 Task: Find connections with filter location Béjar with filter topic #recruitmentwith filter profile language German with filter current company Bajaj Allianz General Insurance with filter school Sri Krishna College of Technology with filter industry Nuclear Electric Power Generation with filter service category Demand Generation with filter keywords title Director of Inside Sales
Action: Mouse moved to (203, 296)
Screenshot: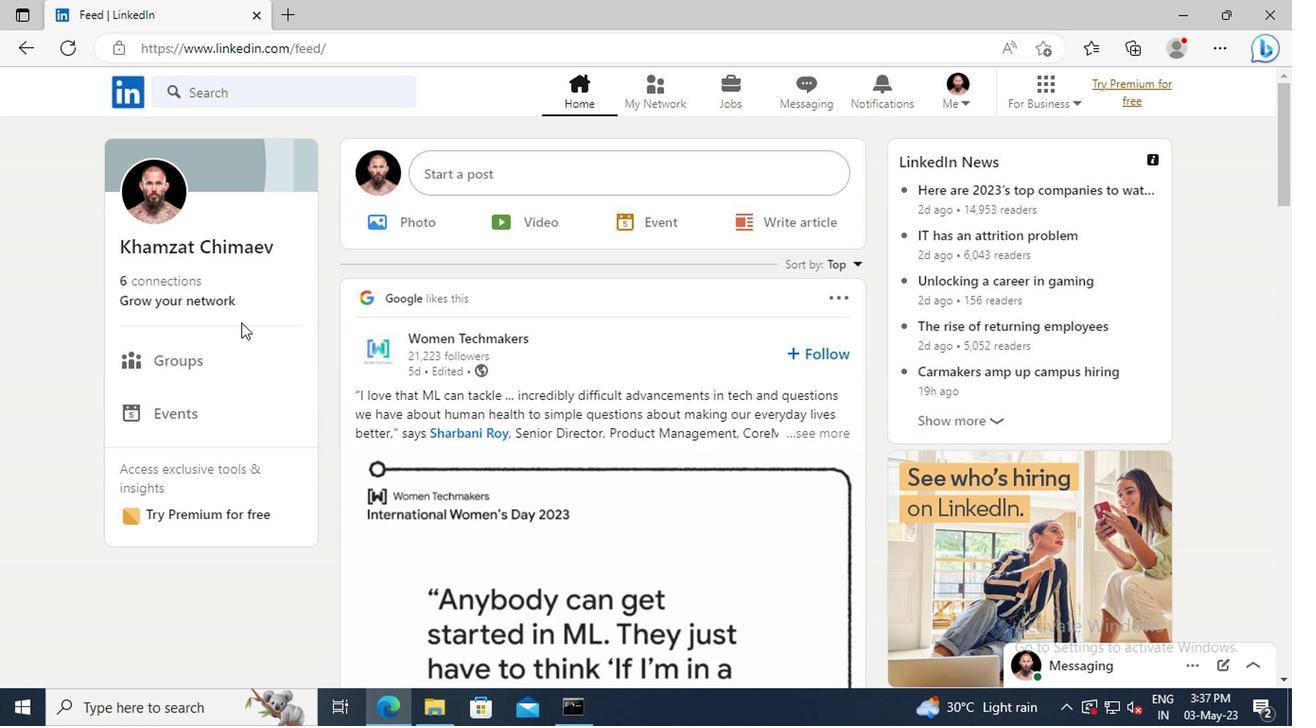 
Action: Mouse pressed left at (203, 296)
Screenshot: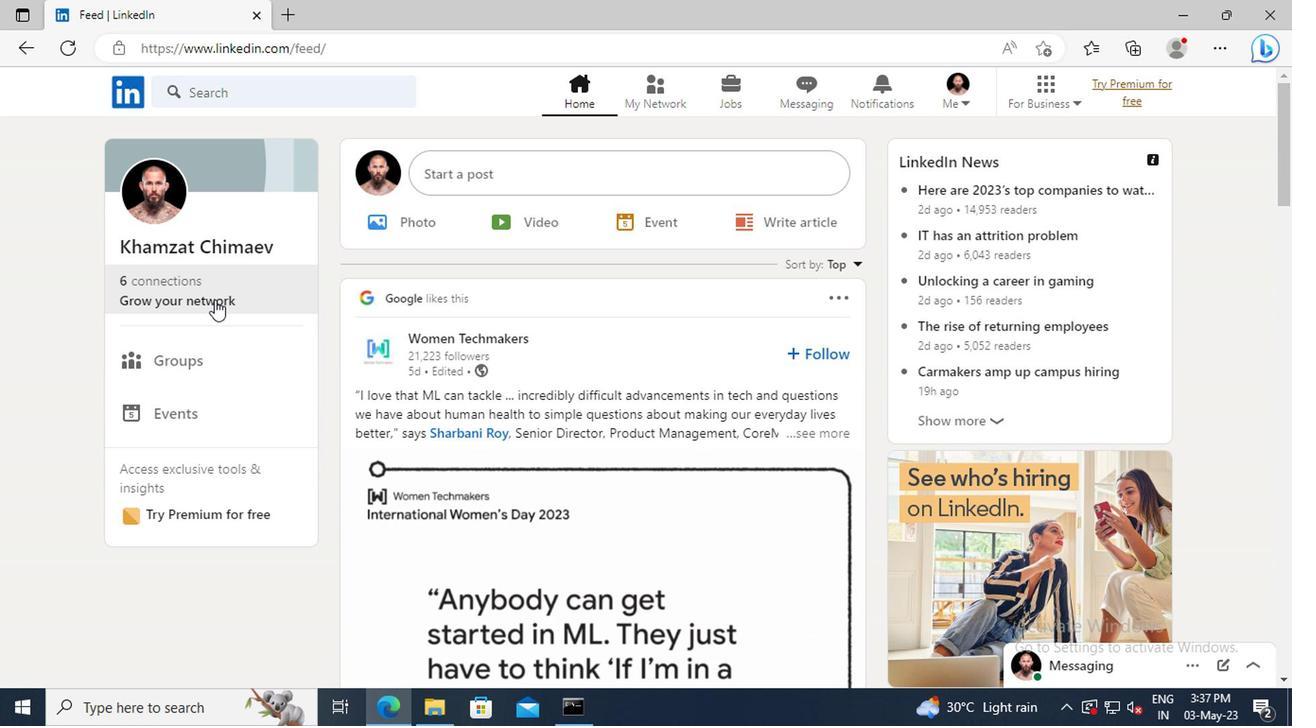 
Action: Mouse moved to (204, 203)
Screenshot: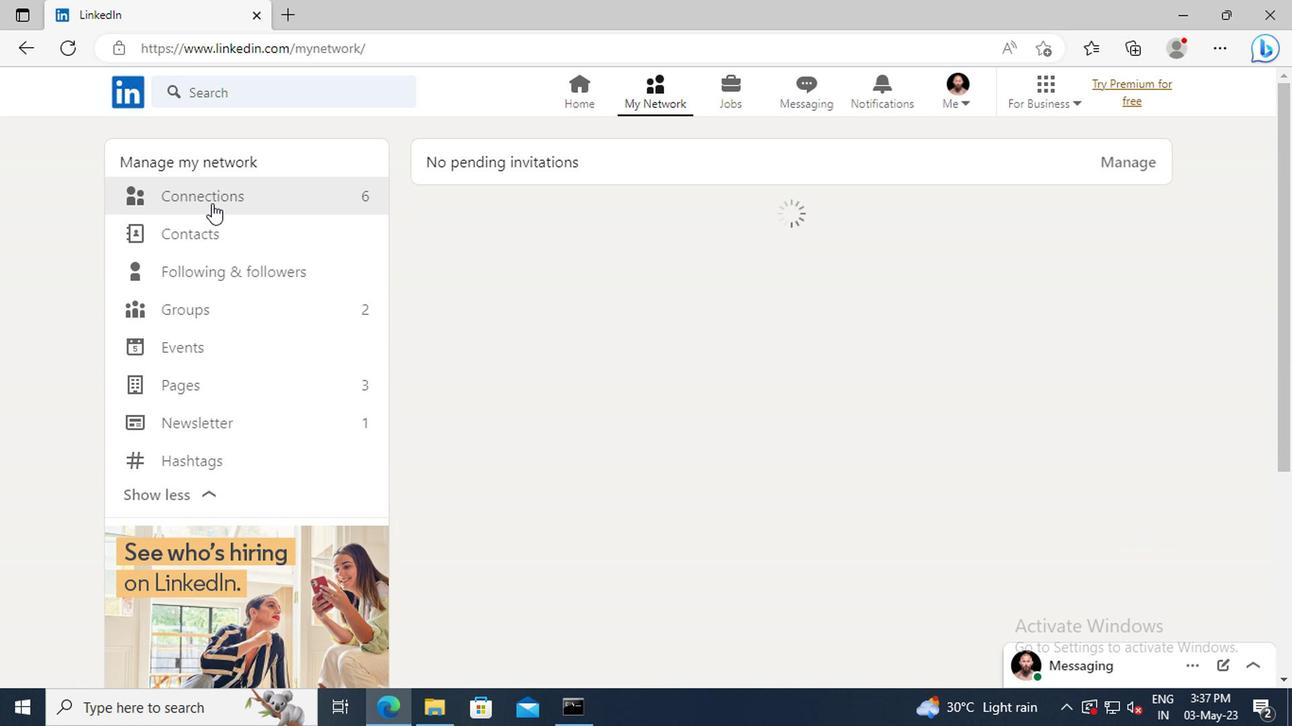 
Action: Mouse pressed left at (204, 203)
Screenshot: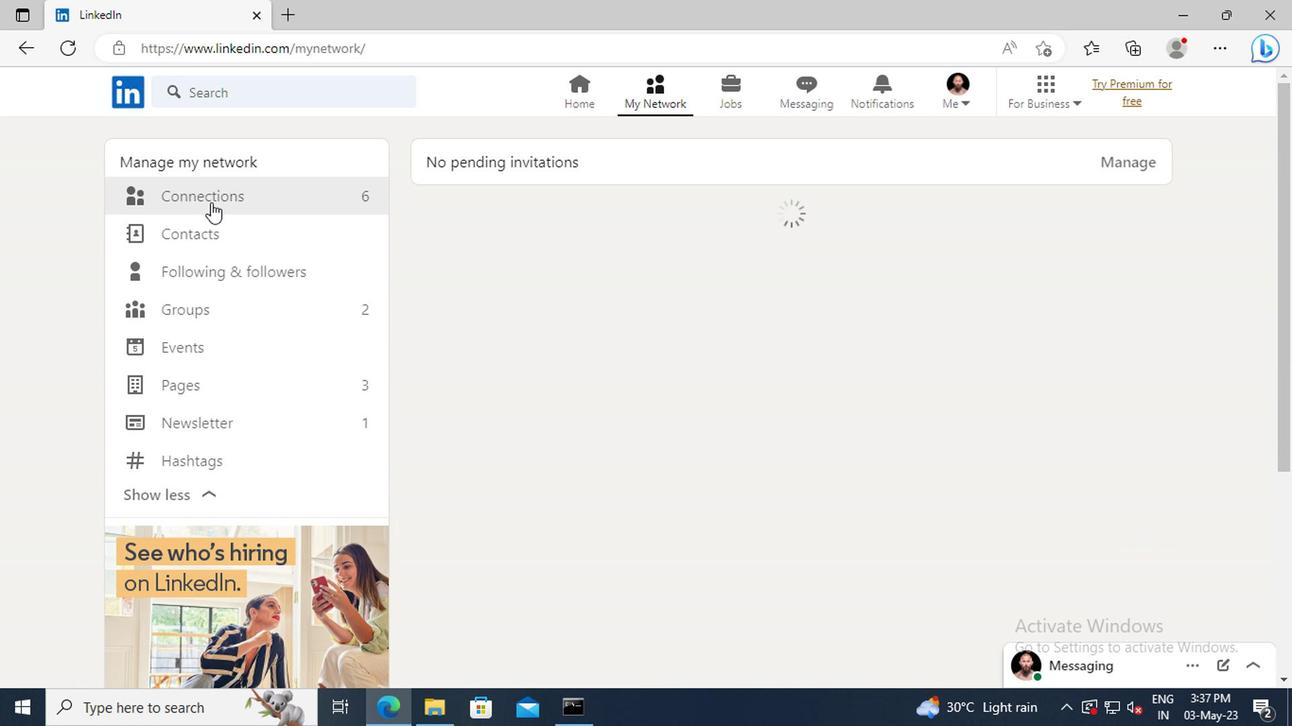 
Action: Mouse moved to (762, 202)
Screenshot: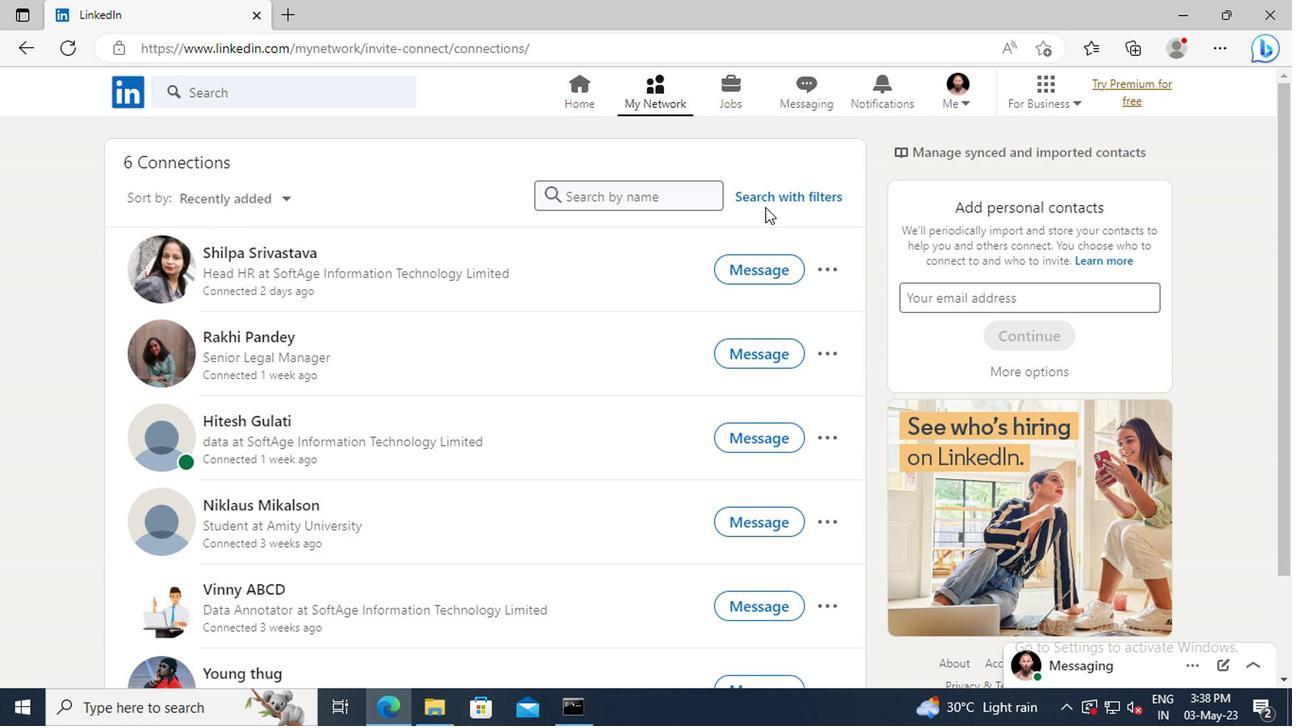 
Action: Mouse pressed left at (762, 202)
Screenshot: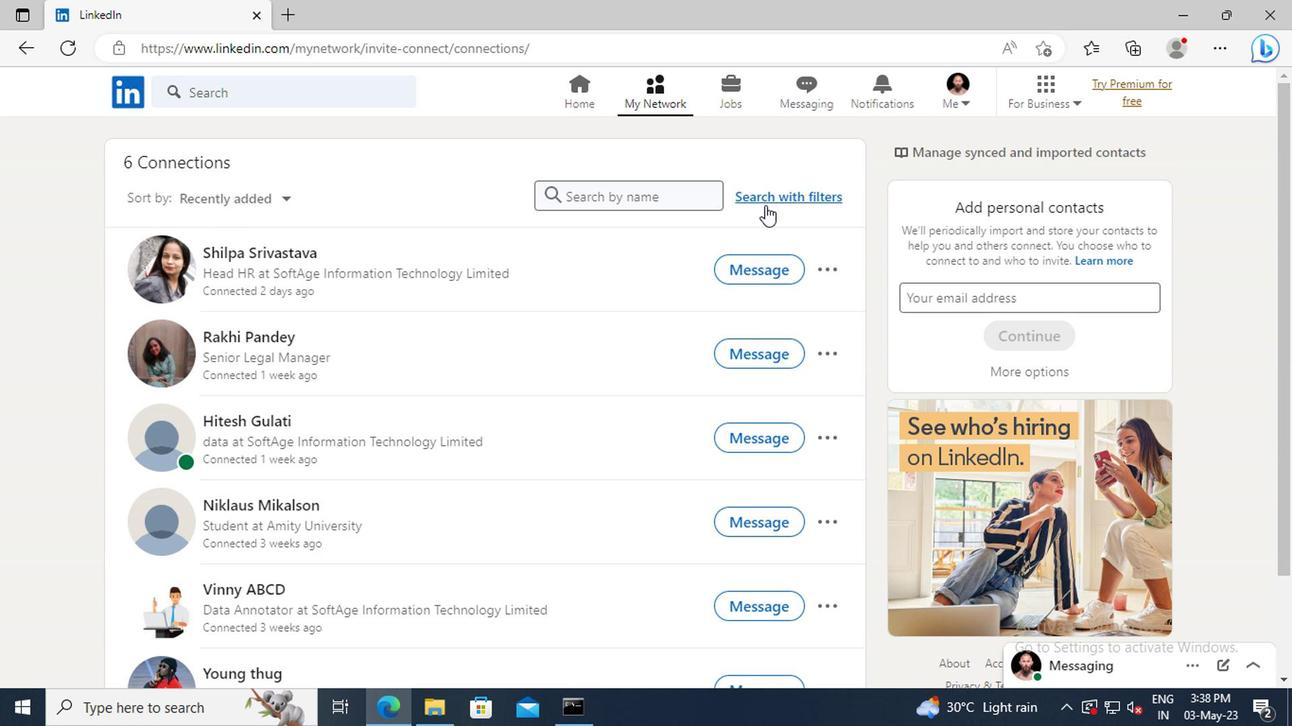 
Action: Mouse moved to (717, 149)
Screenshot: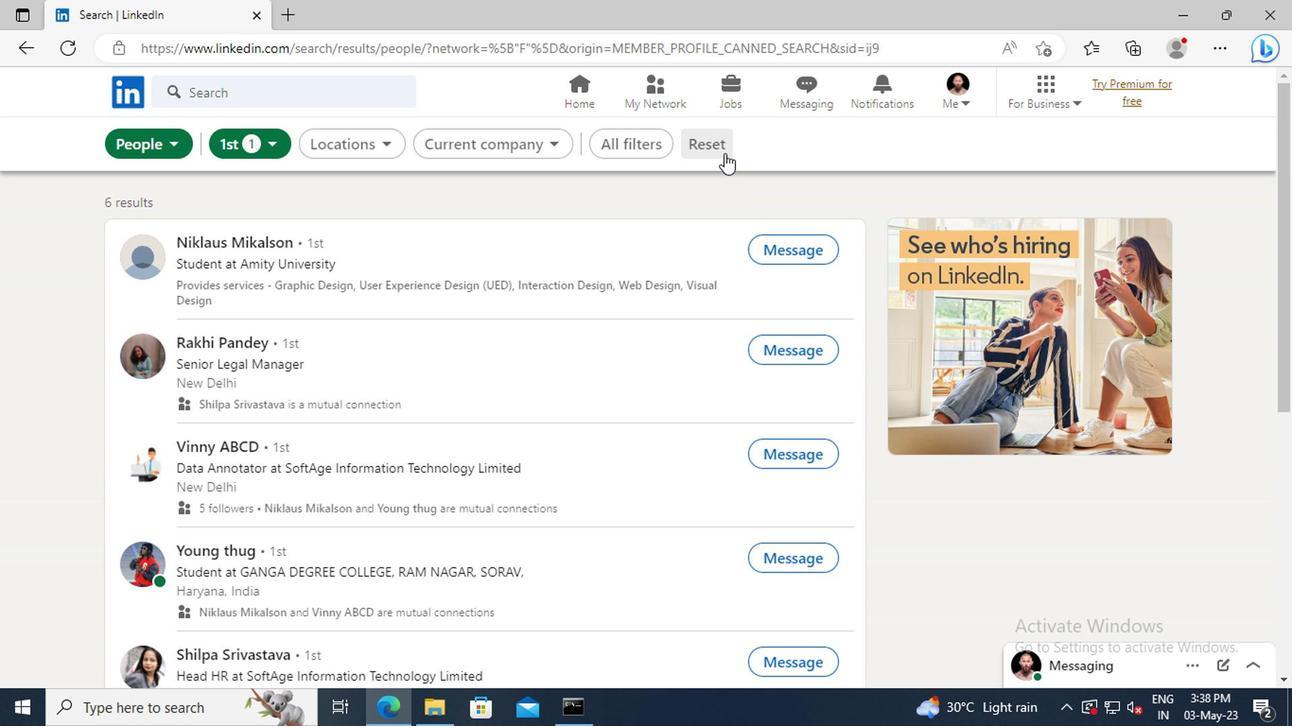 
Action: Mouse pressed left at (717, 149)
Screenshot: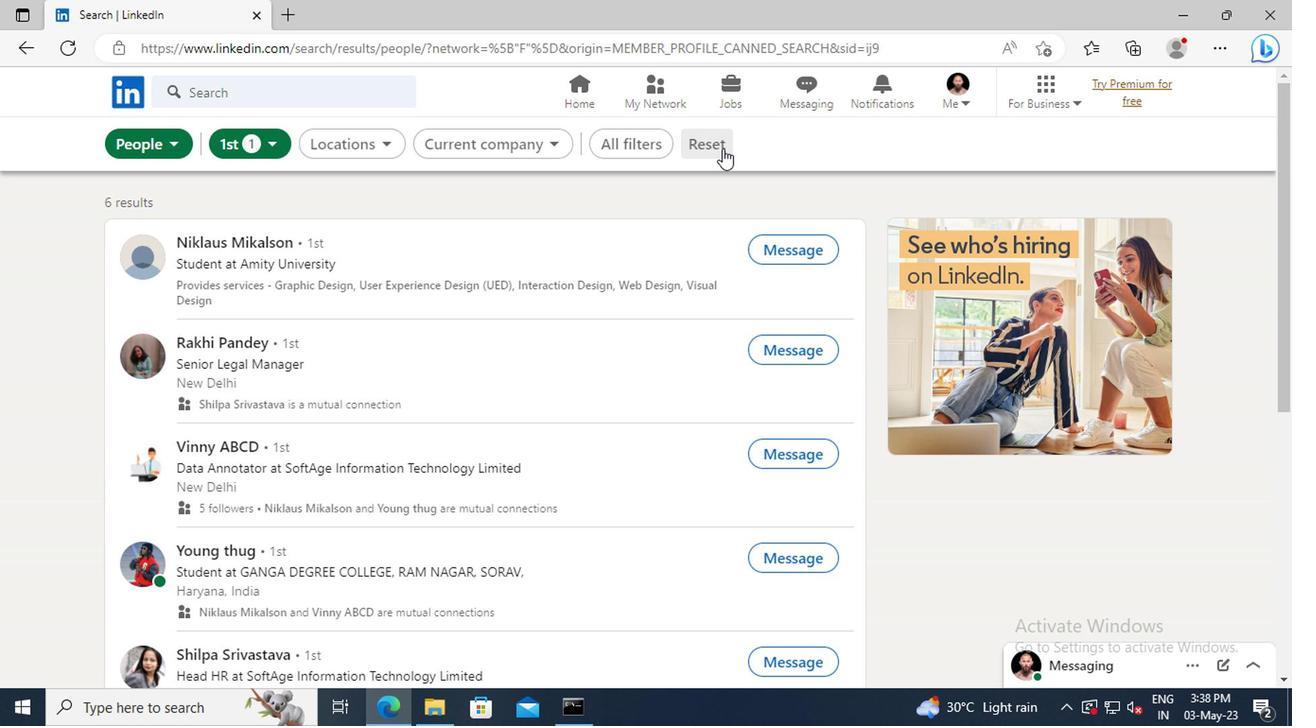 
Action: Mouse moved to (695, 144)
Screenshot: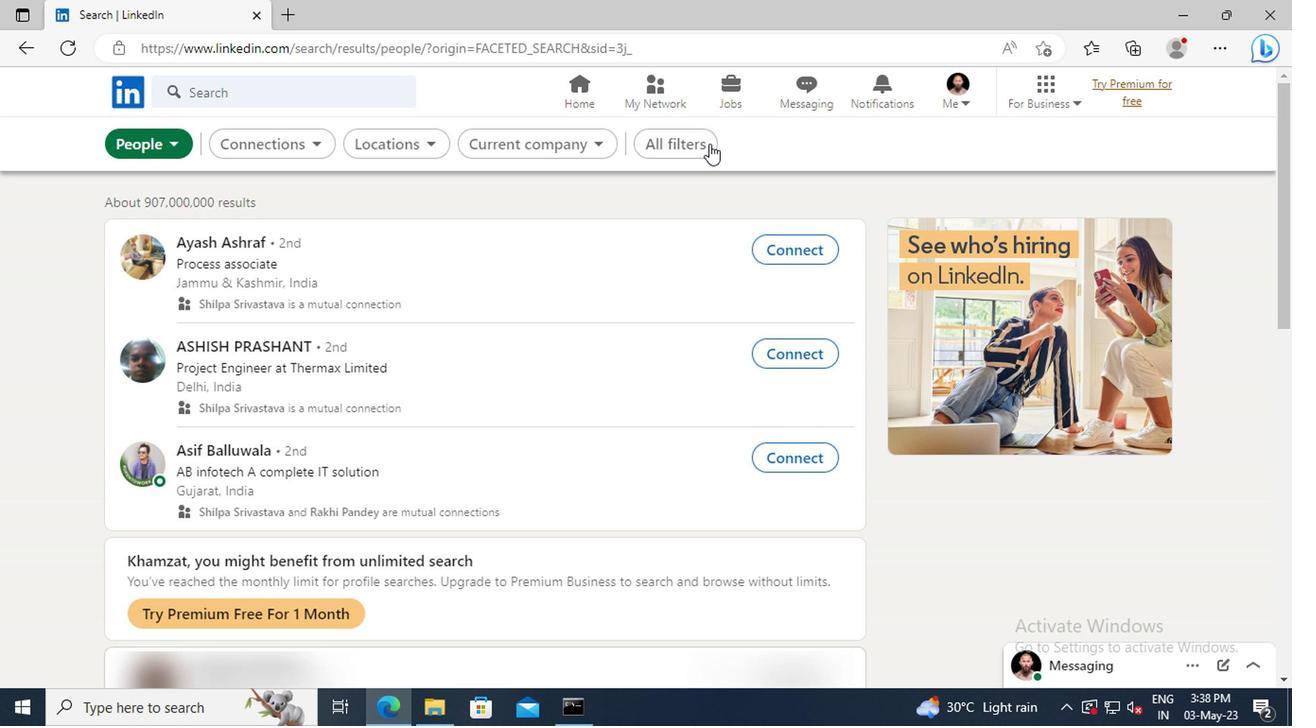 
Action: Mouse pressed left at (695, 144)
Screenshot: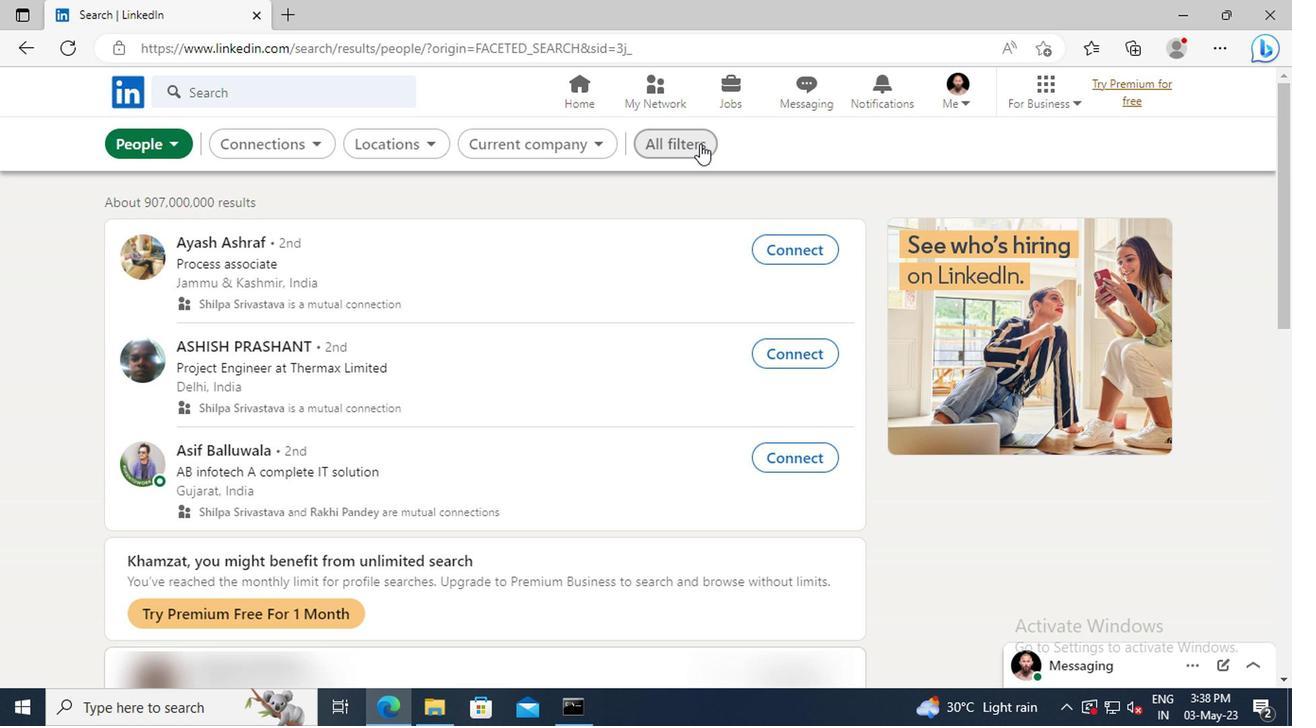 
Action: Mouse moved to (1102, 314)
Screenshot: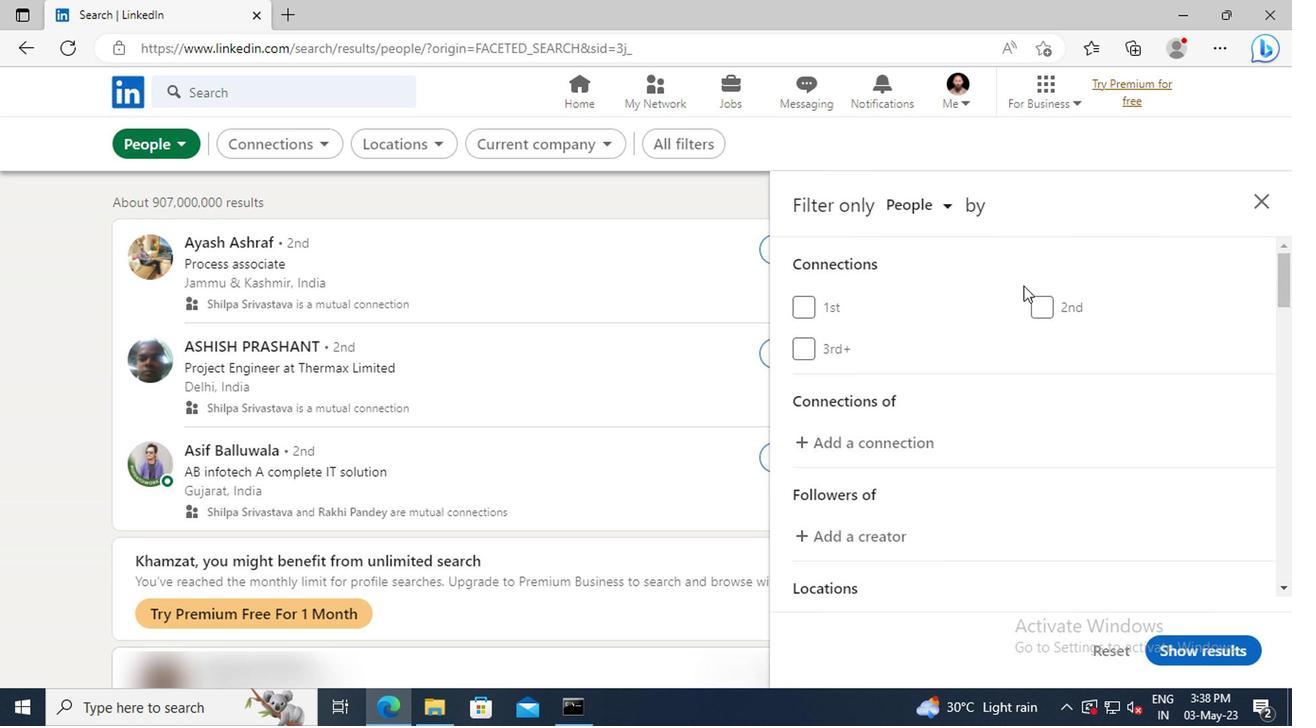 
Action: Mouse scrolled (1102, 313) with delta (0, 0)
Screenshot: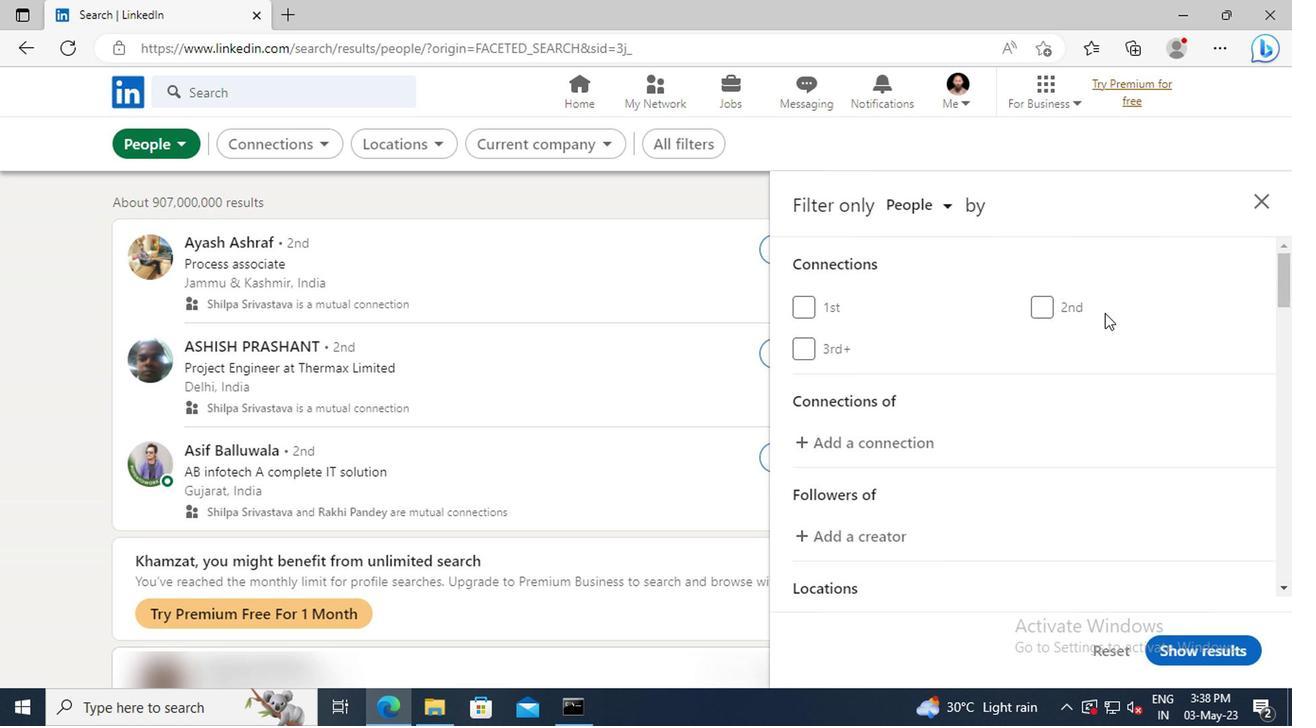 
Action: Mouse scrolled (1102, 313) with delta (0, 0)
Screenshot: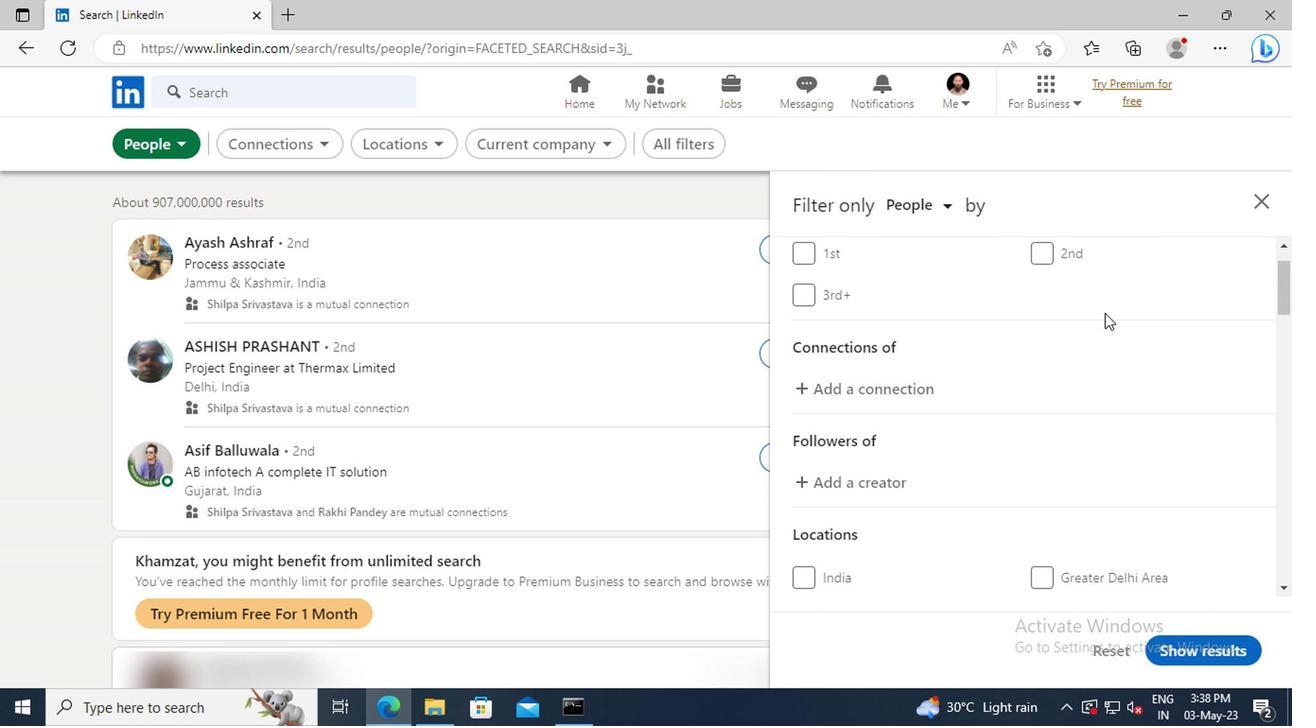 
Action: Mouse scrolled (1102, 313) with delta (0, 0)
Screenshot: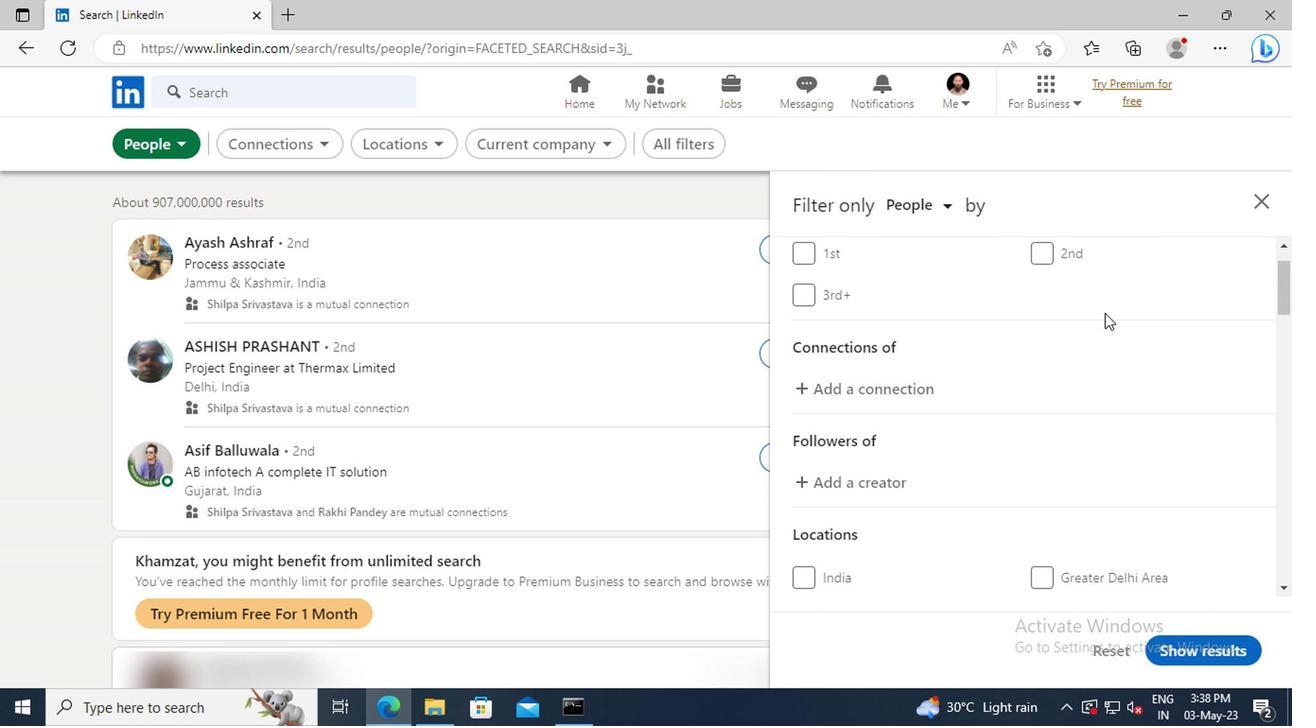 
Action: Mouse scrolled (1102, 313) with delta (0, 0)
Screenshot: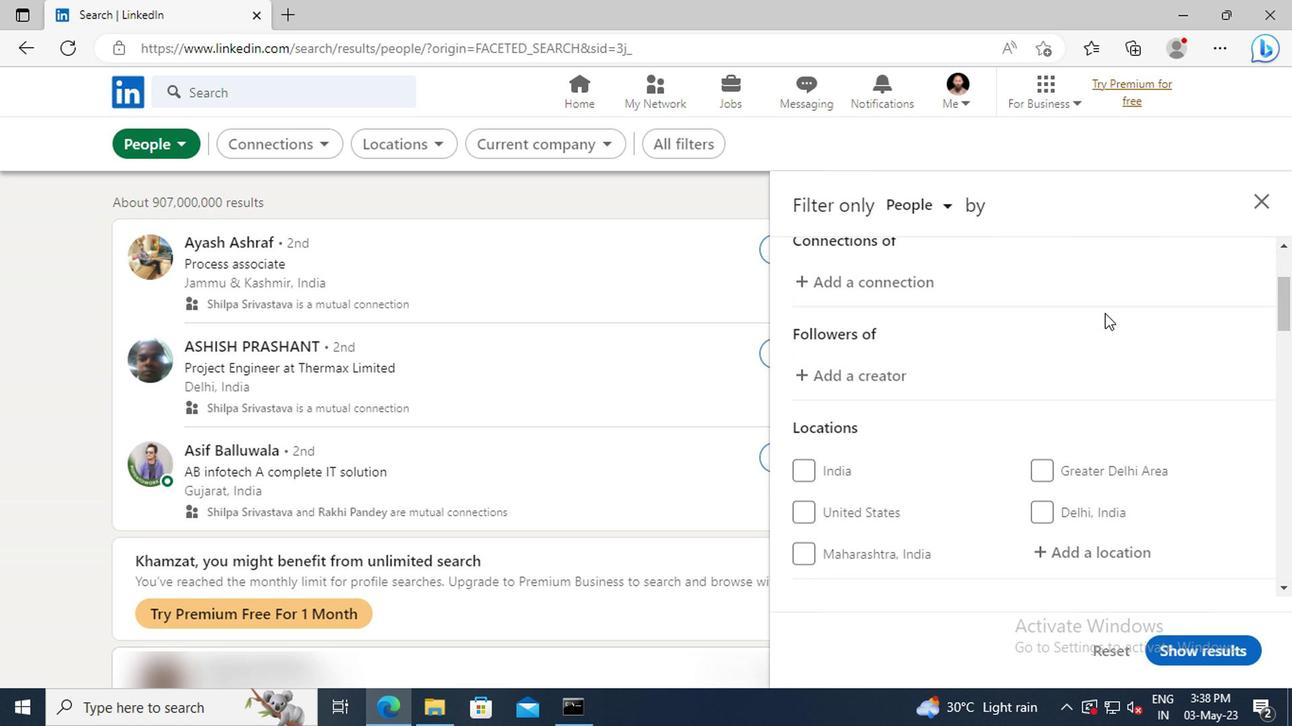 
Action: Mouse scrolled (1102, 313) with delta (0, 0)
Screenshot: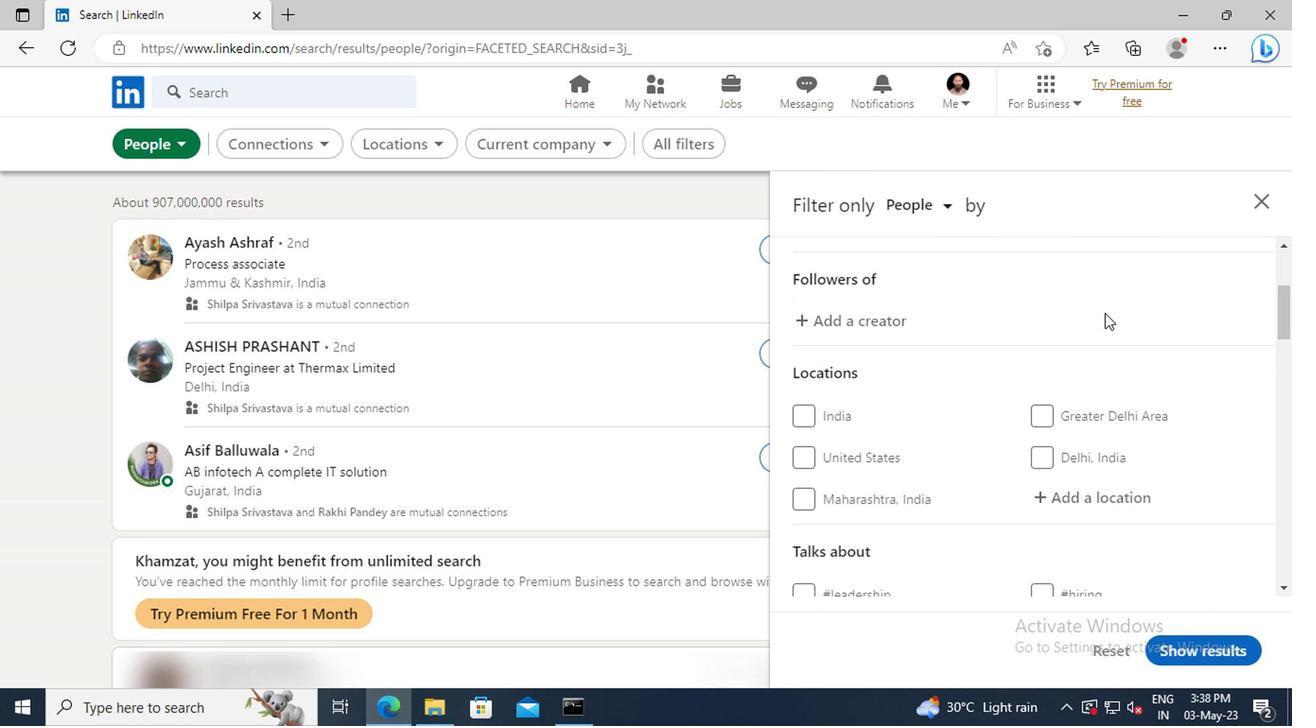 
Action: Mouse moved to (1097, 442)
Screenshot: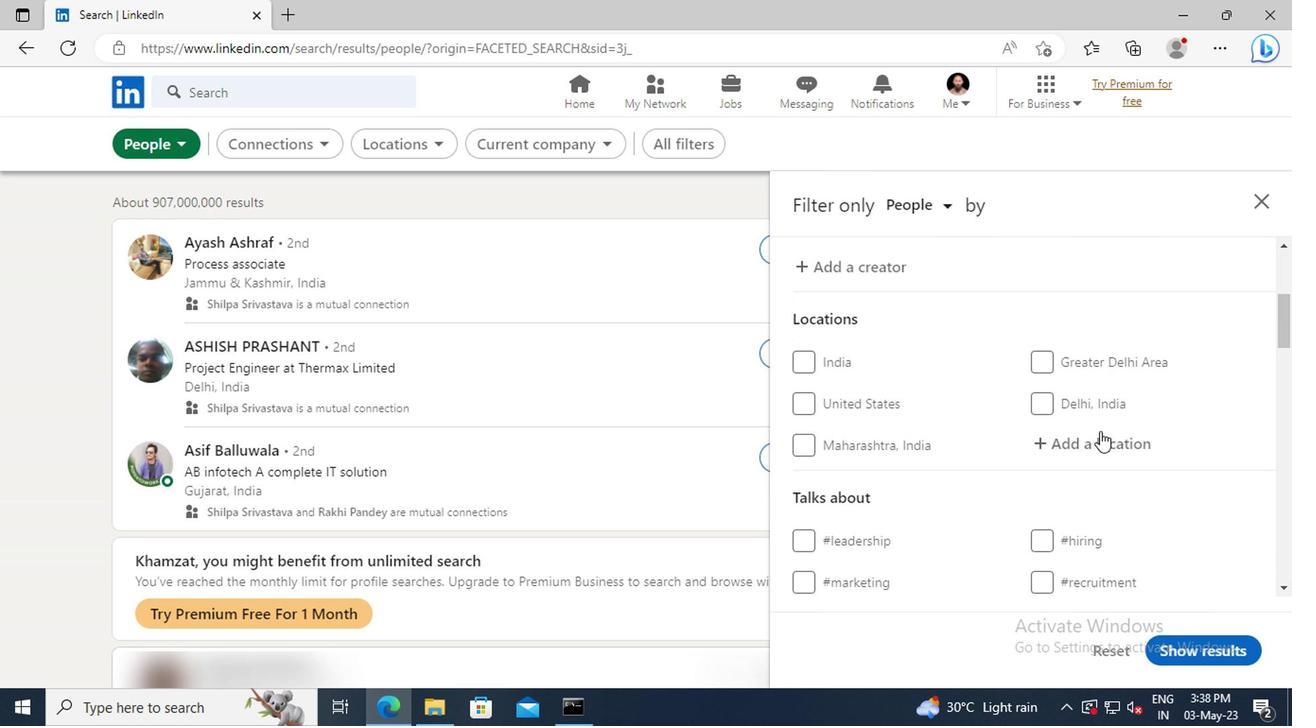 
Action: Mouse pressed left at (1097, 442)
Screenshot: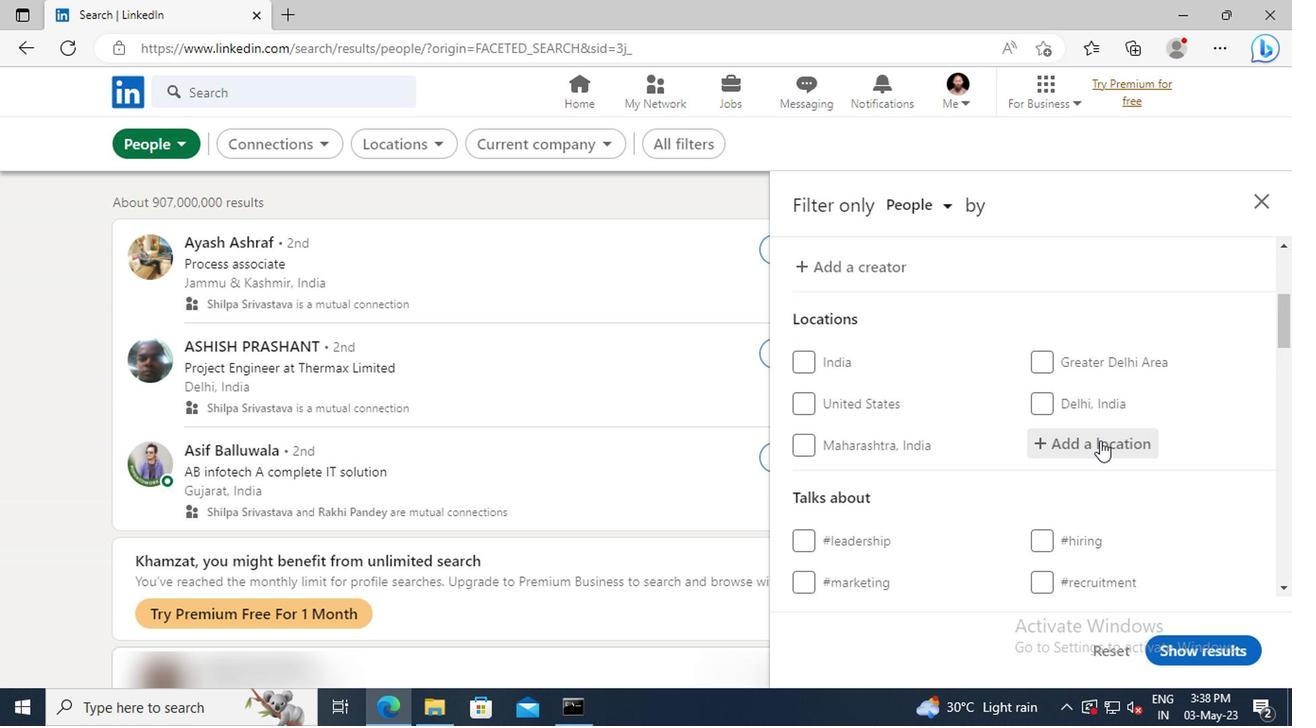 
Action: Key pressed <Key.shift>BEJAR
Screenshot: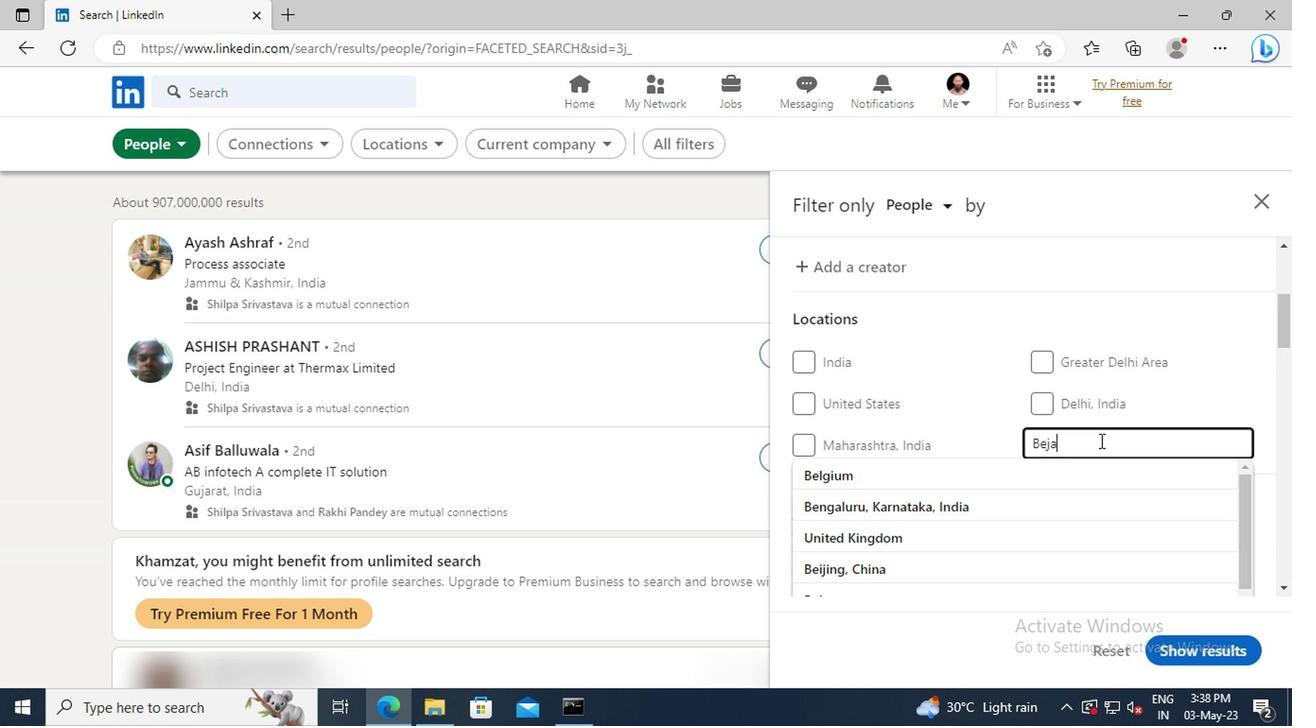 
Action: Mouse moved to (1097, 467)
Screenshot: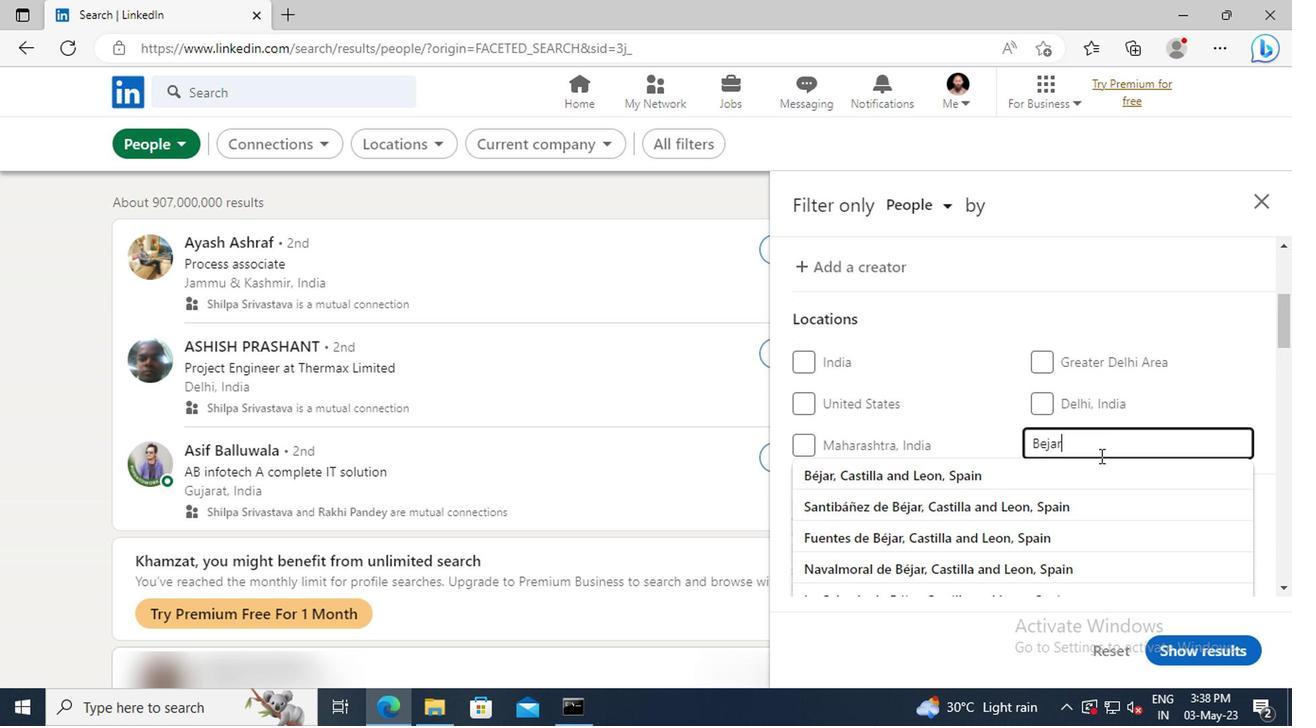 
Action: Mouse pressed left at (1097, 467)
Screenshot: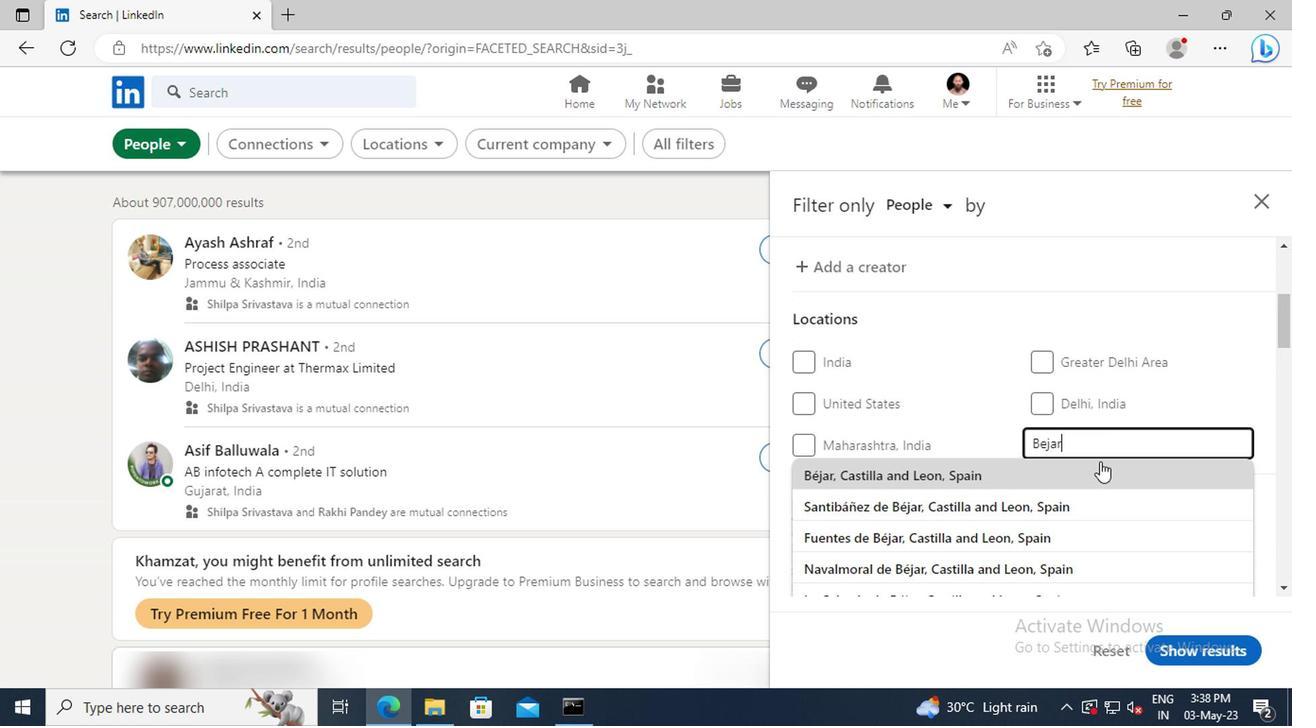 
Action: Mouse scrolled (1097, 467) with delta (0, 0)
Screenshot: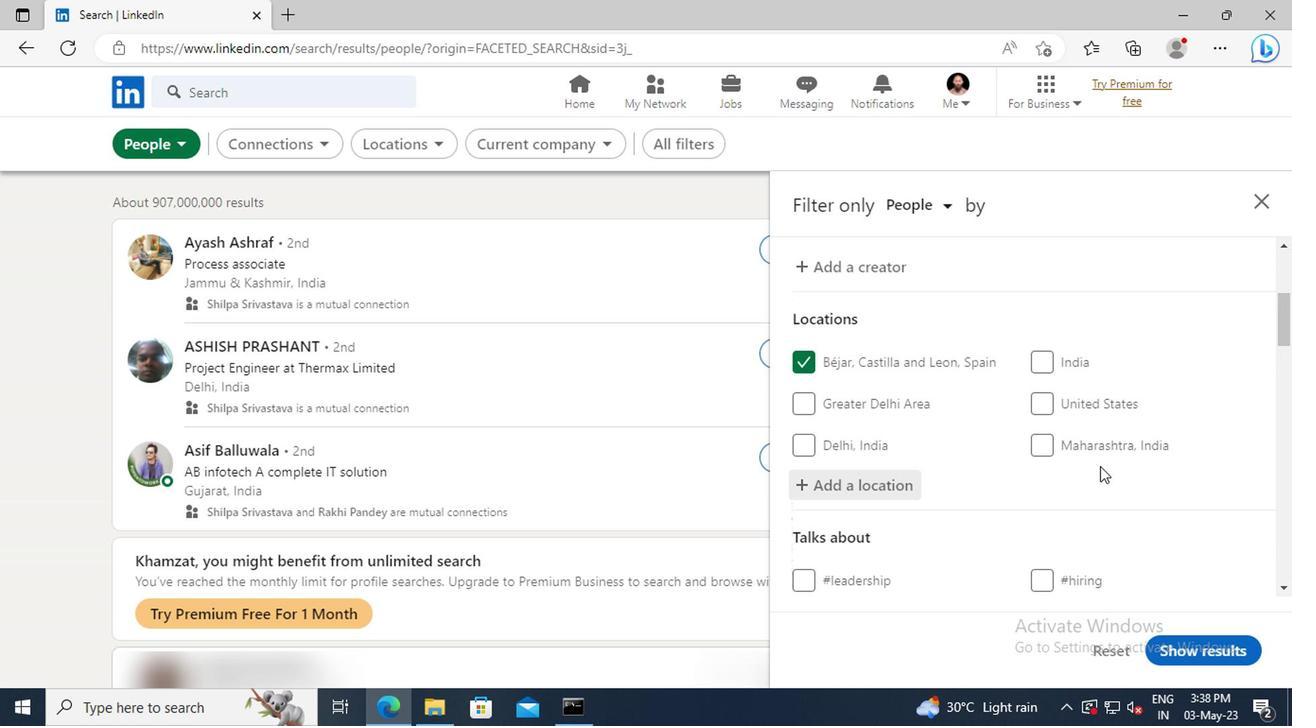 
Action: Mouse scrolled (1097, 467) with delta (0, 0)
Screenshot: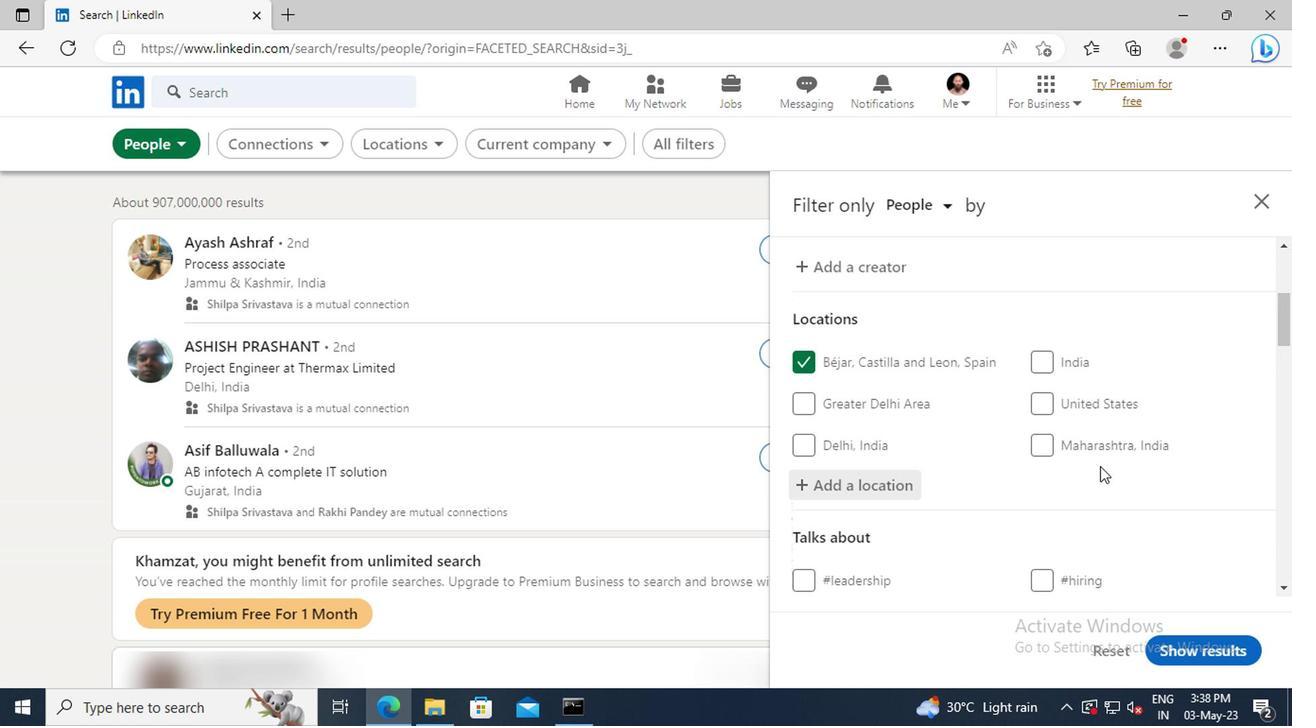 
Action: Mouse moved to (1096, 465)
Screenshot: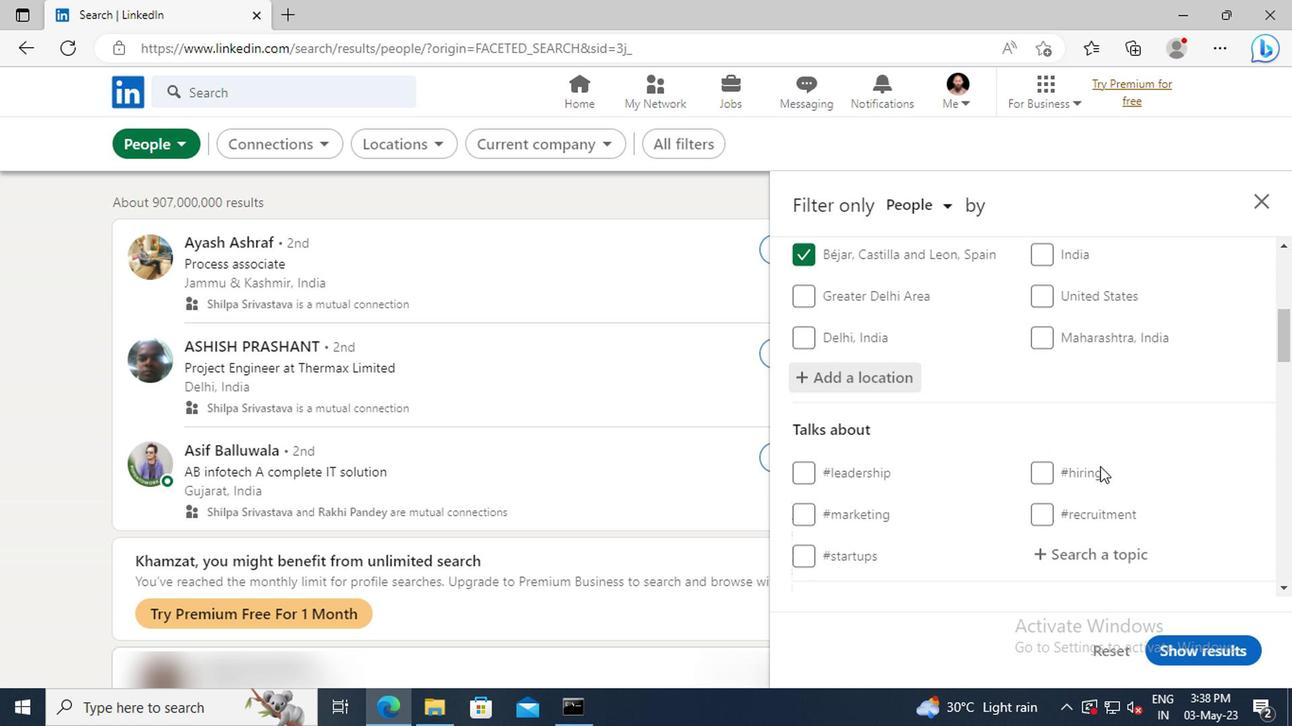 
Action: Mouse scrolled (1096, 463) with delta (0, -1)
Screenshot: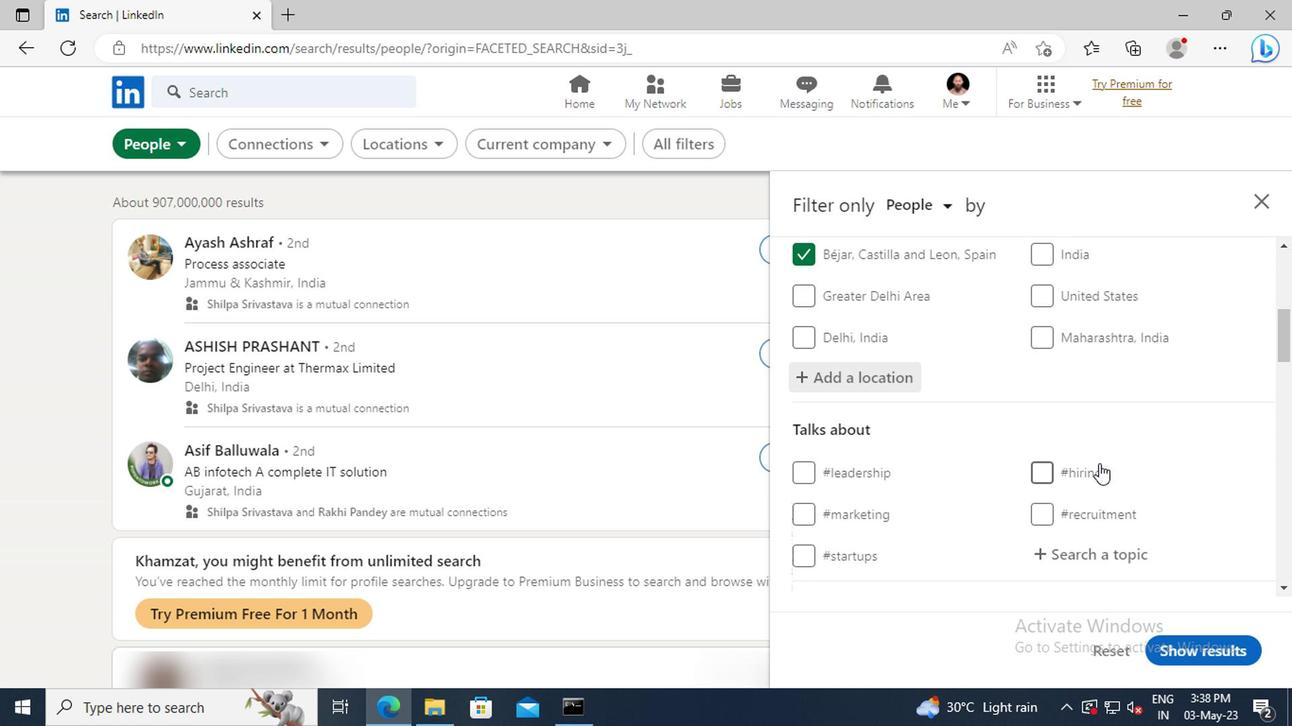 
Action: Mouse scrolled (1096, 463) with delta (0, -1)
Screenshot: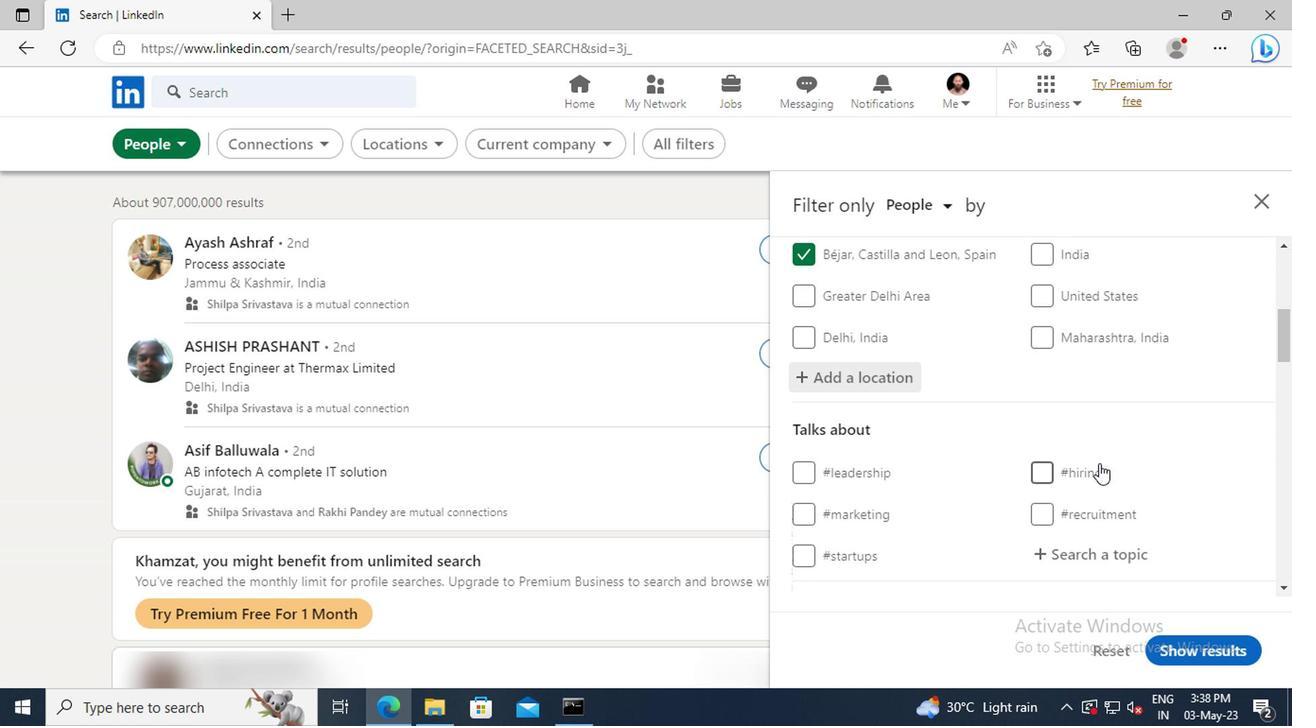 
Action: Mouse moved to (1044, 415)
Screenshot: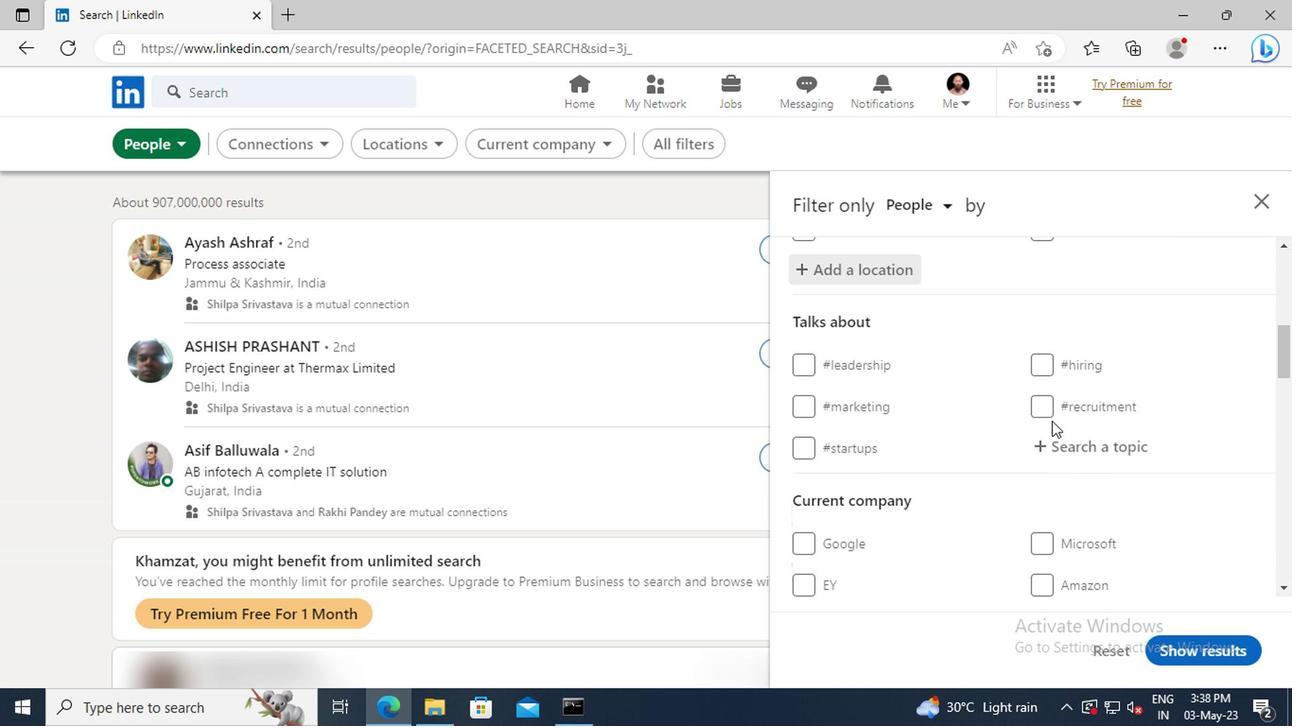 
Action: Mouse pressed left at (1044, 415)
Screenshot: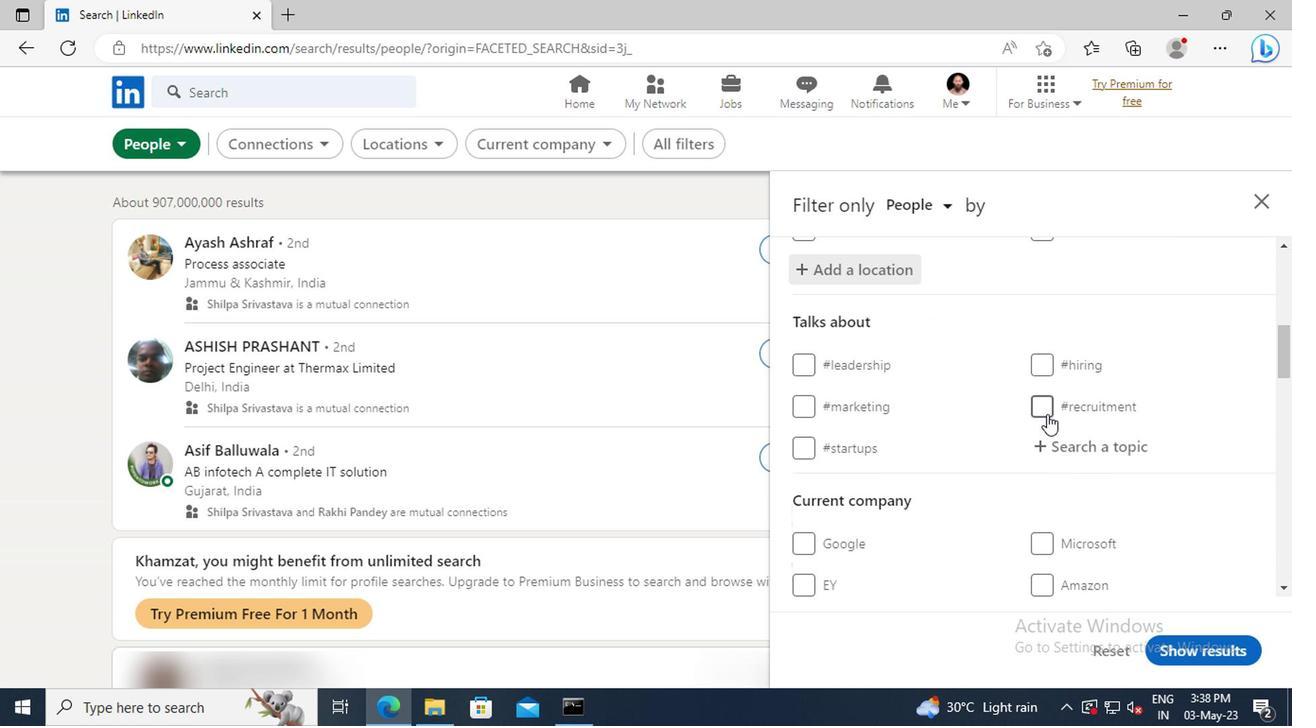 
Action: Mouse scrolled (1044, 414) with delta (0, -1)
Screenshot: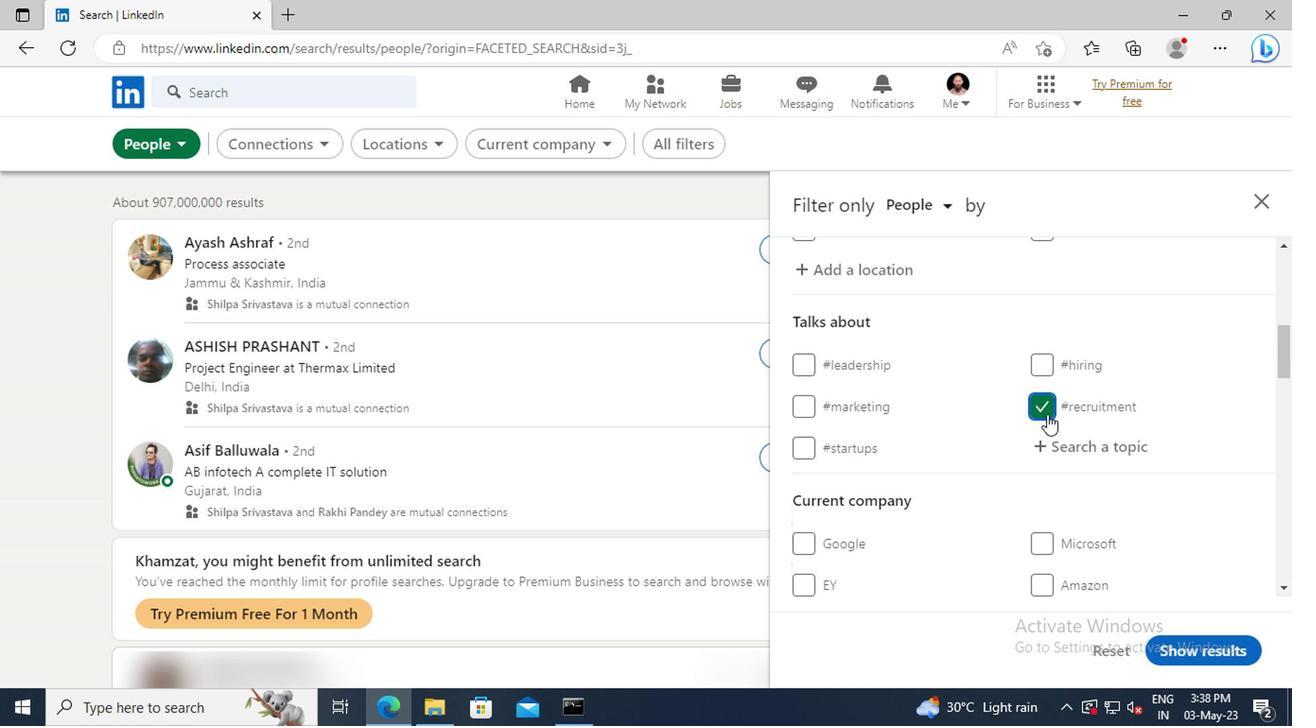 
Action: Mouse scrolled (1044, 414) with delta (0, -1)
Screenshot: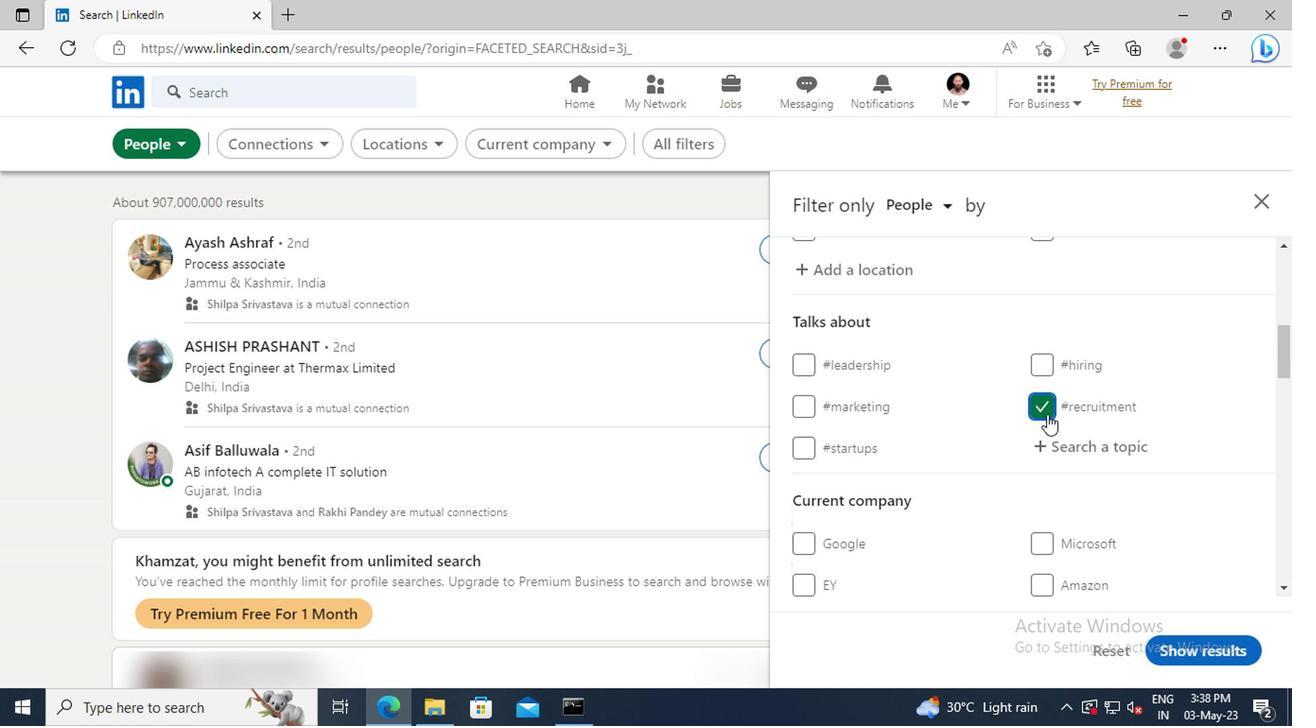 
Action: Mouse scrolled (1044, 414) with delta (0, -1)
Screenshot: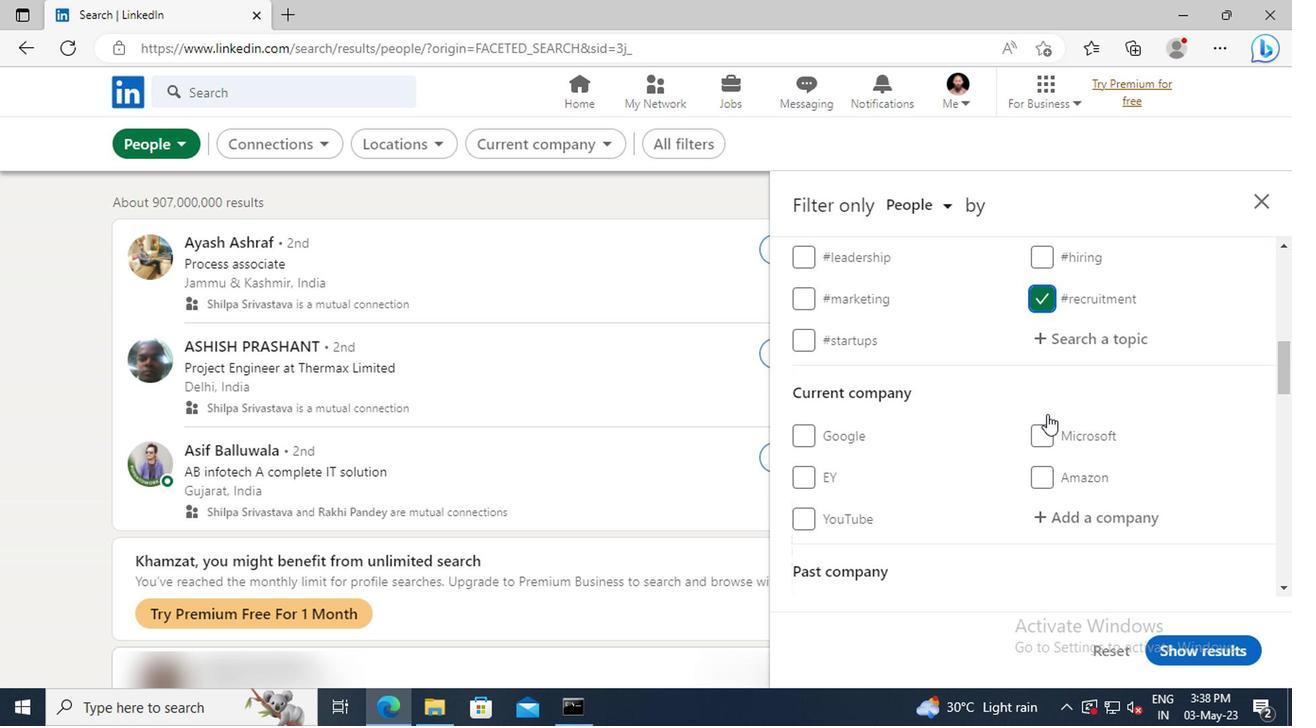 
Action: Mouse scrolled (1044, 414) with delta (0, -1)
Screenshot: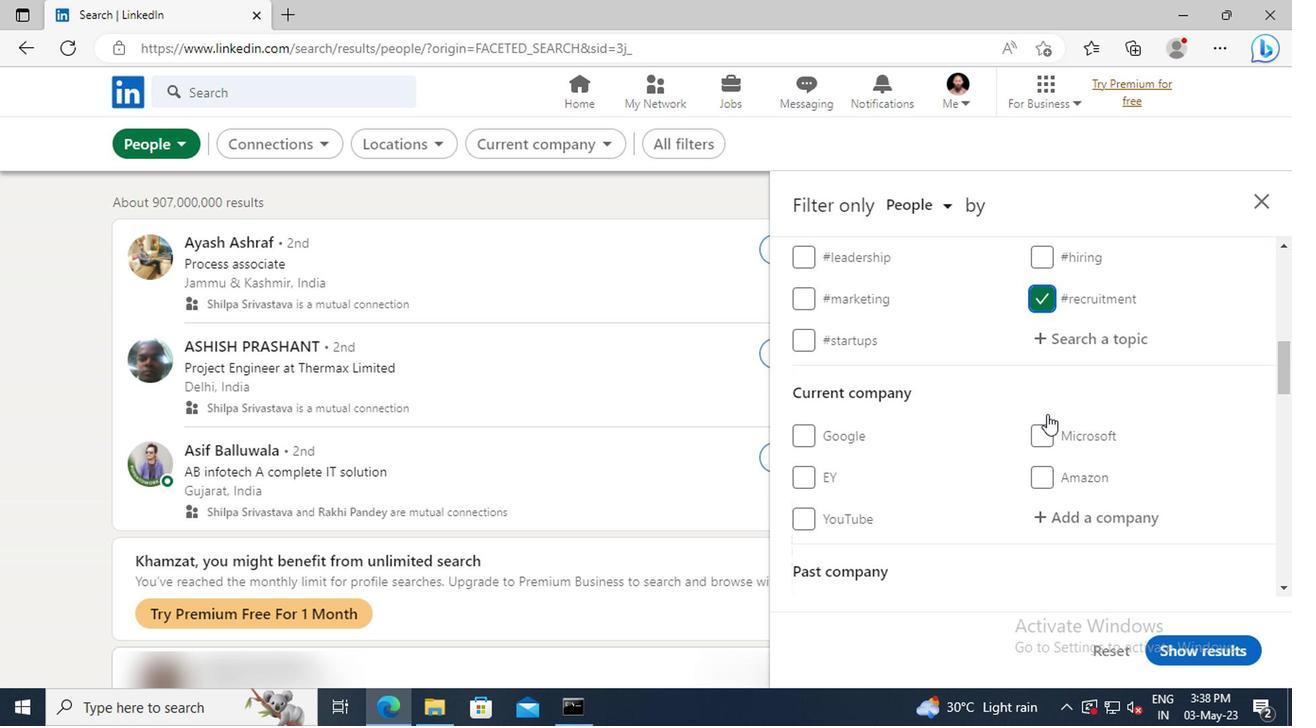
Action: Mouse scrolled (1044, 414) with delta (0, -1)
Screenshot: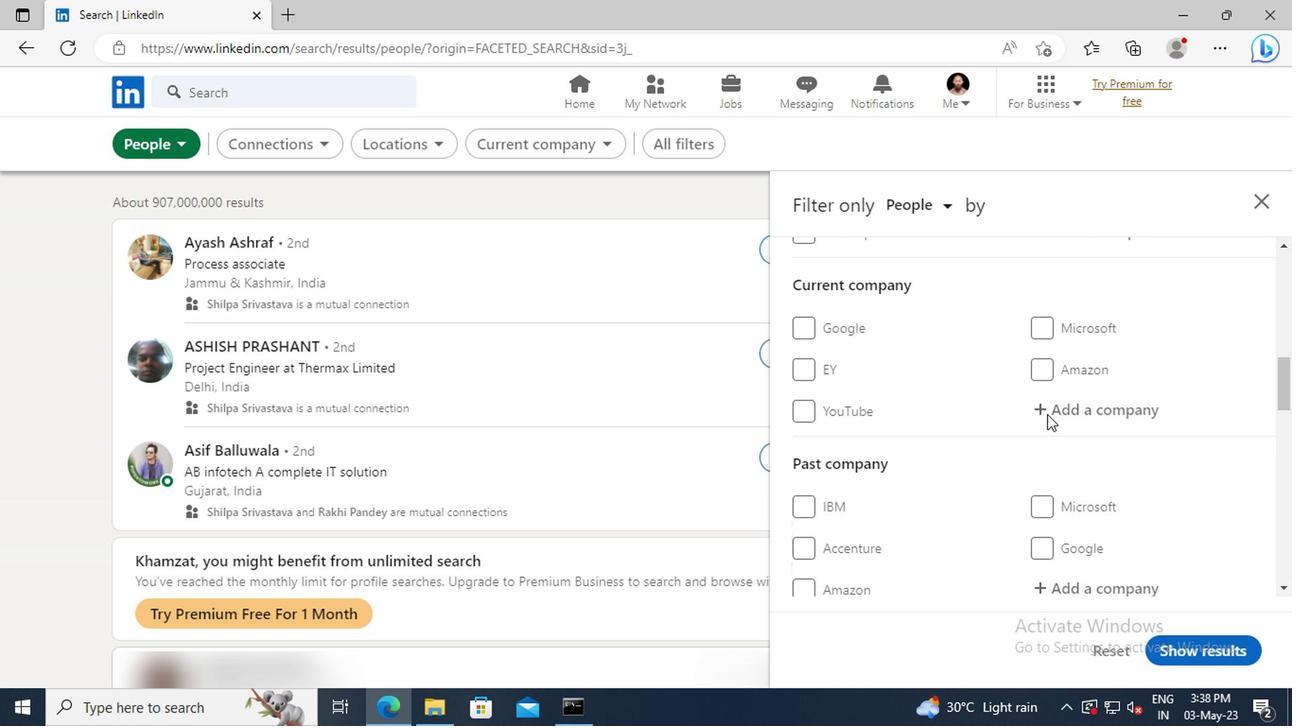 
Action: Mouse scrolled (1044, 414) with delta (0, -1)
Screenshot: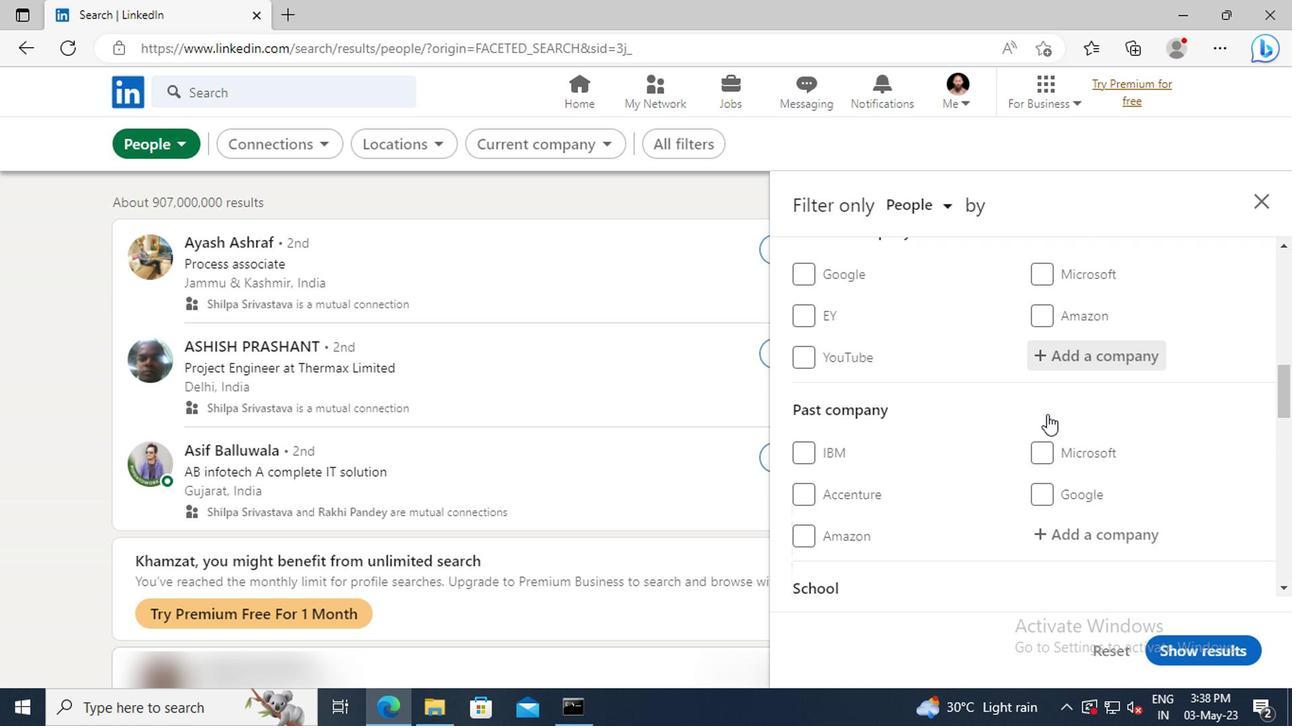 
Action: Mouse scrolled (1044, 414) with delta (0, -1)
Screenshot: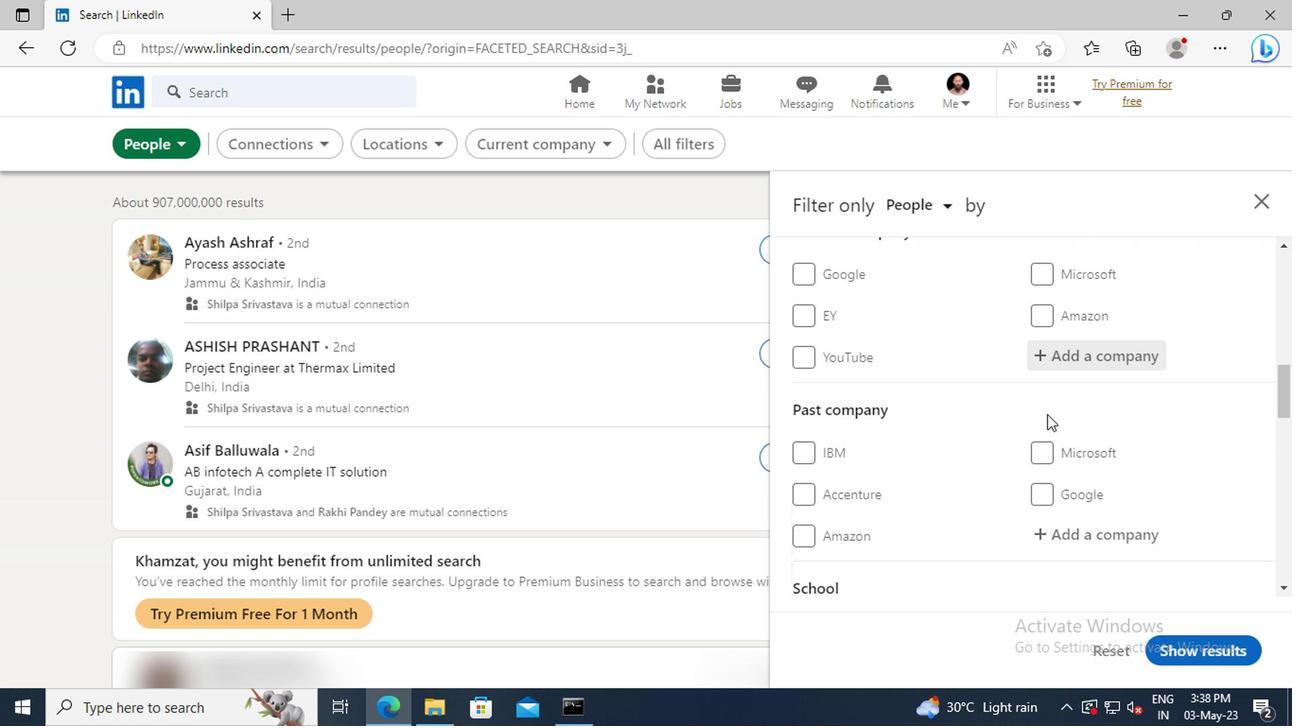 
Action: Mouse scrolled (1044, 414) with delta (0, -1)
Screenshot: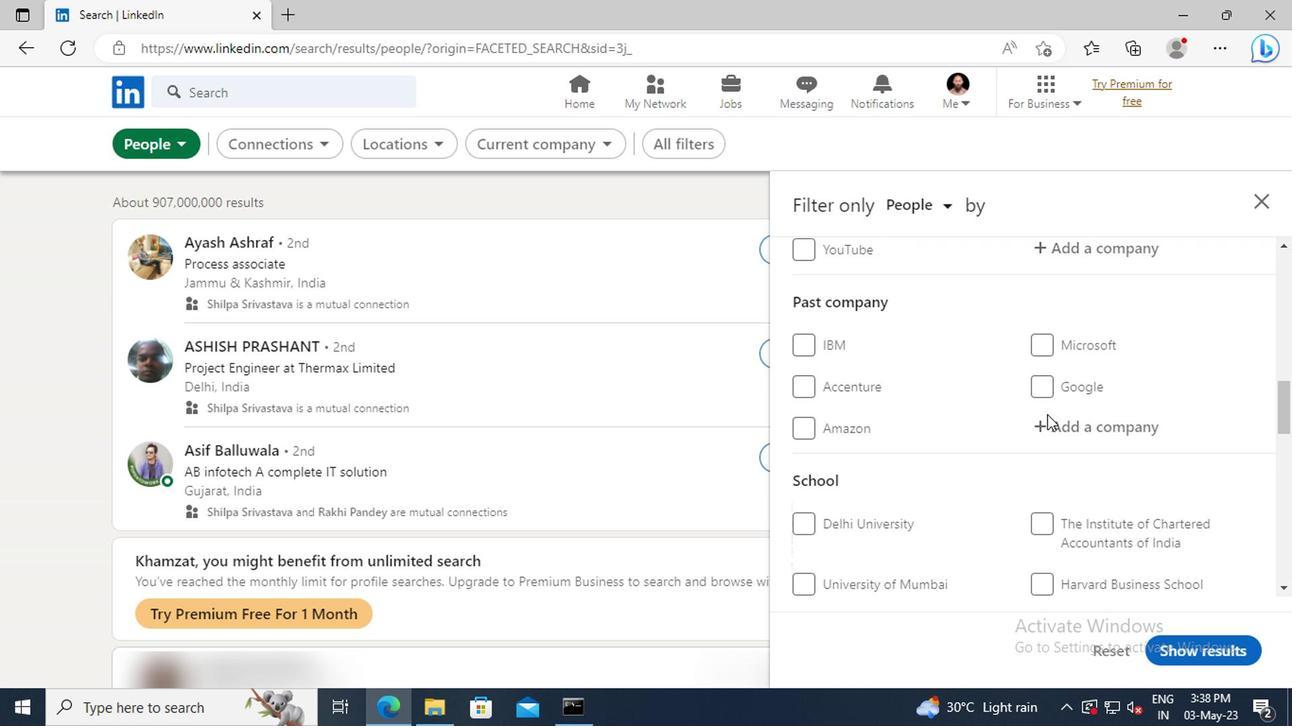 
Action: Mouse scrolled (1044, 414) with delta (0, -1)
Screenshot: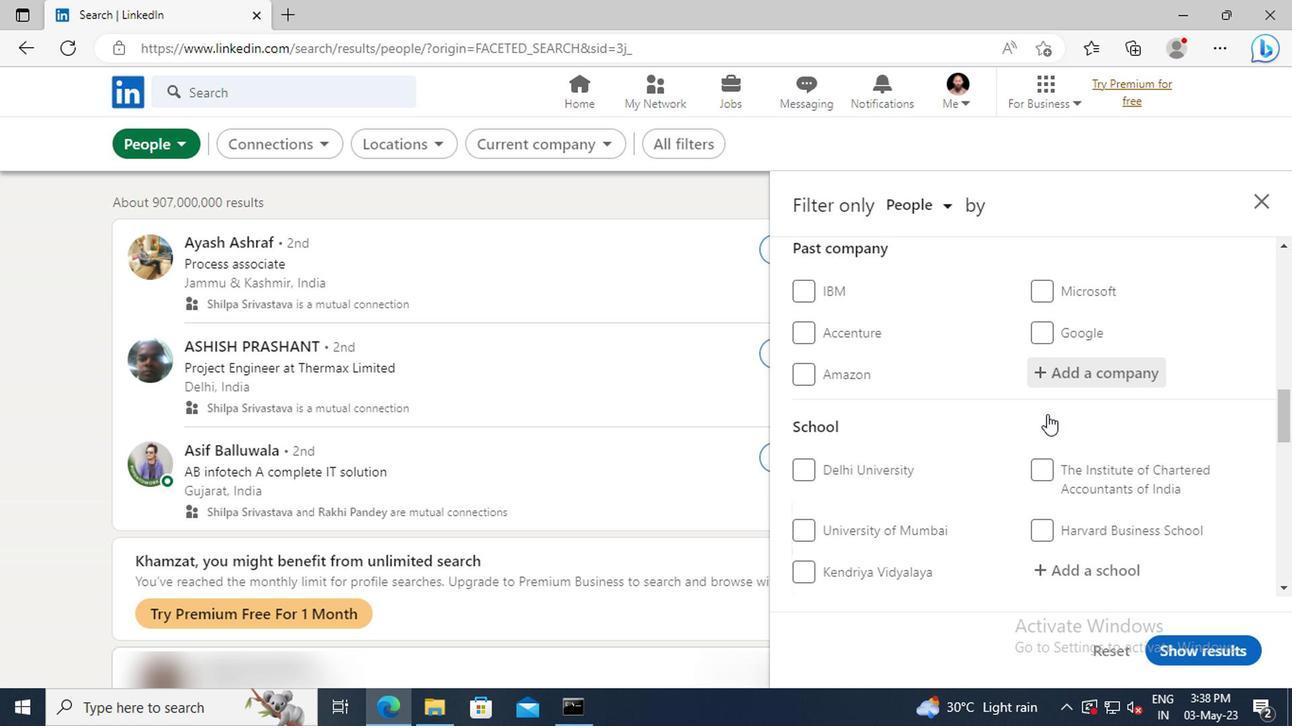 
Action: Mouse scrolled (1044, 414) with delta (0, -1)
Screenshot: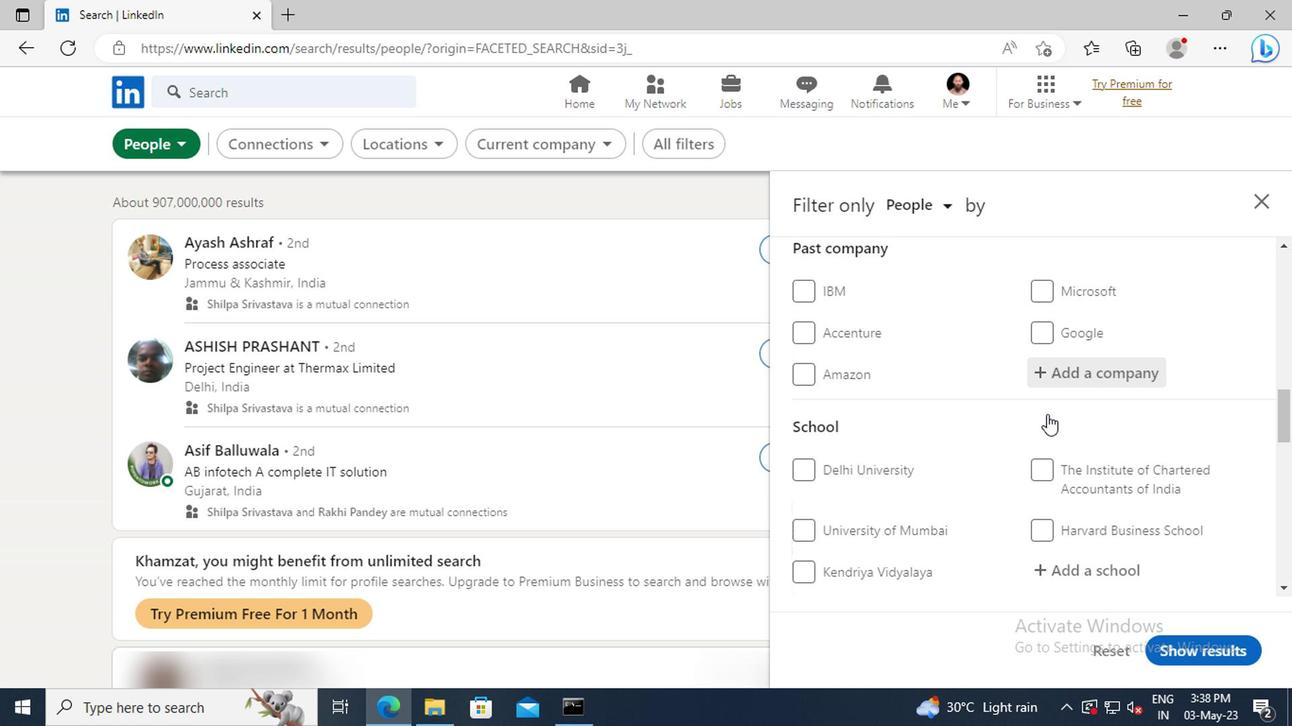 
Action: Mouse scrolled (1044, 414) with delta (0, -1)
Screenshot: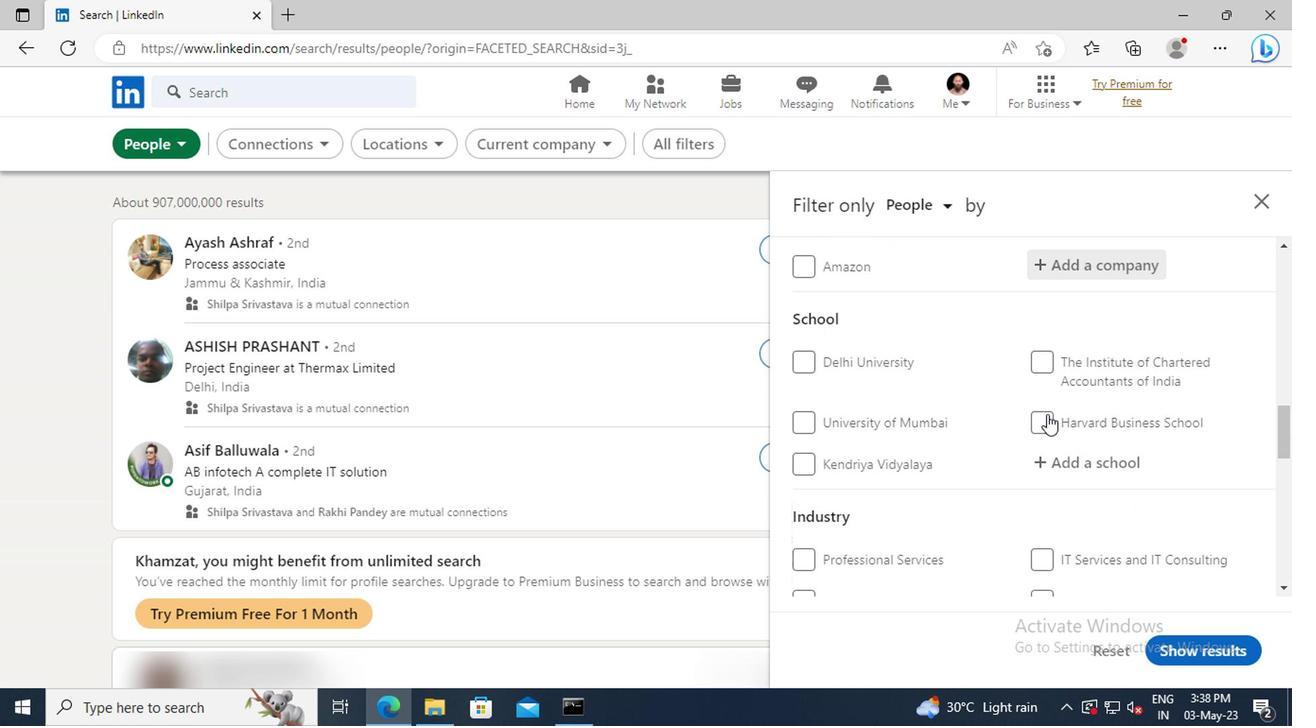 
Action: Mouse scrolled (1044, 414) with delta (0, -1)
Screenshot: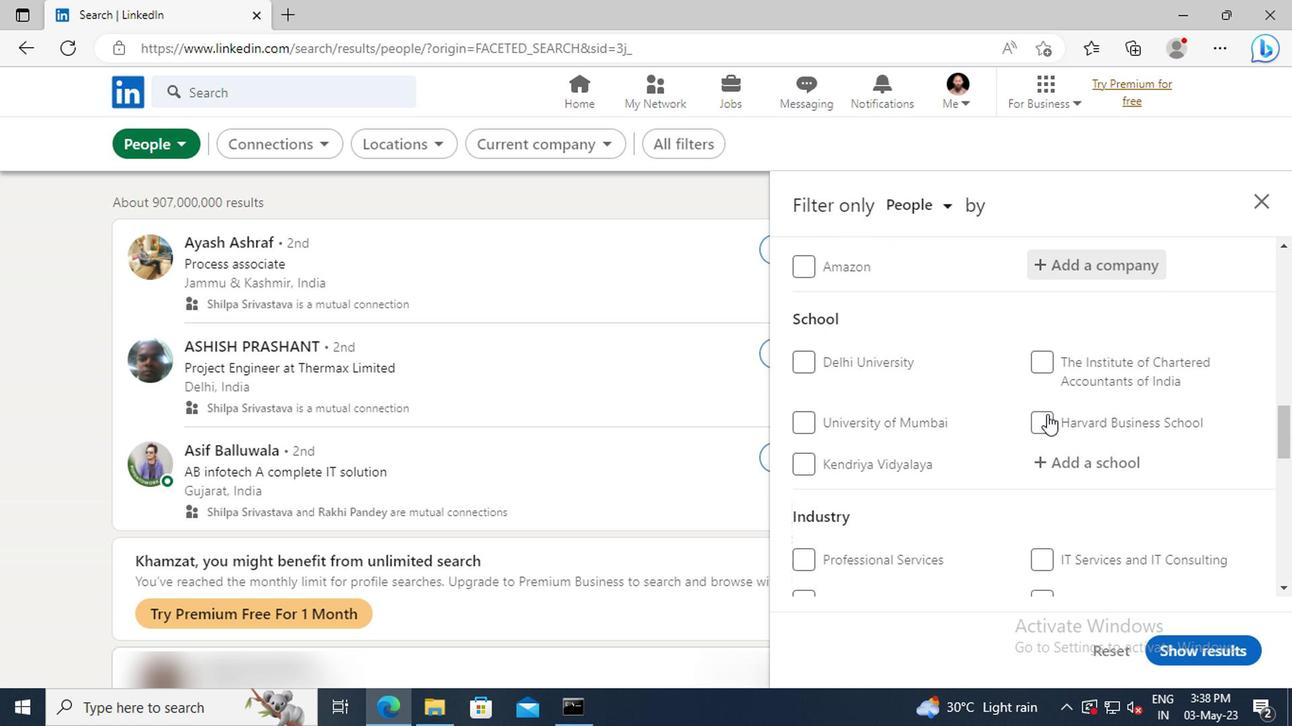 
Action: Mouse scrolled (1044, 414) with delta (0, -1)
Screenshot: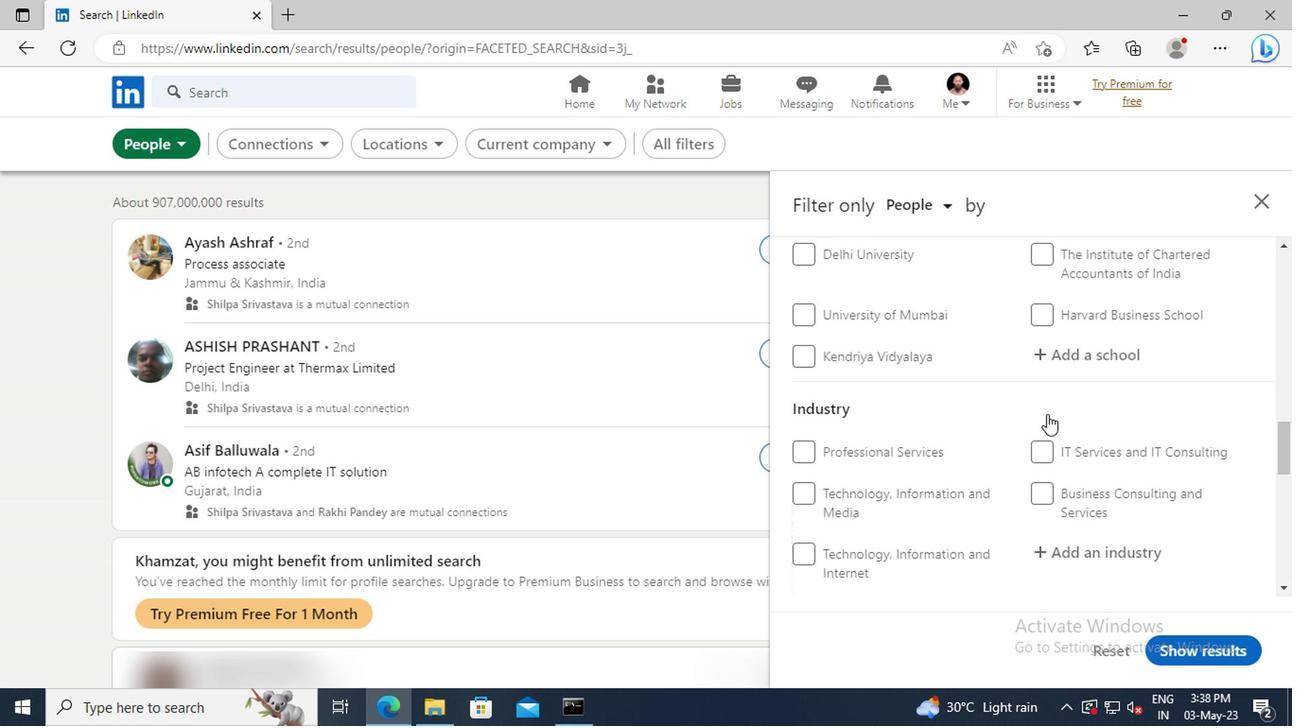 
Action: Mouse scrolled (1044, 414) with delta (0, -1)
Screenshot: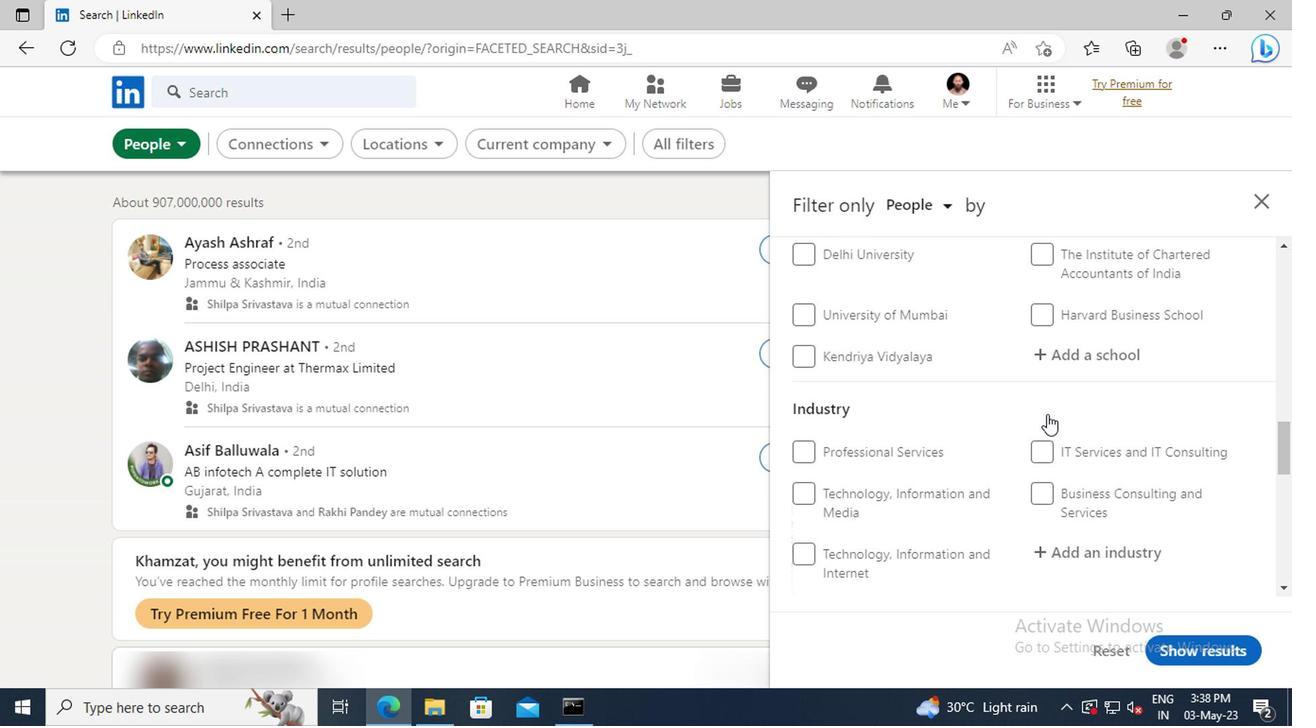
Action: Mouse scrolled (1044, 414) with delta (0, -1)
Screenshot: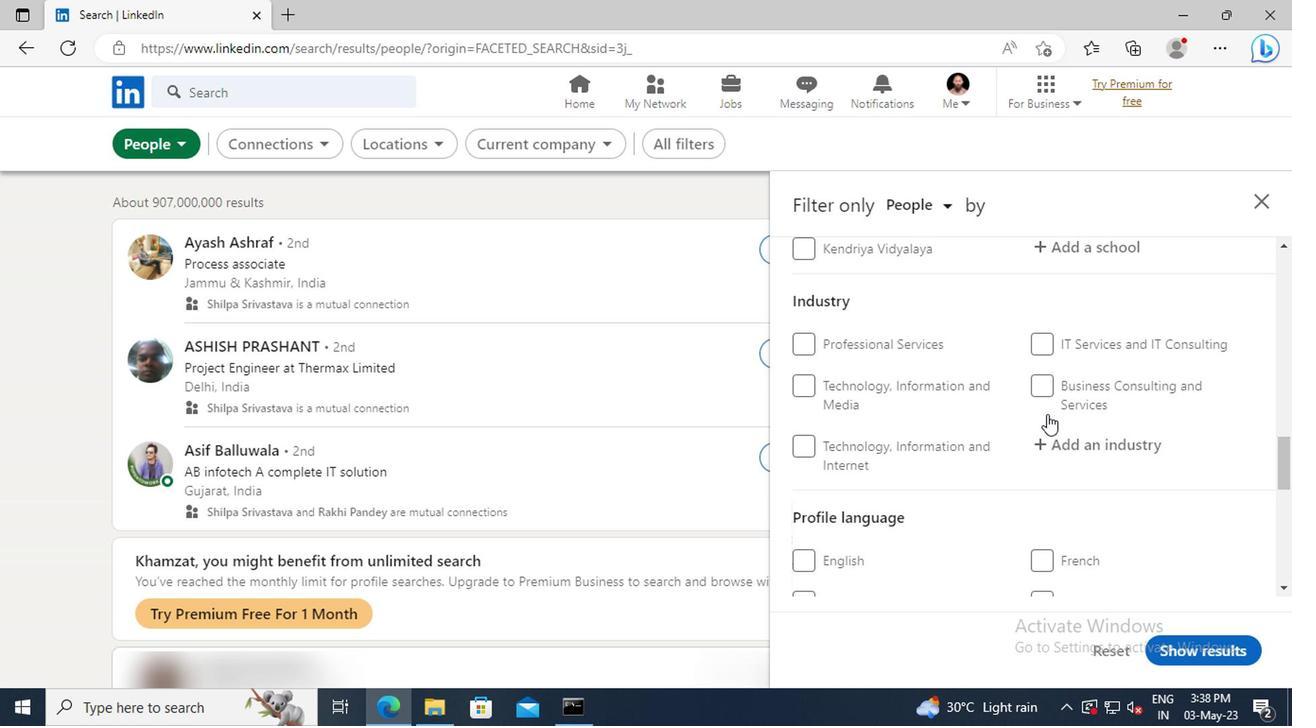 
Action: Mouse scrolled (1044, 414) with delta (0, -1)
Screenshot: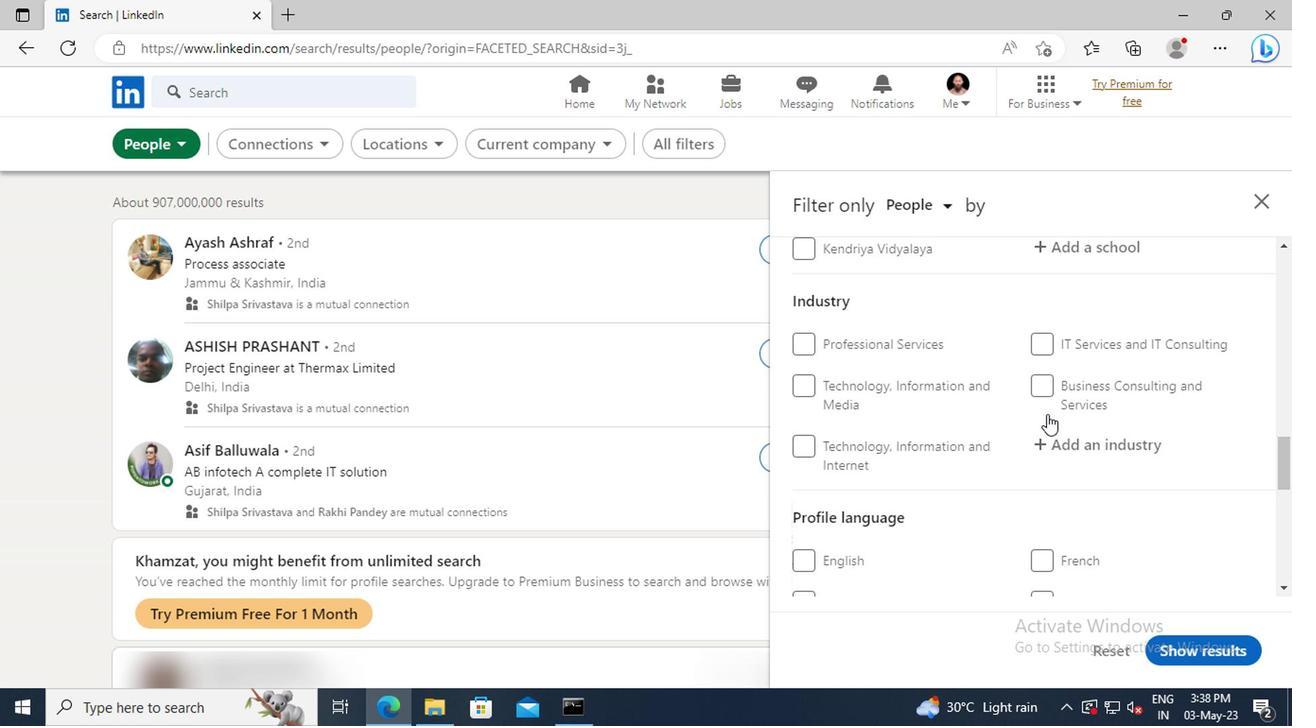 
Action: Mouse moved to (807, 534)
Screenshot: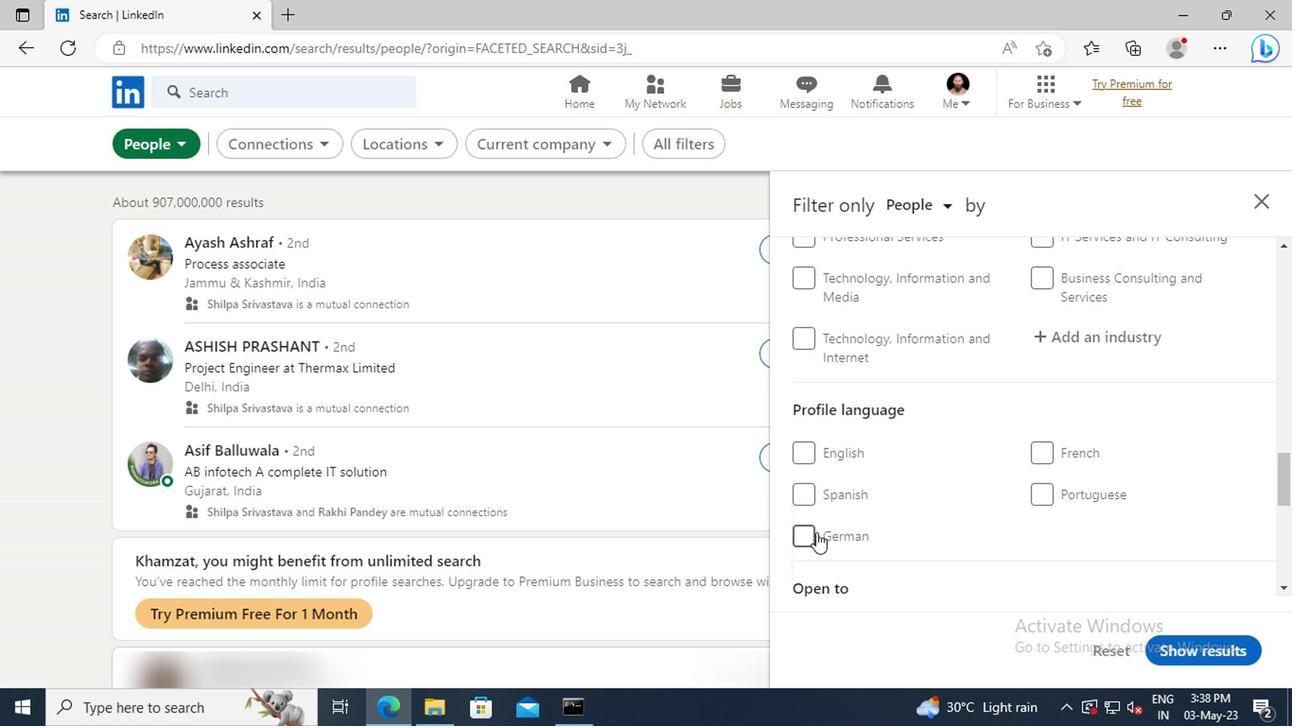 
Action: Mouse pressed left at (807, 534)
Screenshot: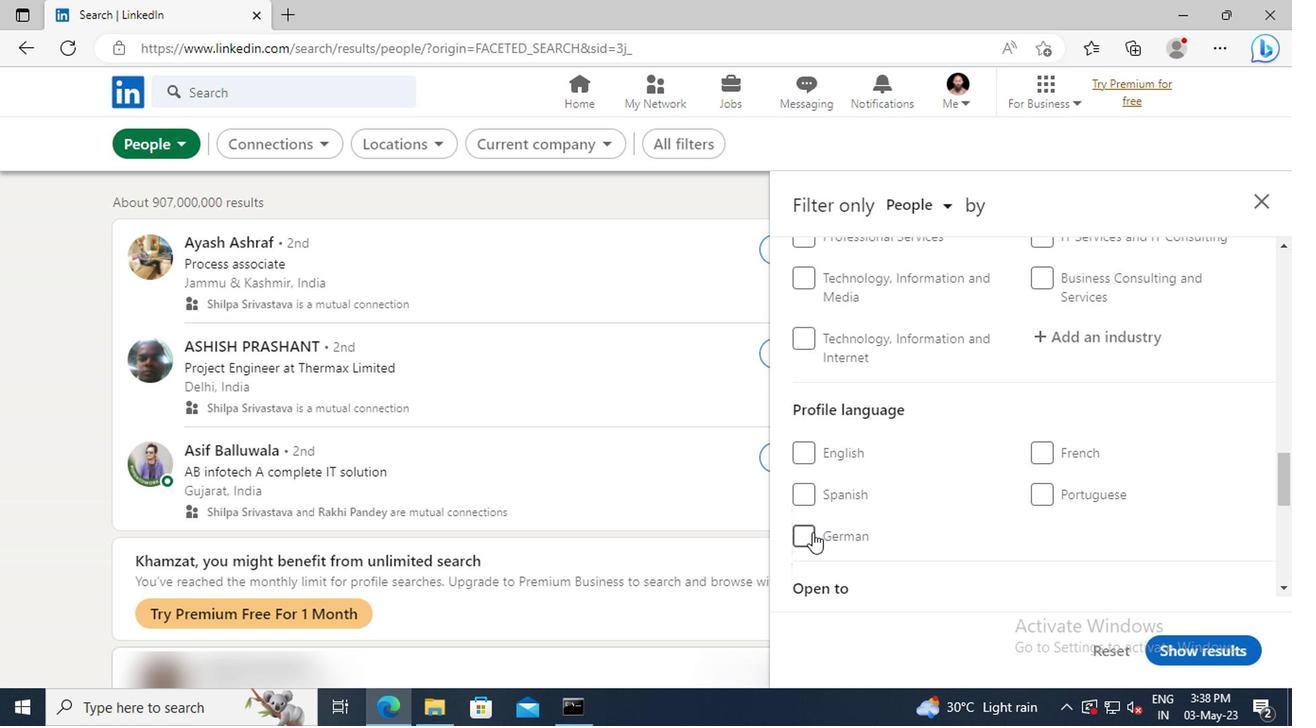 
Action: Mouse moved to (1037, 485)
Screenshot: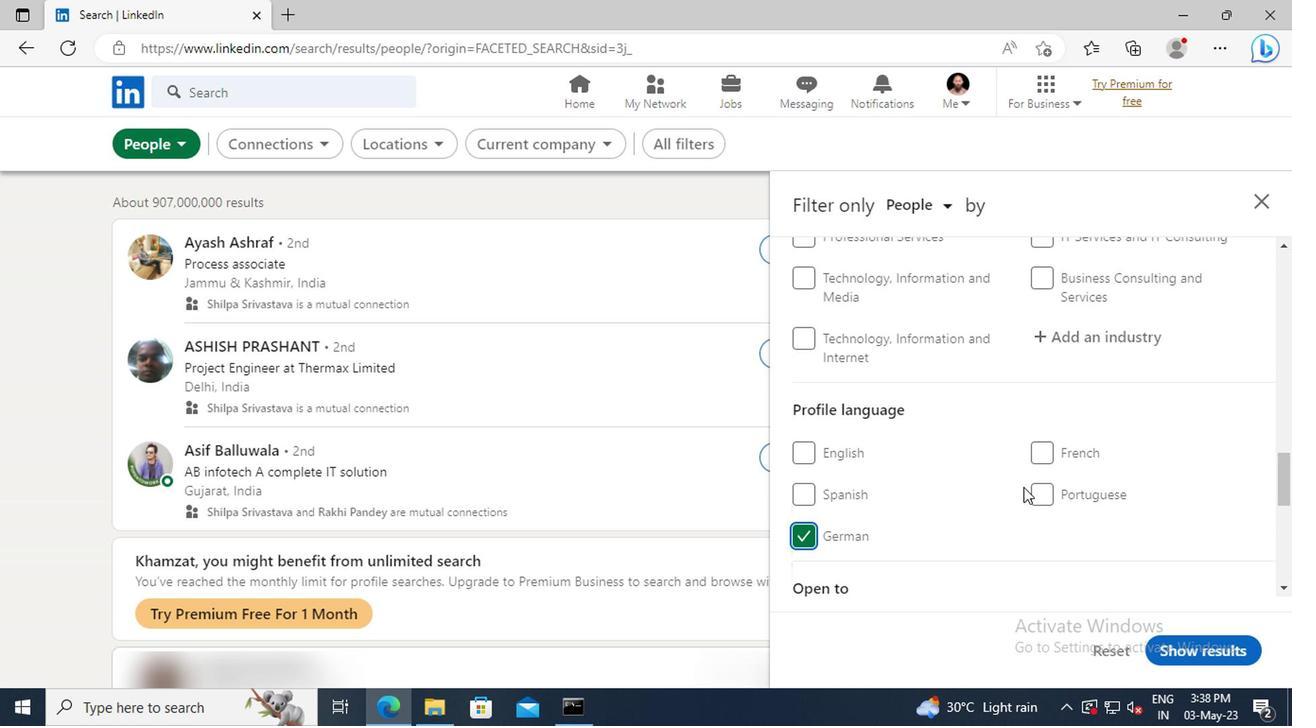 
Action: Mouse scrolled (1037, 486) with delta (0, 0)
Screenshot: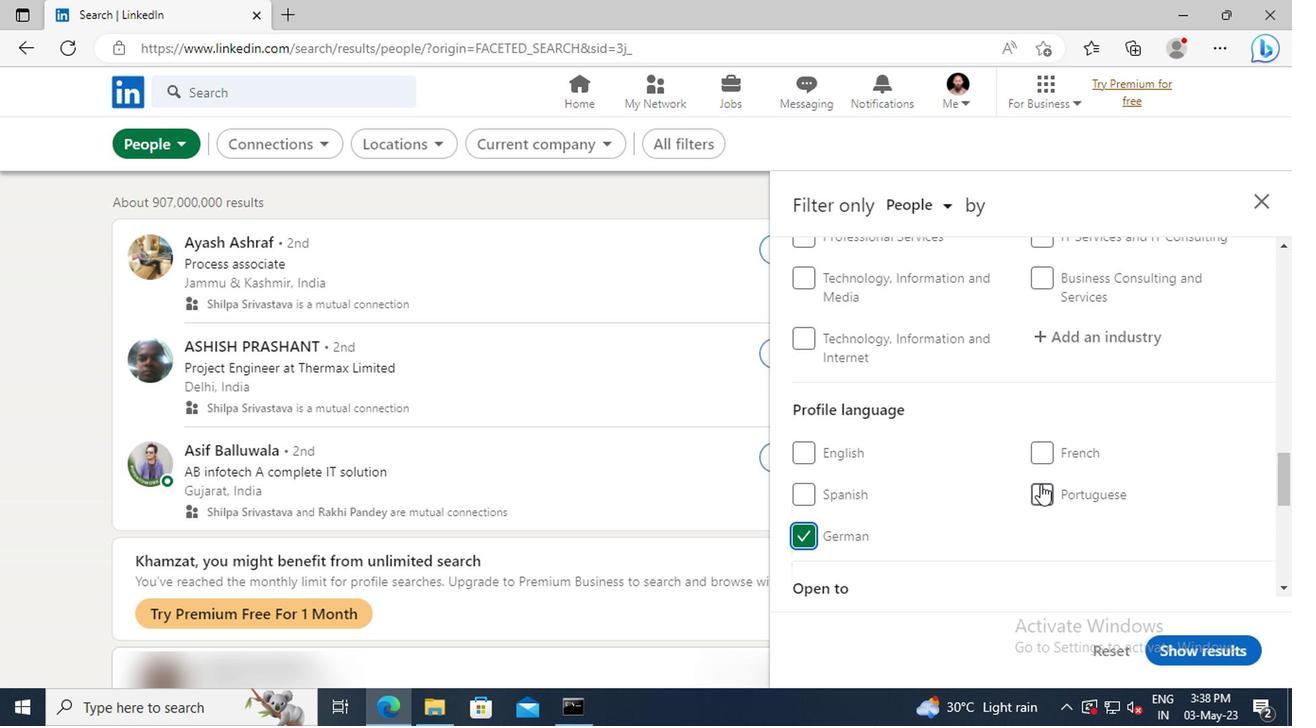 
Action: Mouse scrolled (1037, 486) with delta (0, 0)
Screenshot: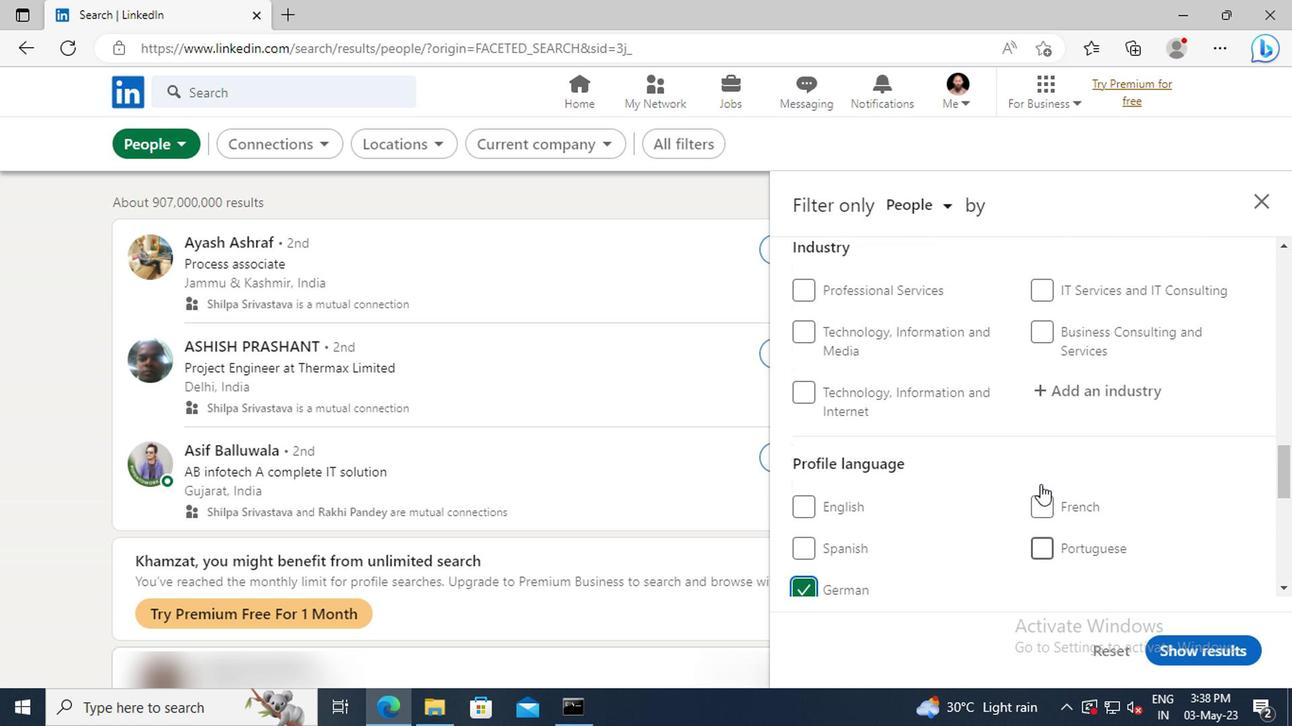 
Action: Mouse scrolled (1037, 486) with delta (0, 0)
Screenshot: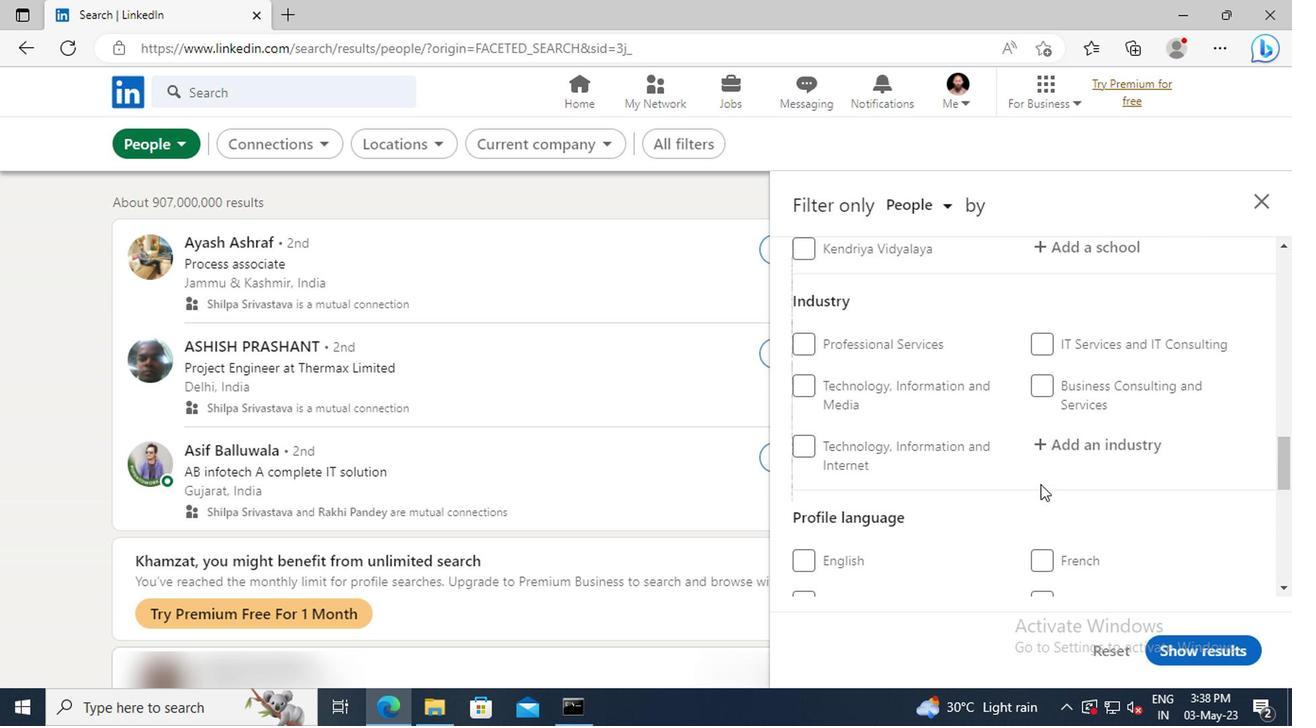 
Action: Mouse scrolled (1037, 486) with delta (0, 0)
Screenshot: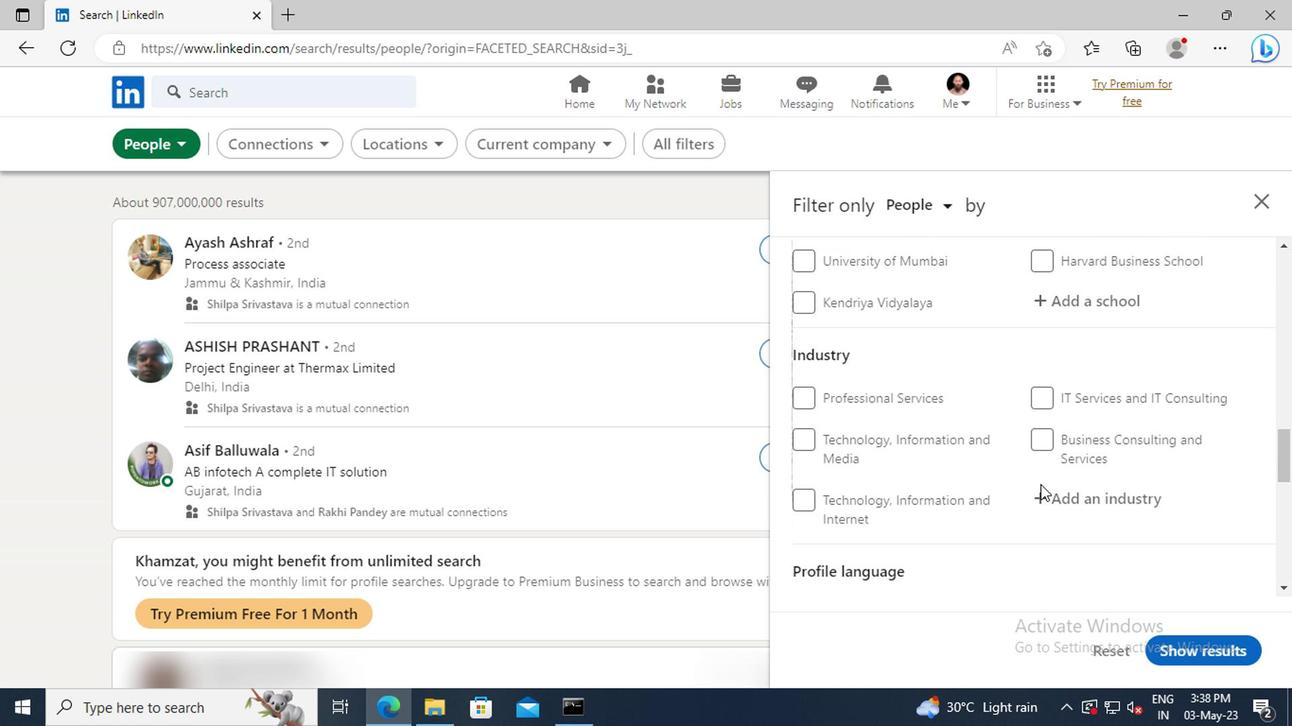 
Action: Mouse scrolled (1037, 486) with delta (0, 0)
Screenshot: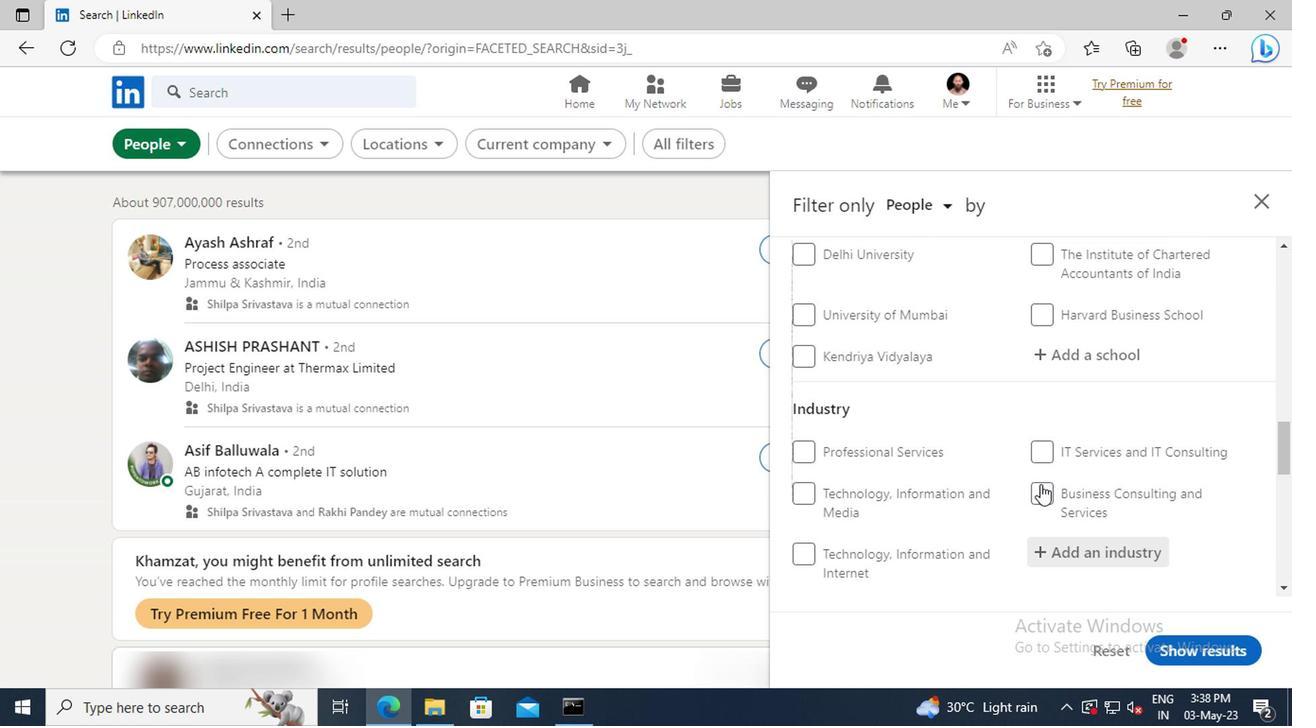 
Action: Mouse scrolled (1037, 486) with delta (0, 0)
Screenshot: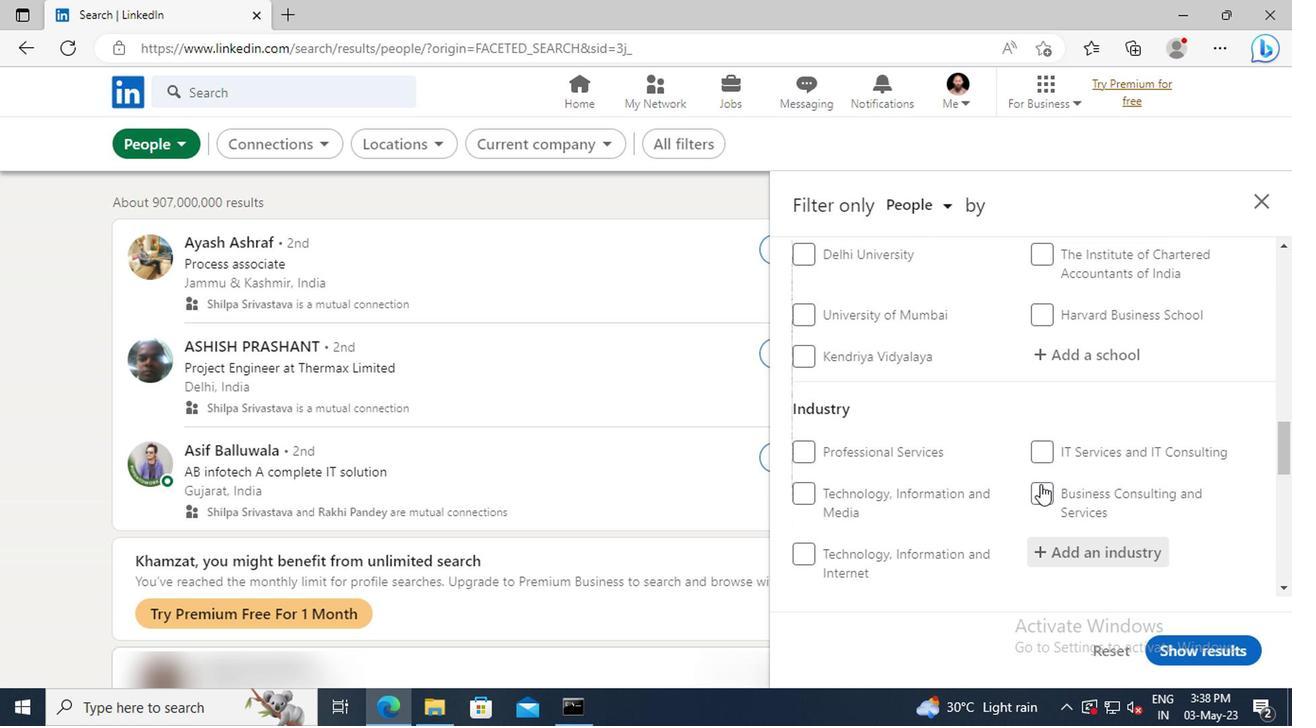 
Action: Mouse scrolled (1037, 486) with delta (0, 0)
Screenshot: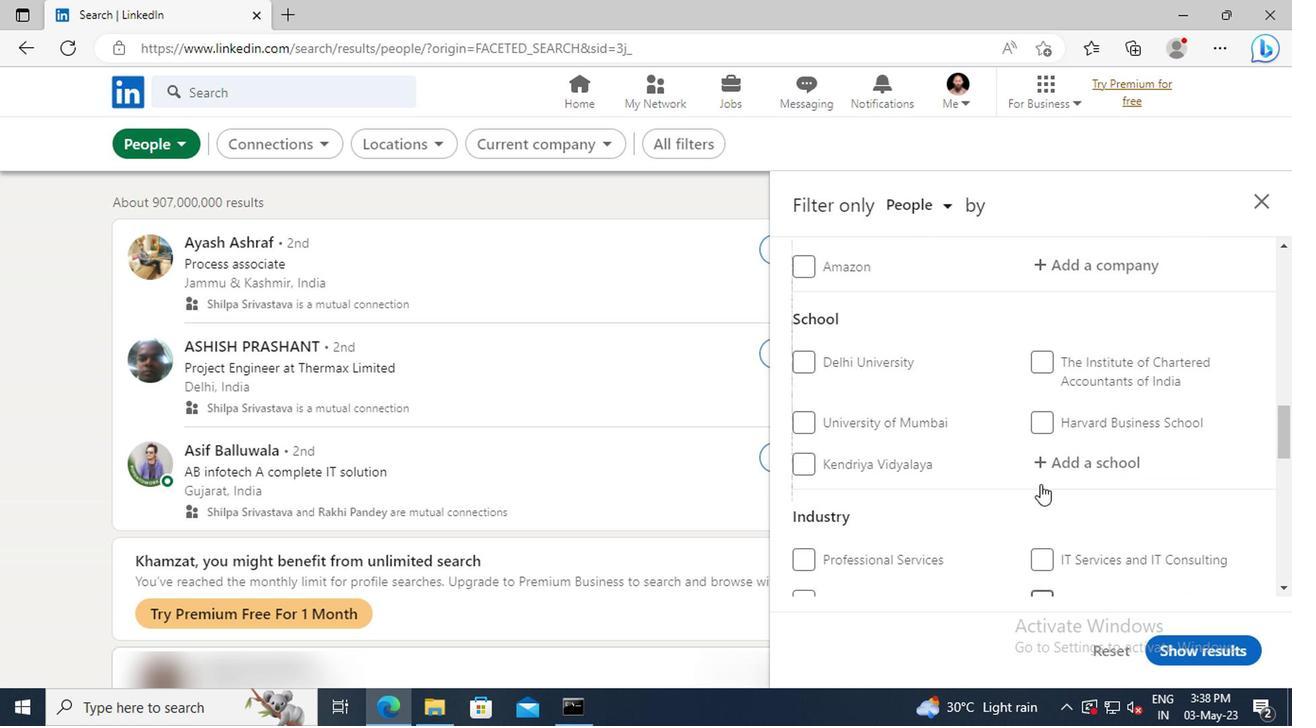 
Action: Mouse scrolled (1037, 486) with delta (0, 0)
Screenshot: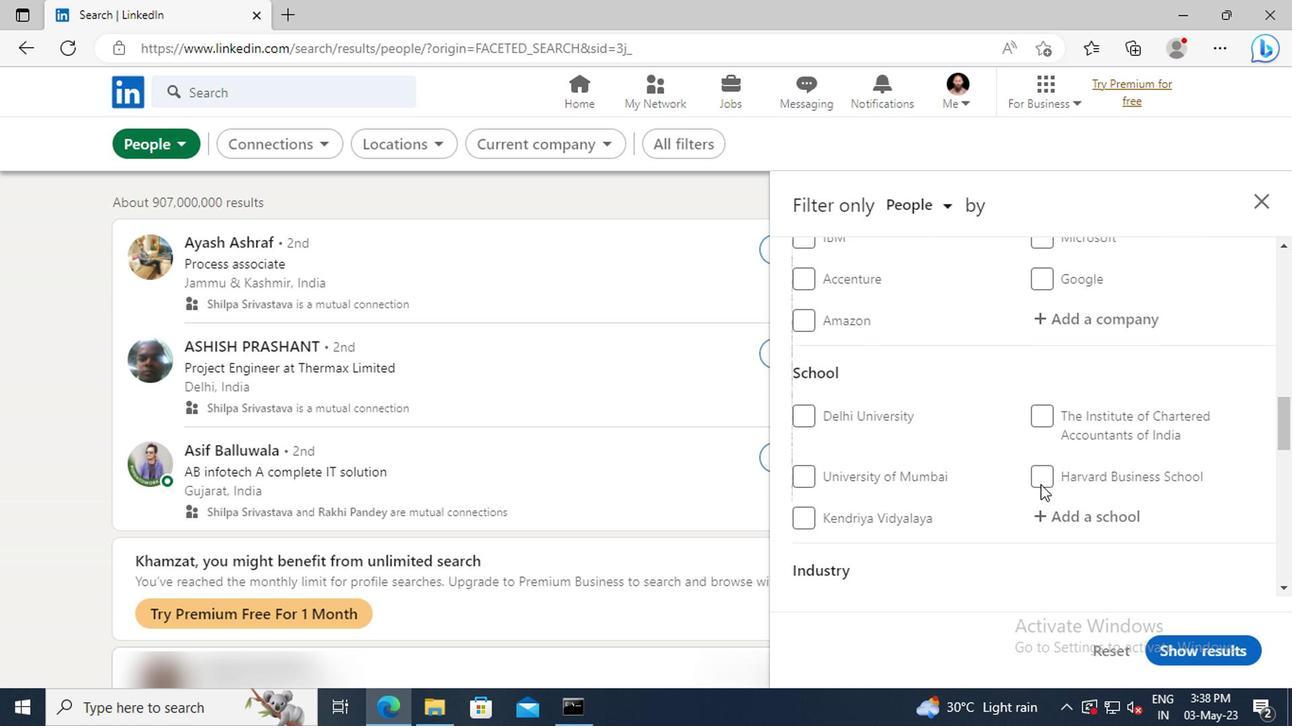 
Action: Mouse scrolled (1037, 486) with delta (0, 0)
Screenshot: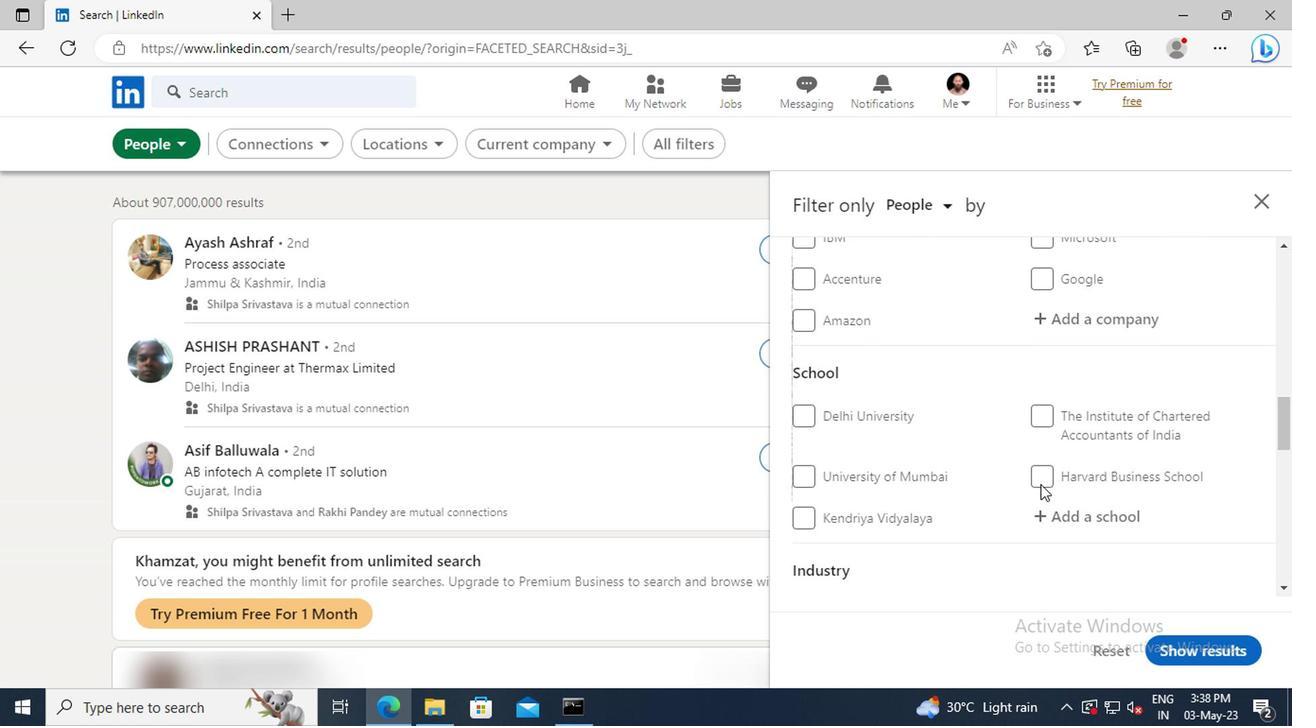 
Action: Mouse scrolled (1037, 486) with delta (0, 0)
Screenshot: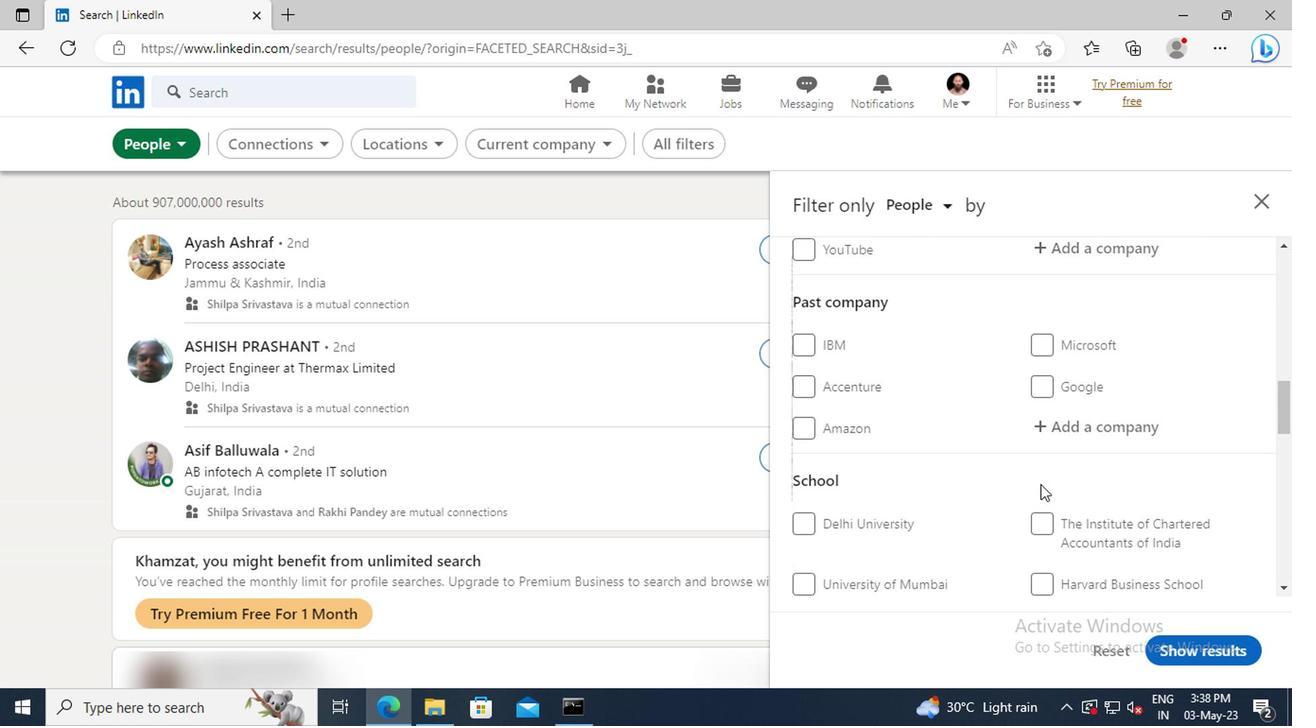 
Action: Mouse scrolled (1037, 486) with delta (0, 0)
Screenshot: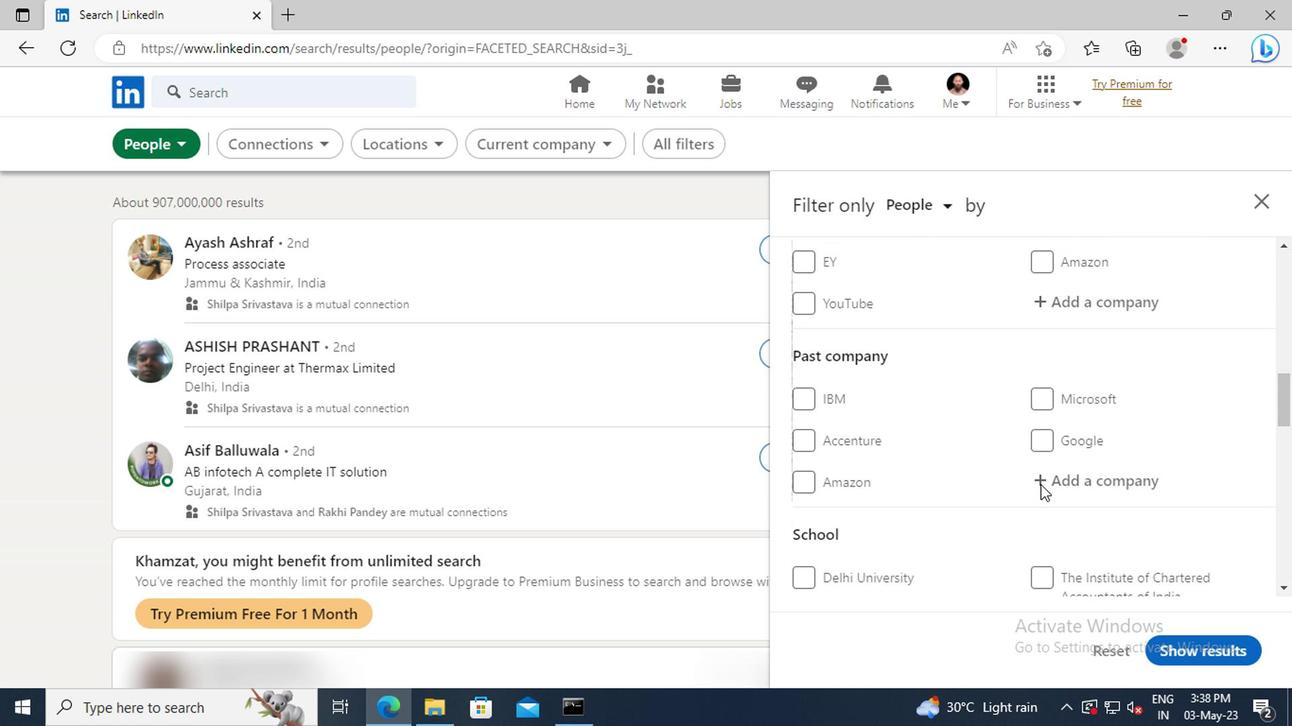 
Action: Mouse scrolled (1037, 486) with delta (0, 0)
Screenshot: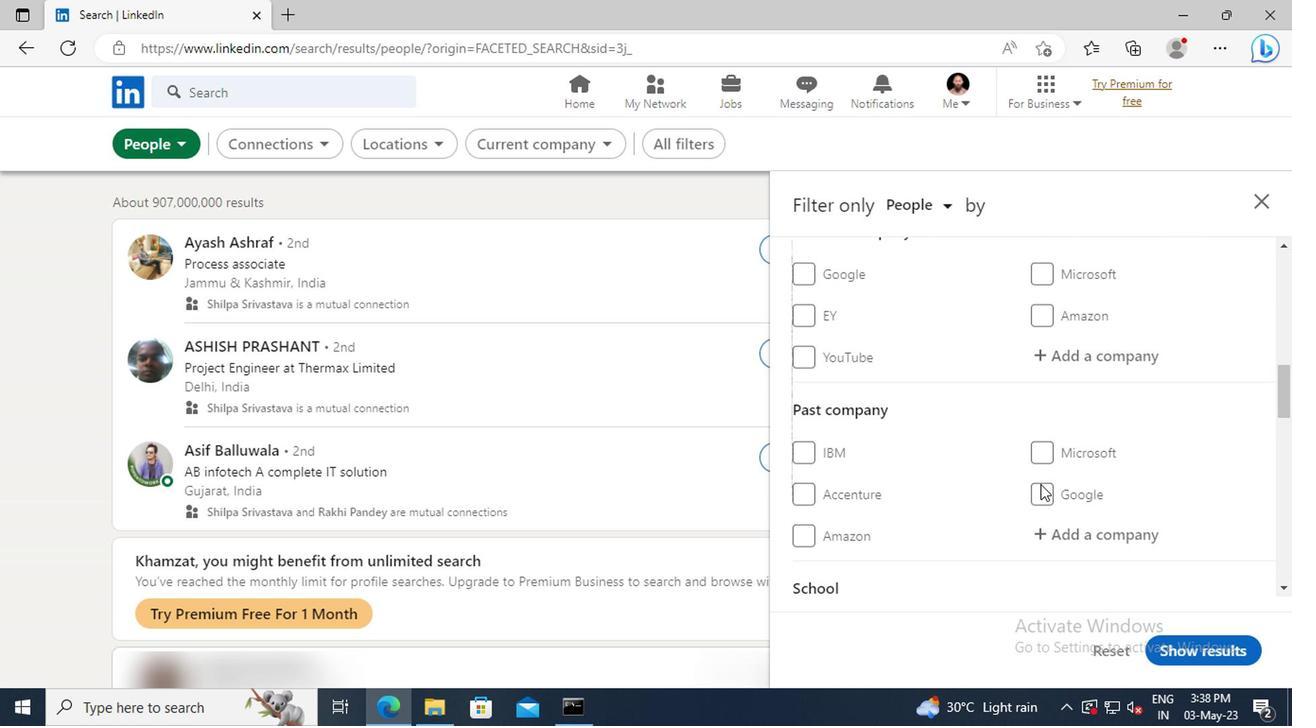 
Action: Mouse moved to (1047, 417)
Screenshot: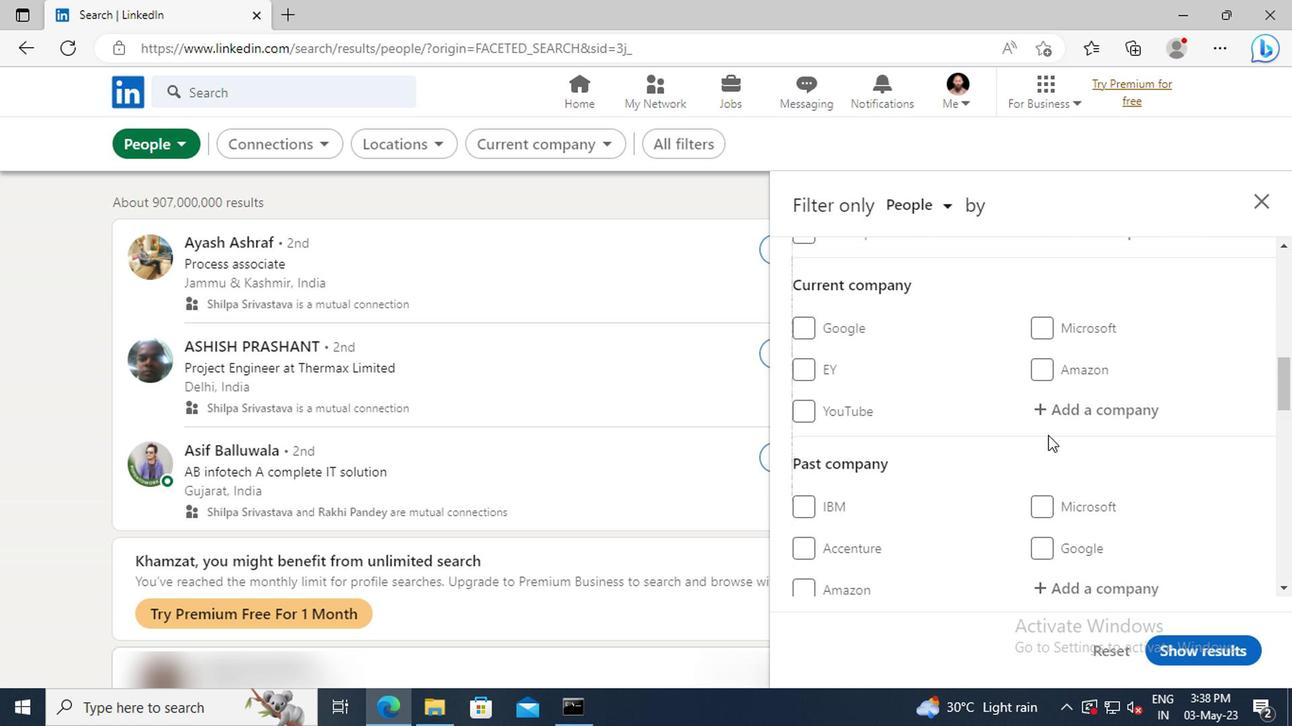 
Action: Mouse pressed left at (1047, 417)
Screenshot: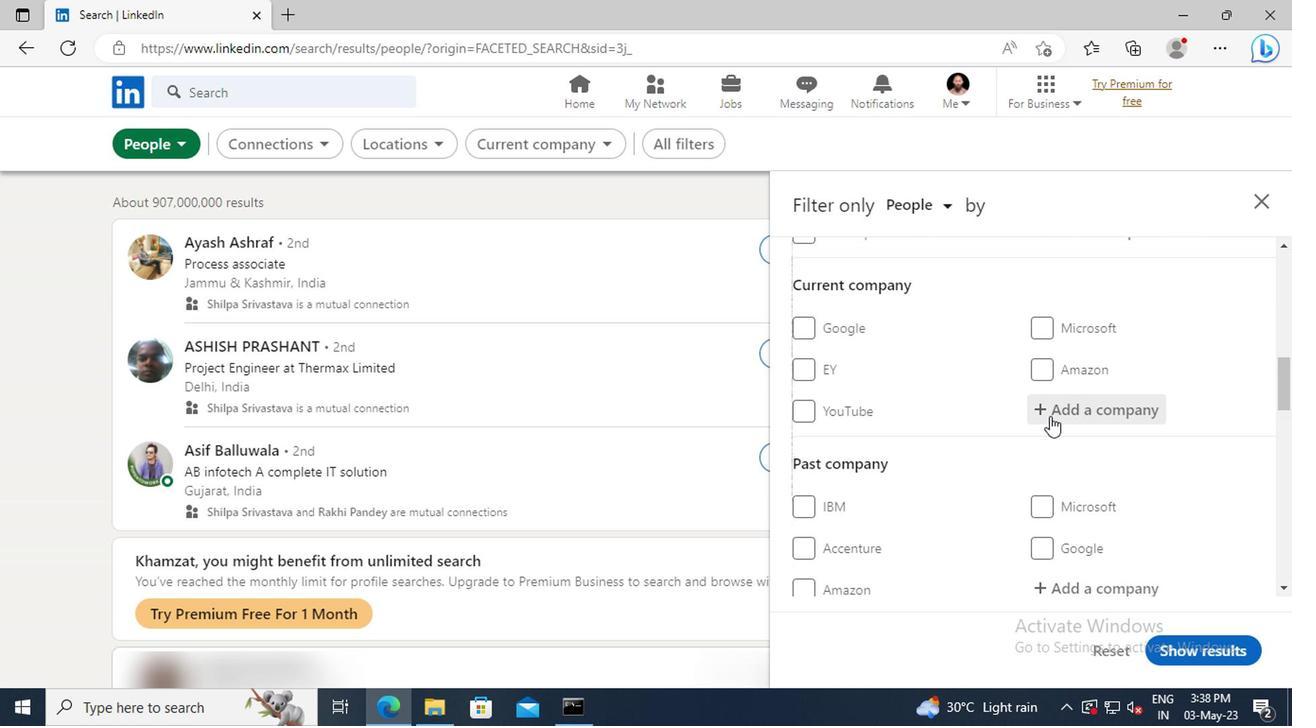 
Action: Key pressed <Key.shift>BAJAJ<Key.space><Key.shift>ALLIANZ<Key.space><Key.shift>GE
Screenshot: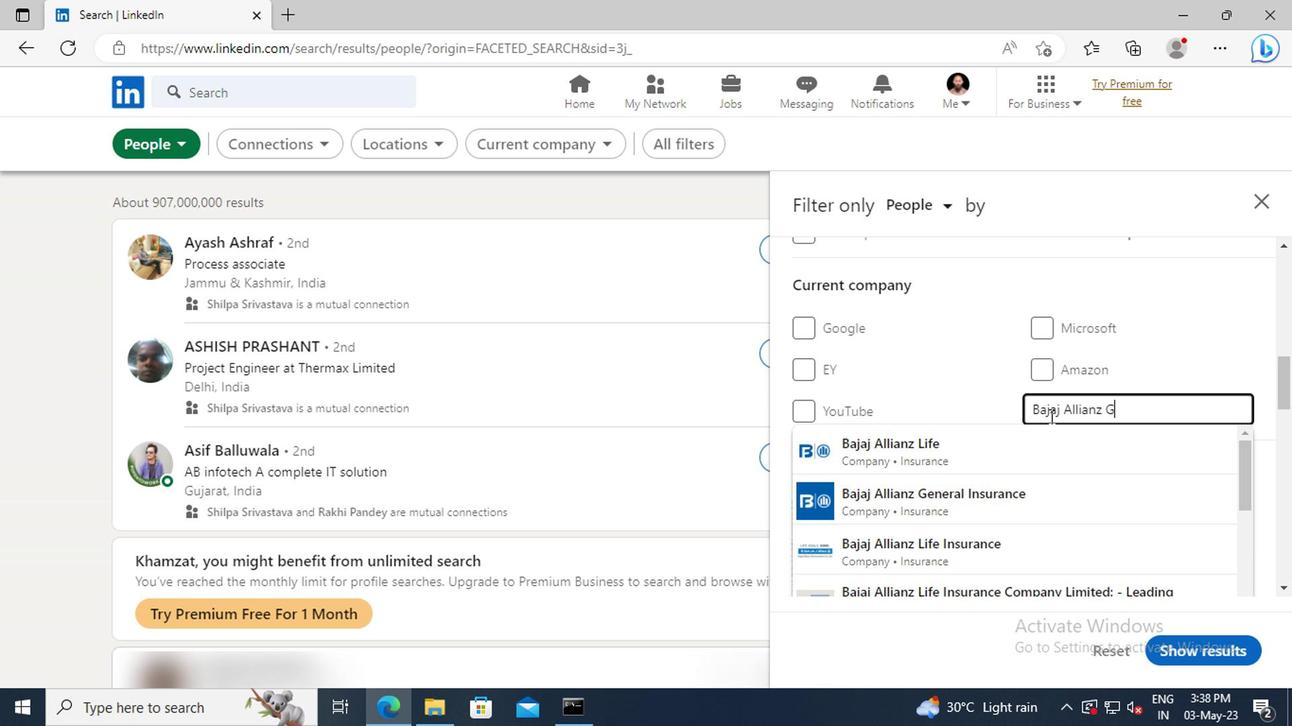 
Action: Mouse moved to (1045, 442)
Screenshot: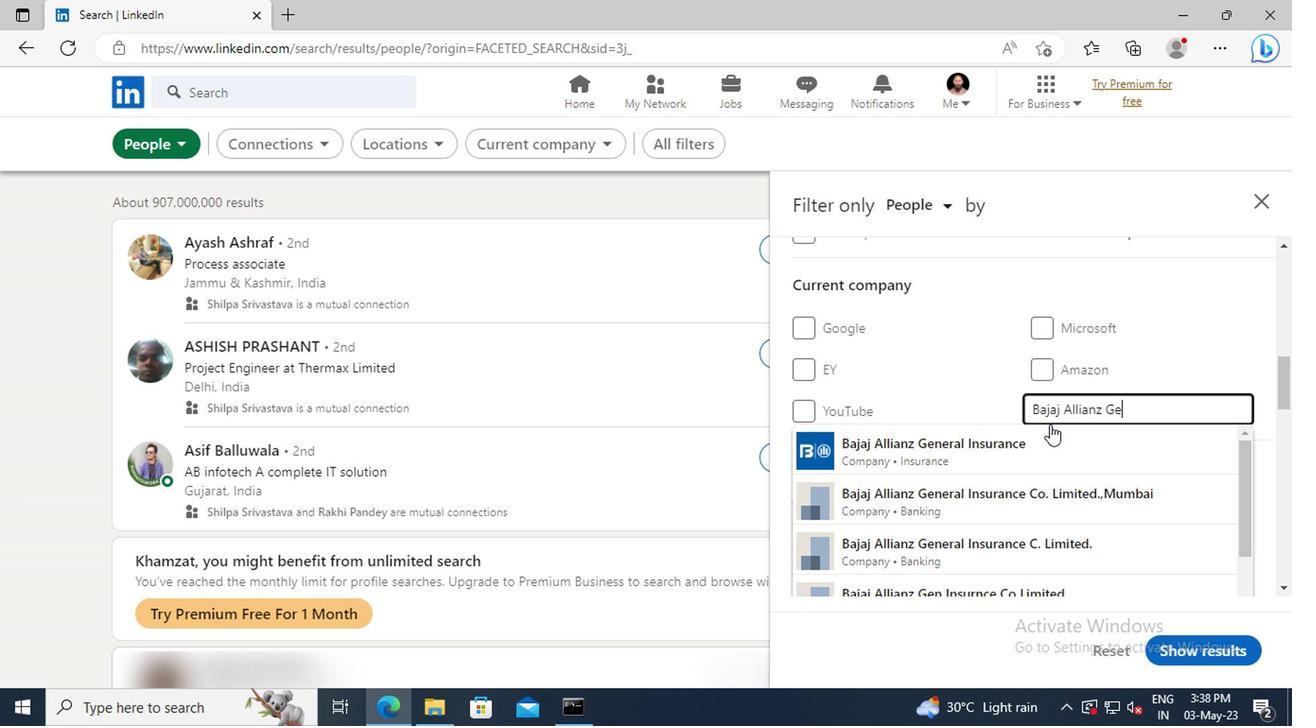 
Action: Mouse pressed left at (1045, 442)
Screenshot: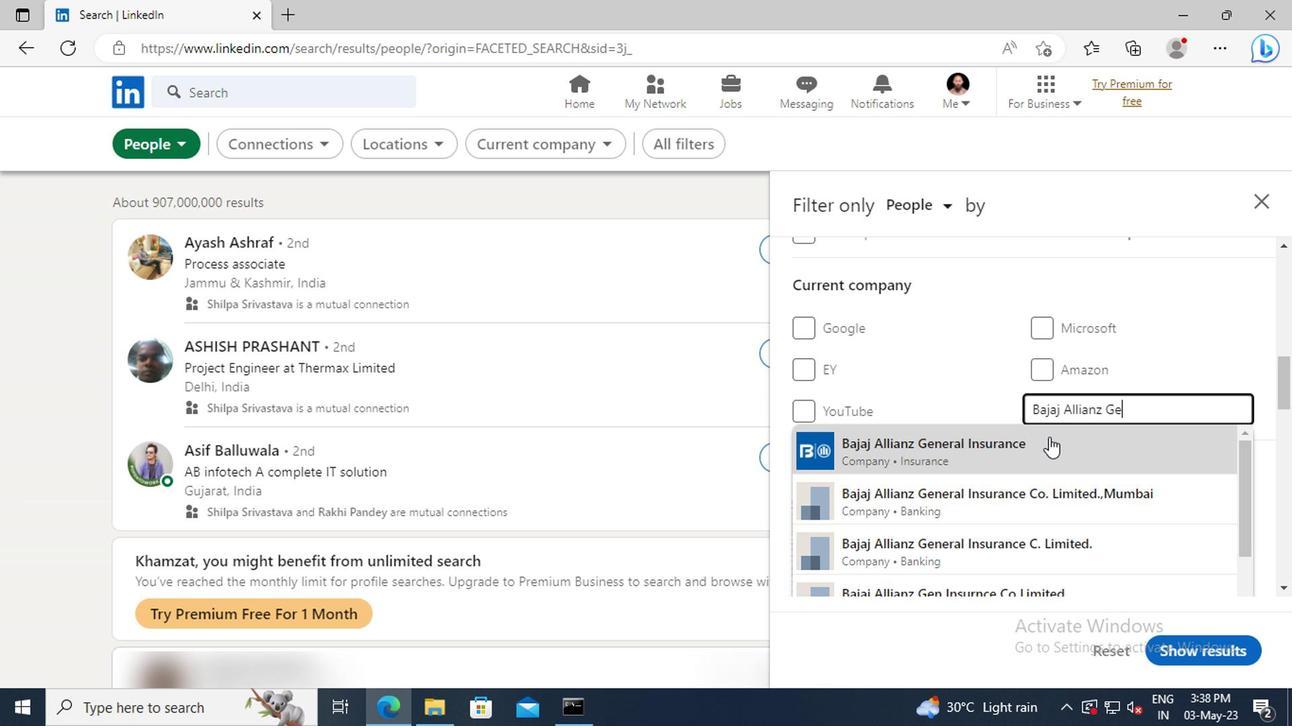 
Action: Mouse scrolled (1045, 442) with delta (0, 0)
Screenshot: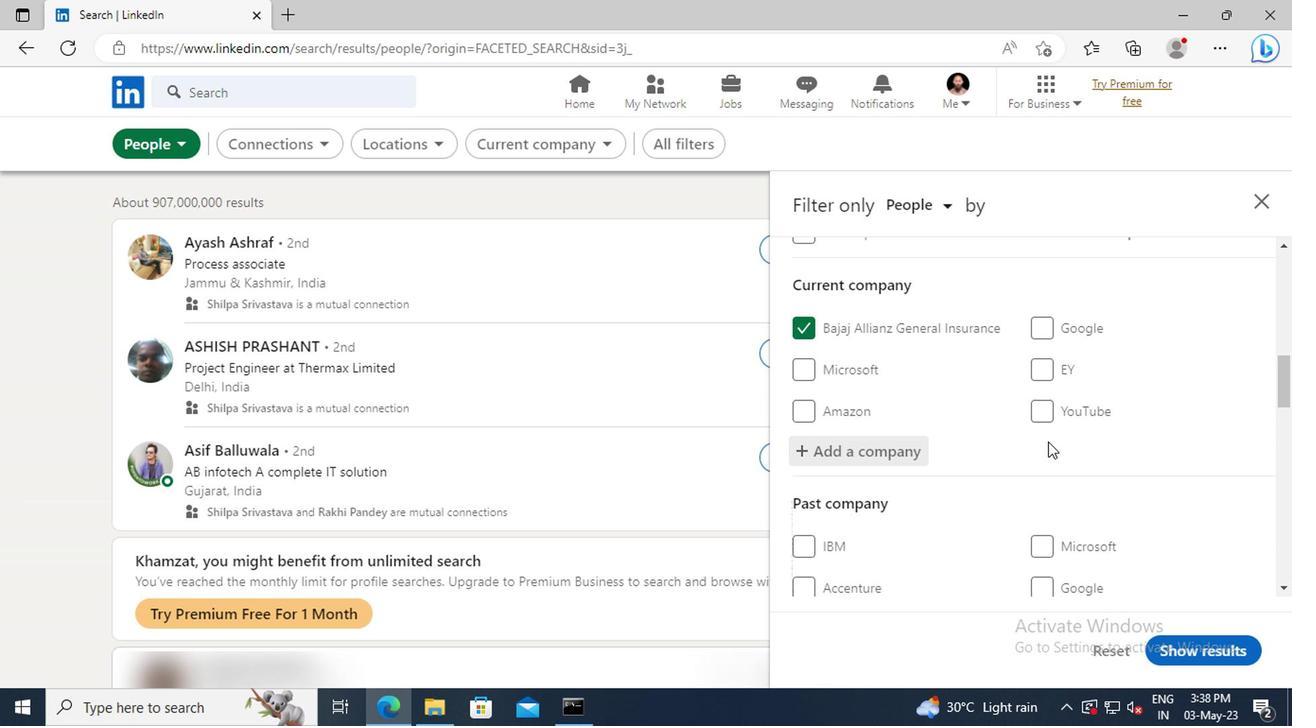 
Action: Mouse scrolled (1045, 442) with delta (0, 0)
Screenshot: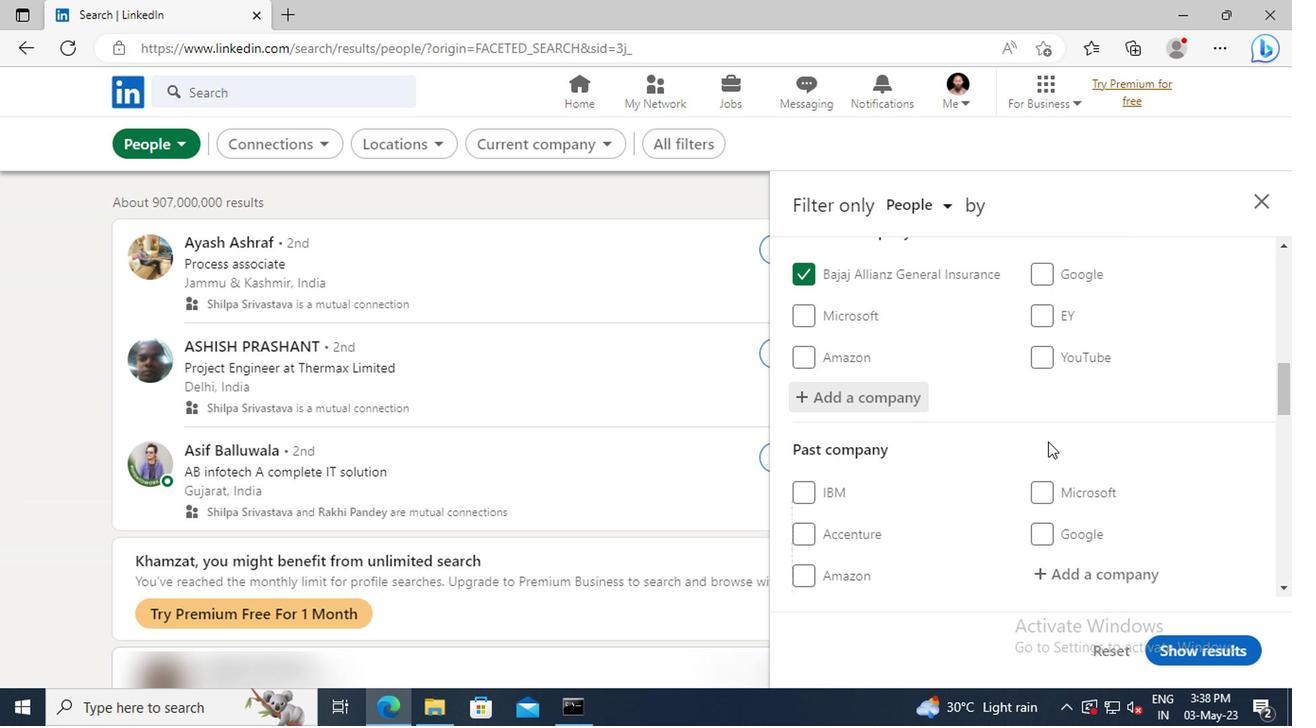 
Action: Mouse scrolled (1045, 442) with delta (0, 0)
Screenshot: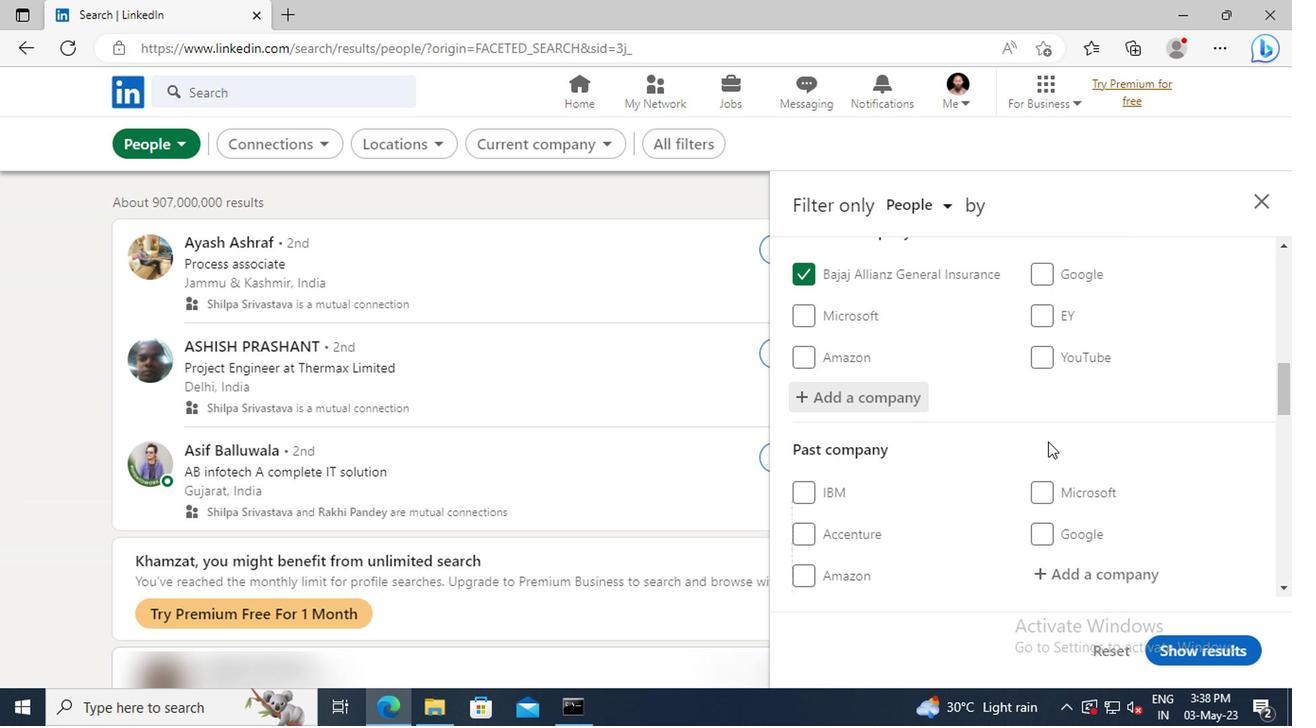
Action: Mouse moved to (1043, 433)
Screenshot: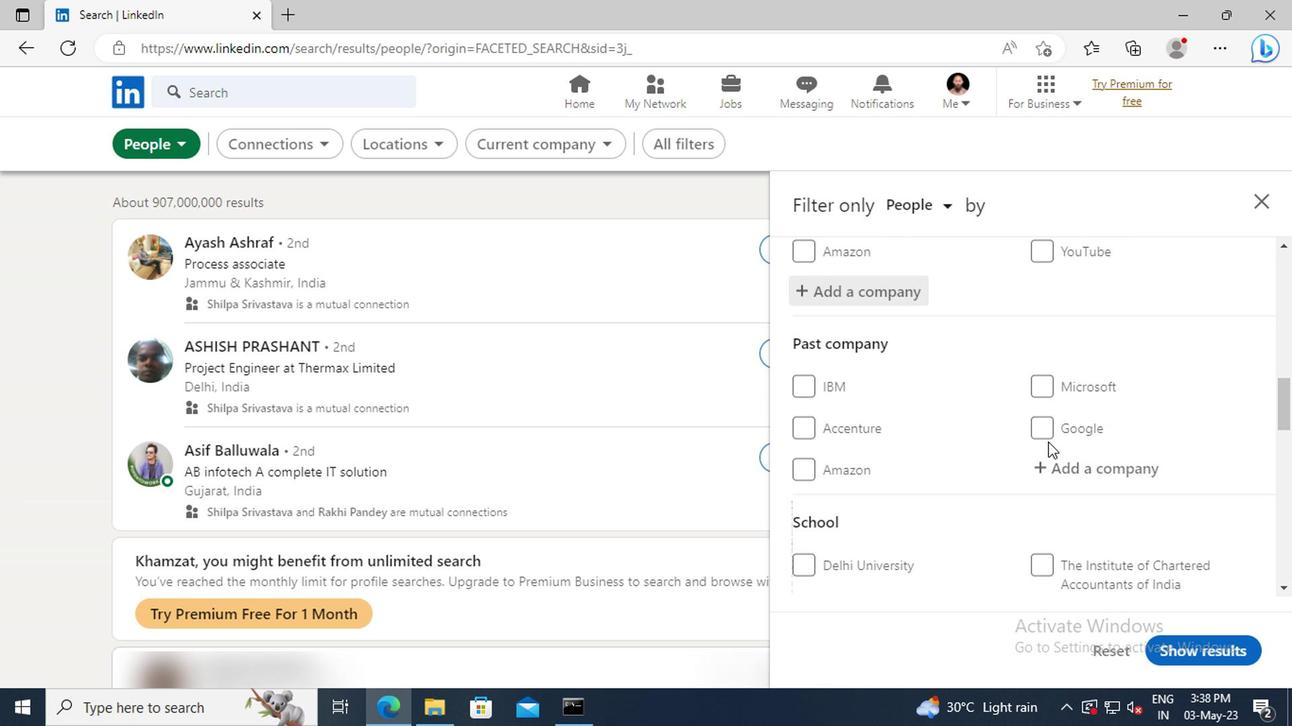 
Action: Mouse scrolled (1043, 432) with delta (0, 0)
Screenshot: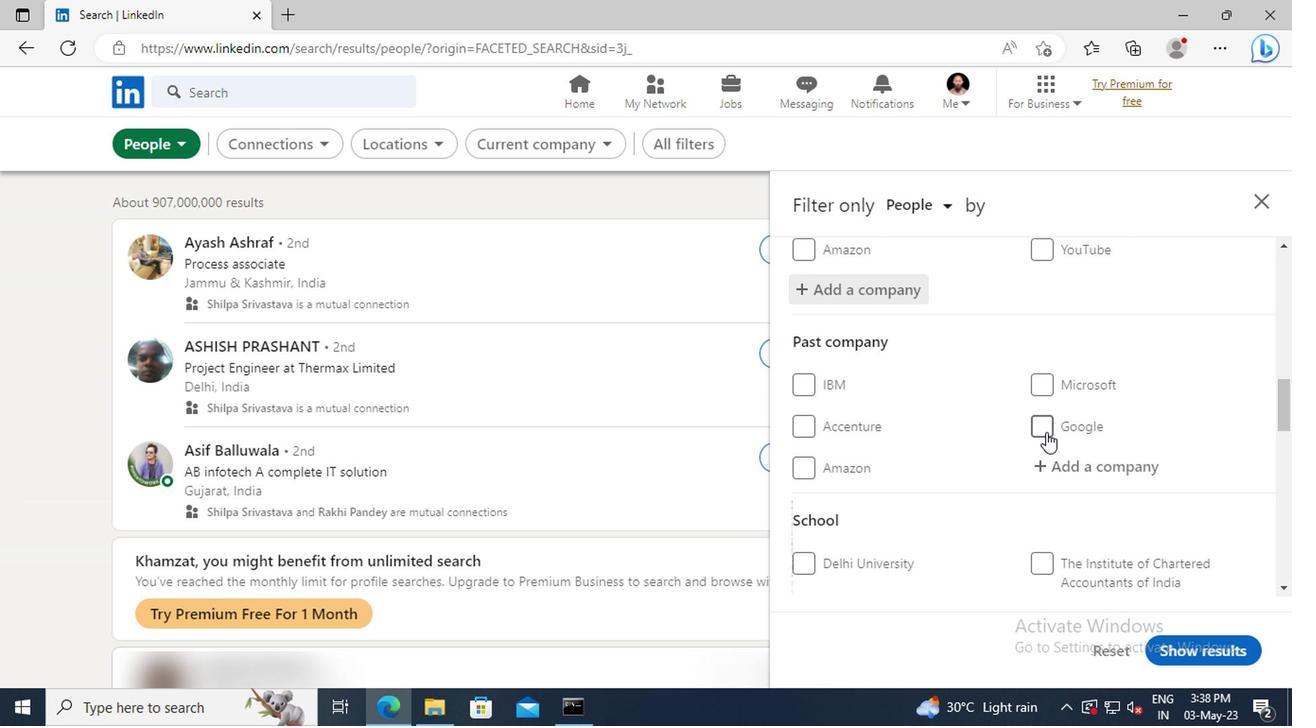 
Action: Mouse moved to (1043, 432)
Screenshot: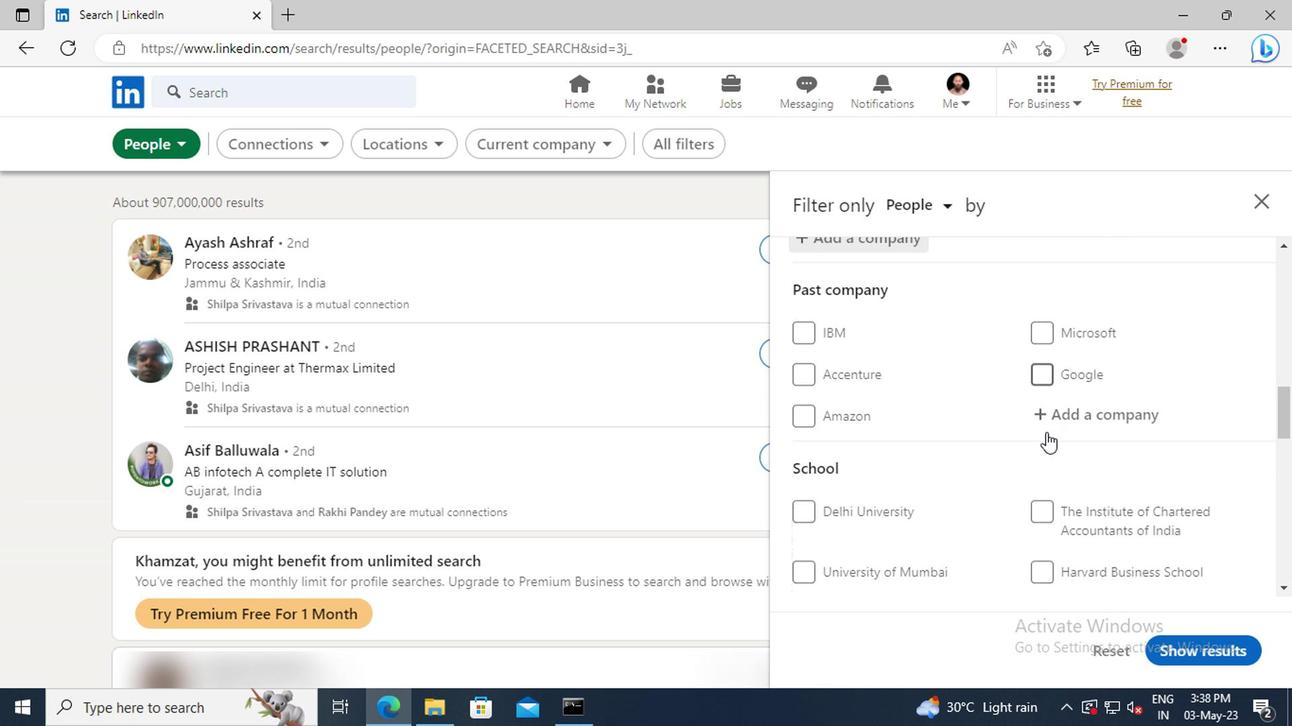 
Action: Mouse scrolled (1043, 432) with delta (0, 0)
Screenshot: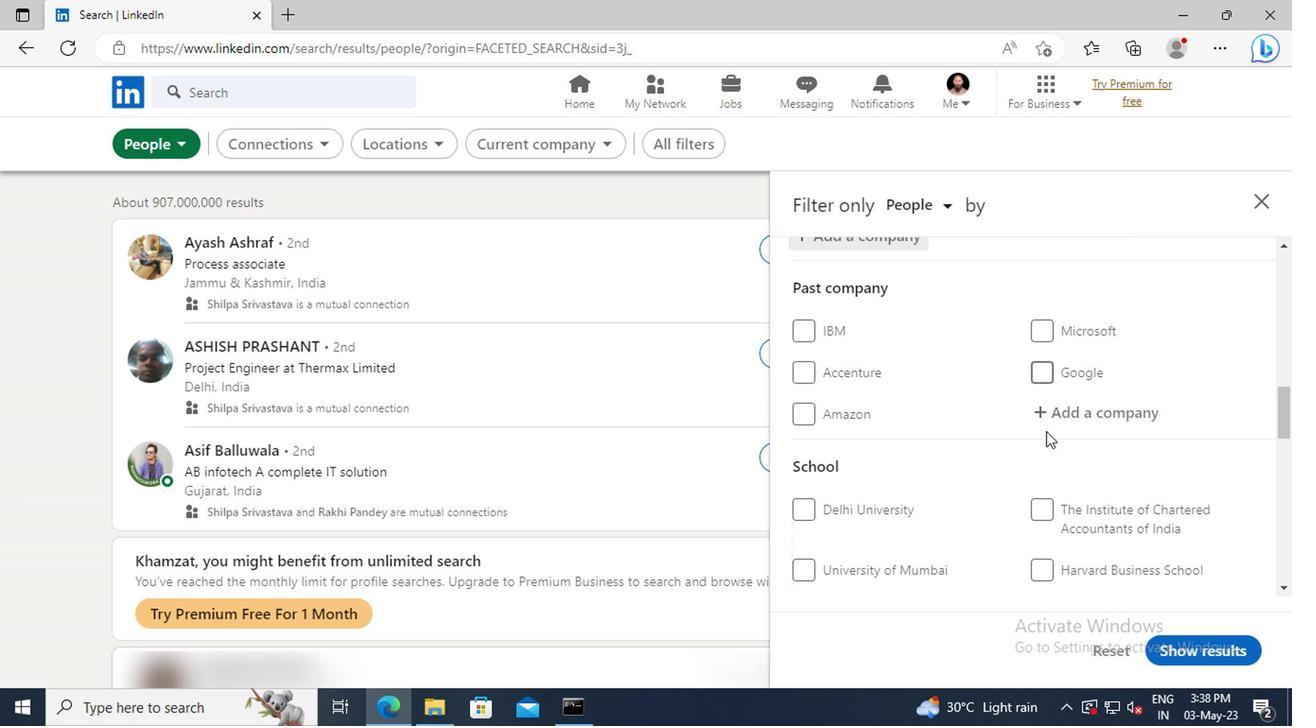 
Action: Mouse scrolled (1043, 432) with delta (0, 0)
Screenshot: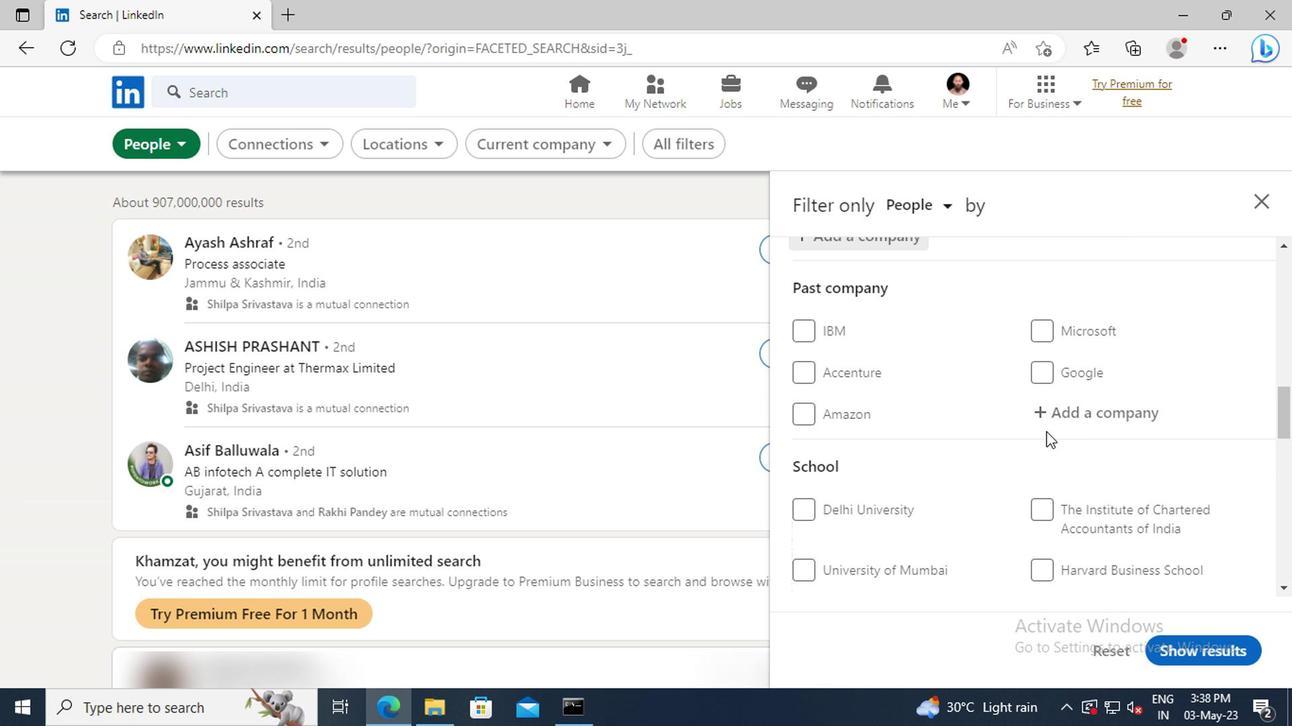 
Action: Mouse scrolled (1043, 432) with delta (0, 0)
Screenshot: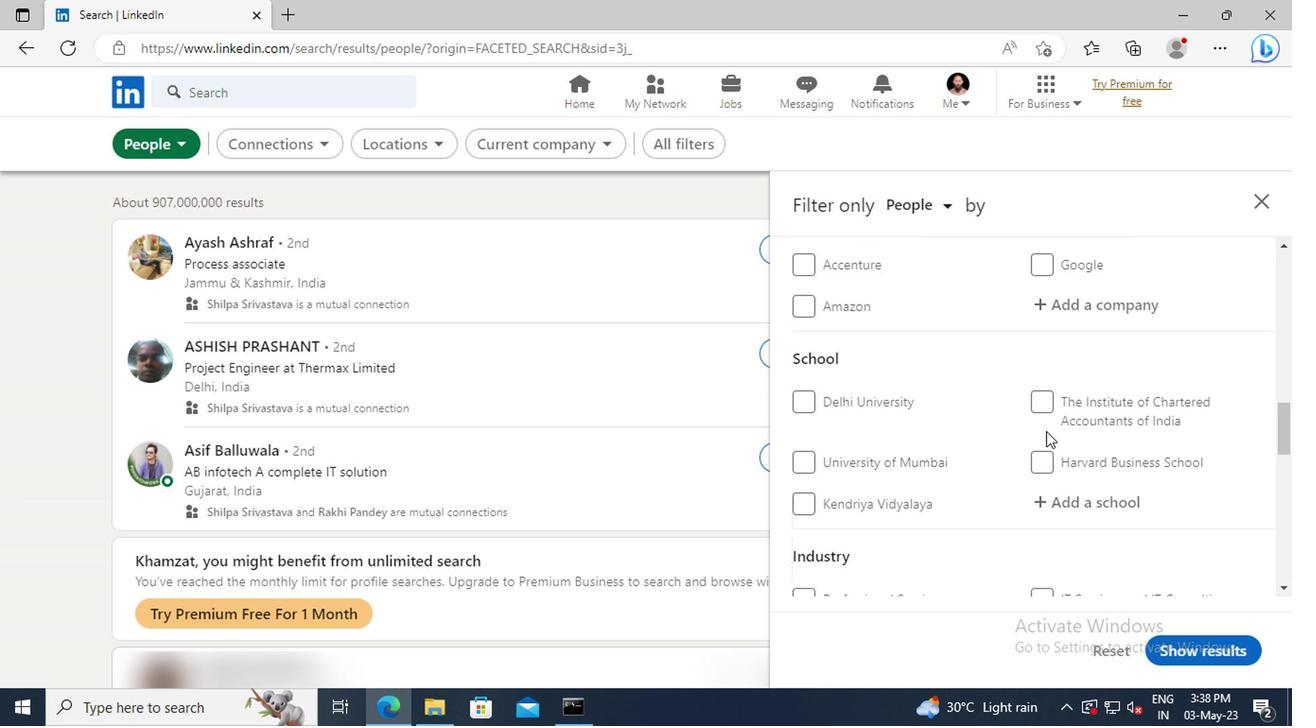 
Action: Mouse moved to (1047, 448)
Screenshot: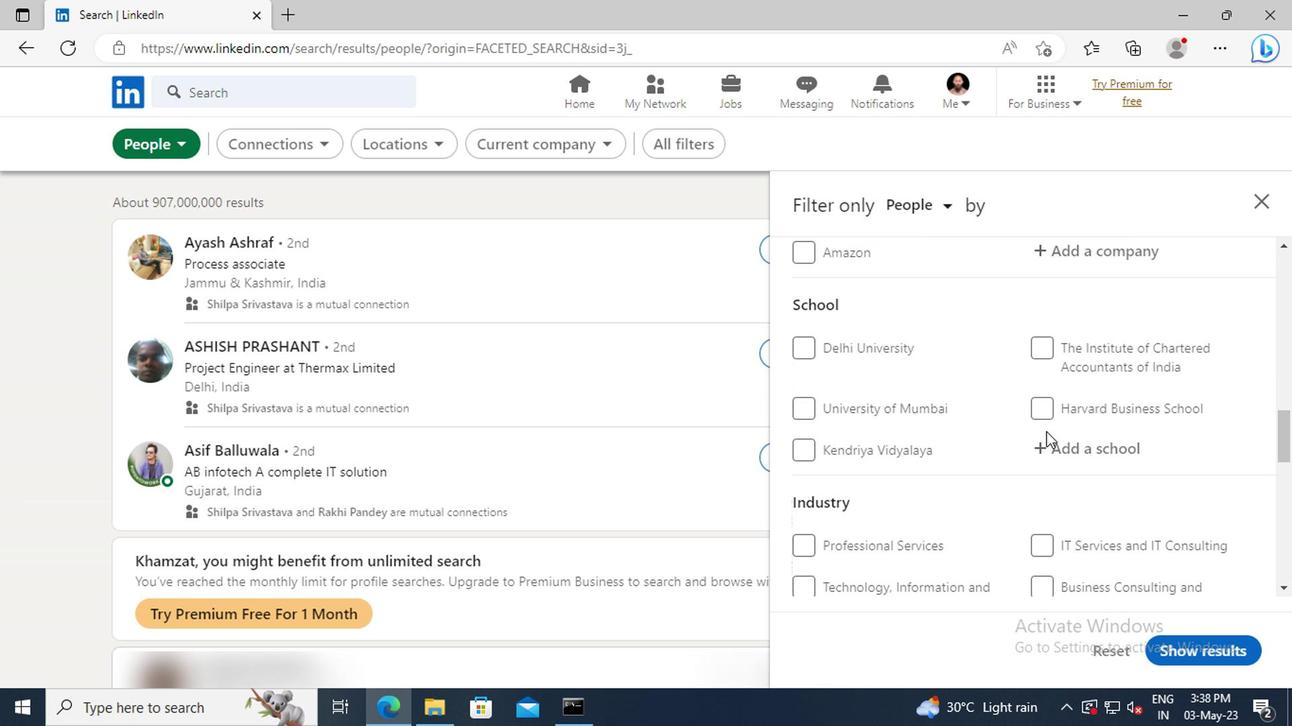 
Action: Mouse pressed left at (1047, 448)
Screenshot: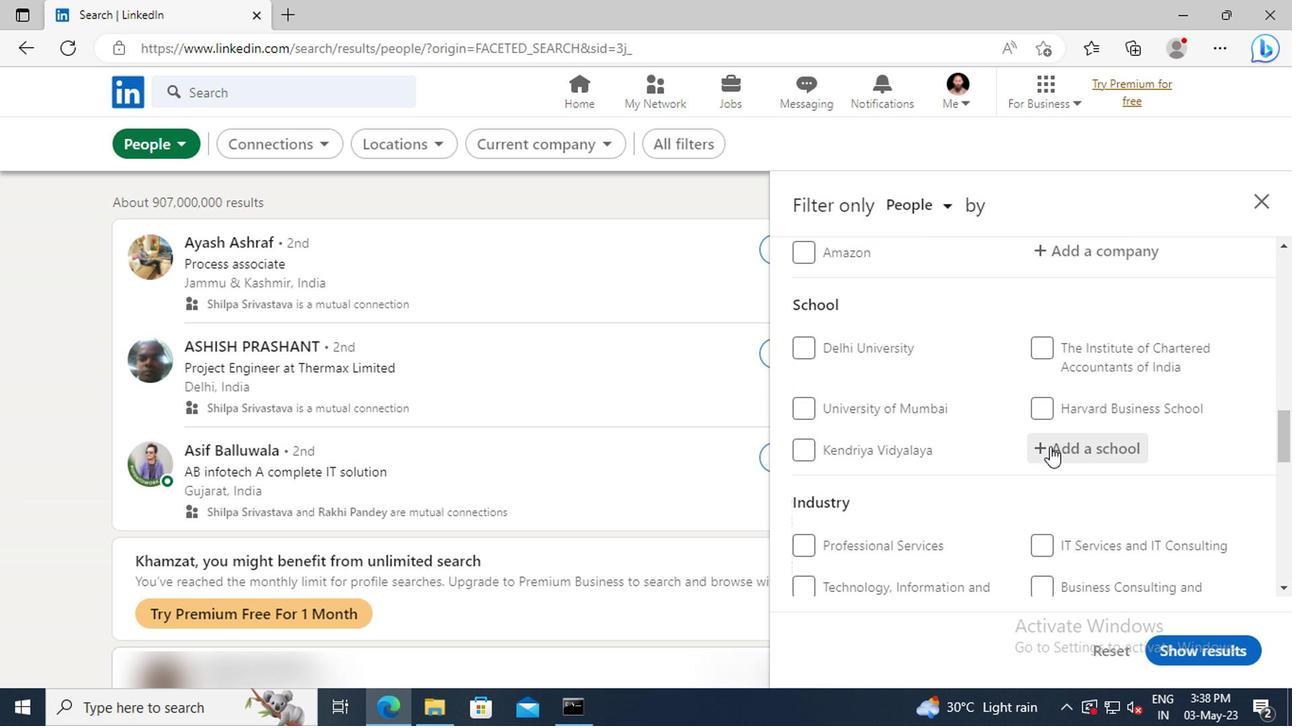 
Action: Key pressed <Key.shift>SRI<Key.space><Key.shift>KRISHNA<Key.space><Key.shift>COL
Screenshot: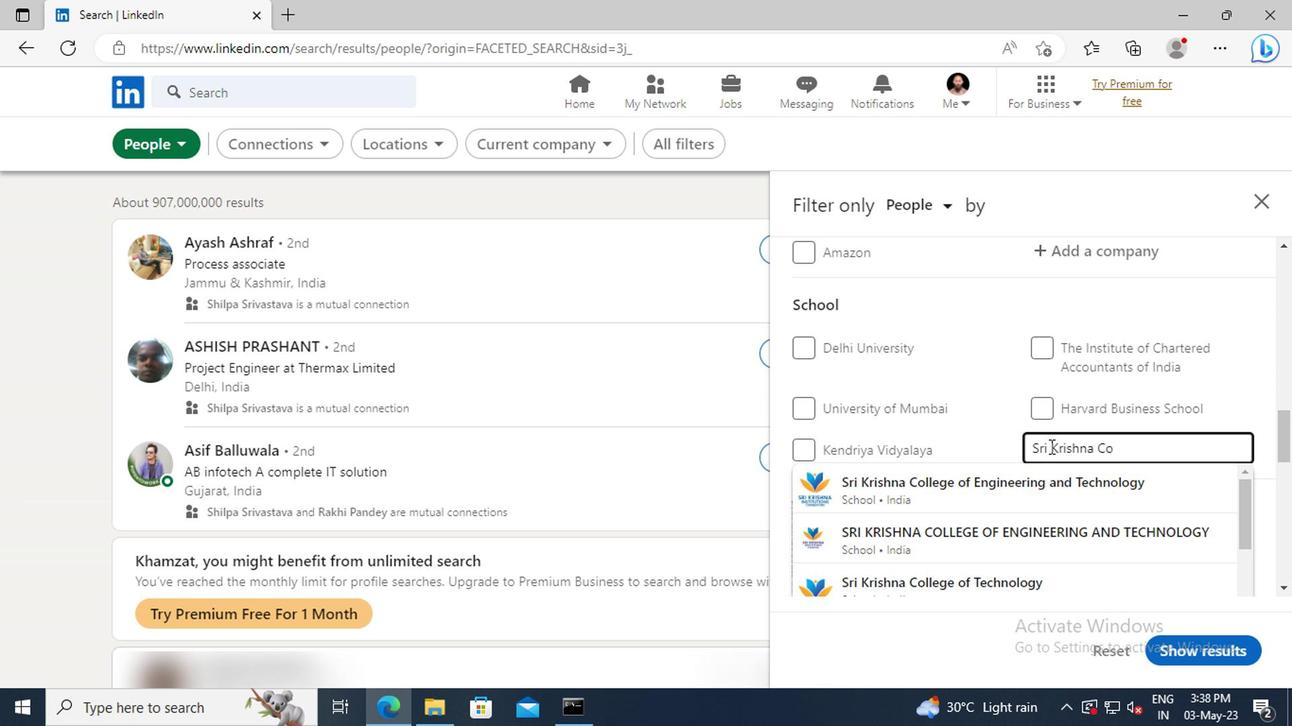 
Action: Mouse moved to (1074, 580)
Screenshot: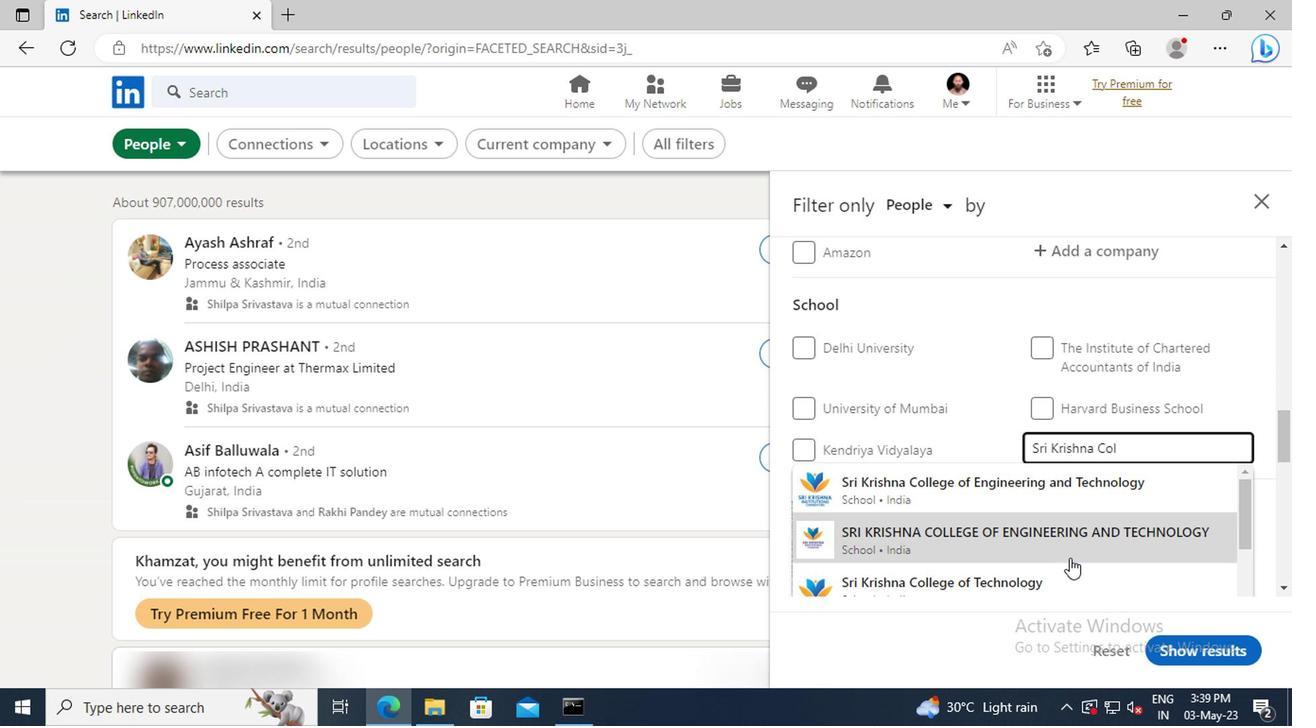 
Action: Mouse pressed left at (1074, 580)
Screenshot: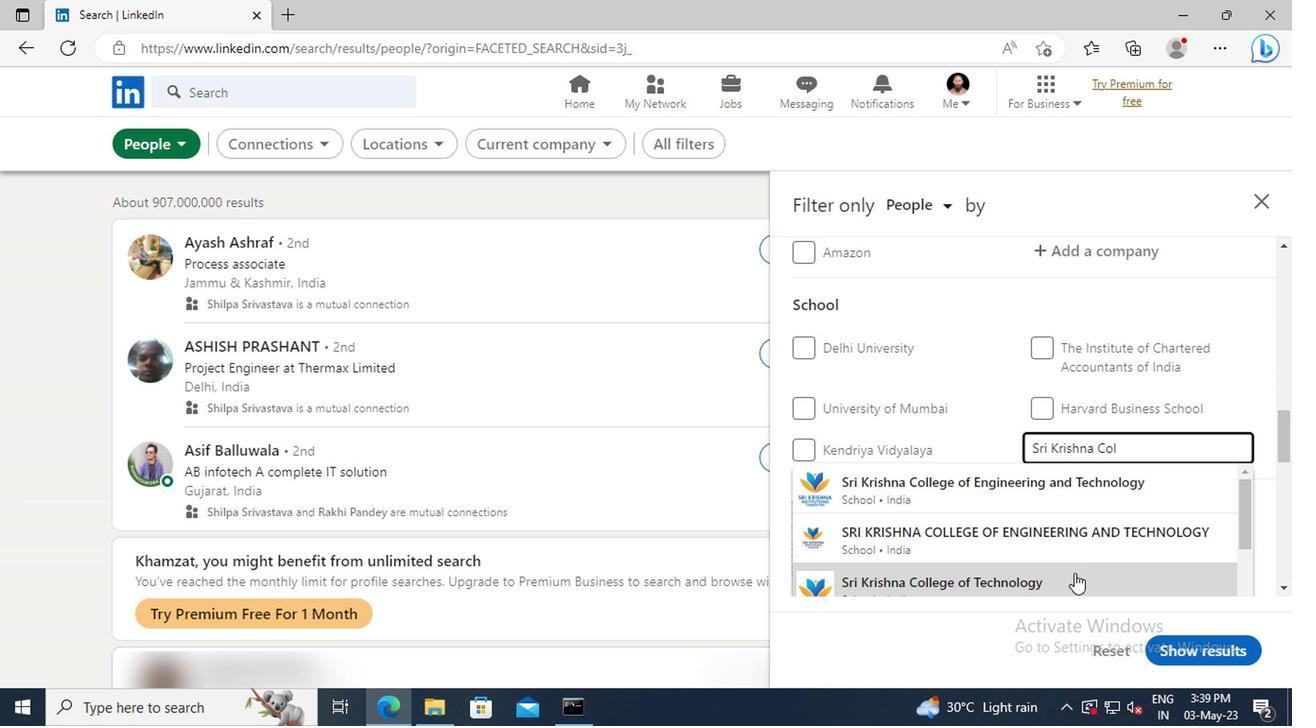
Action: Mouse scrolled (1074, 579) with delta (0, -1)
Screenshot: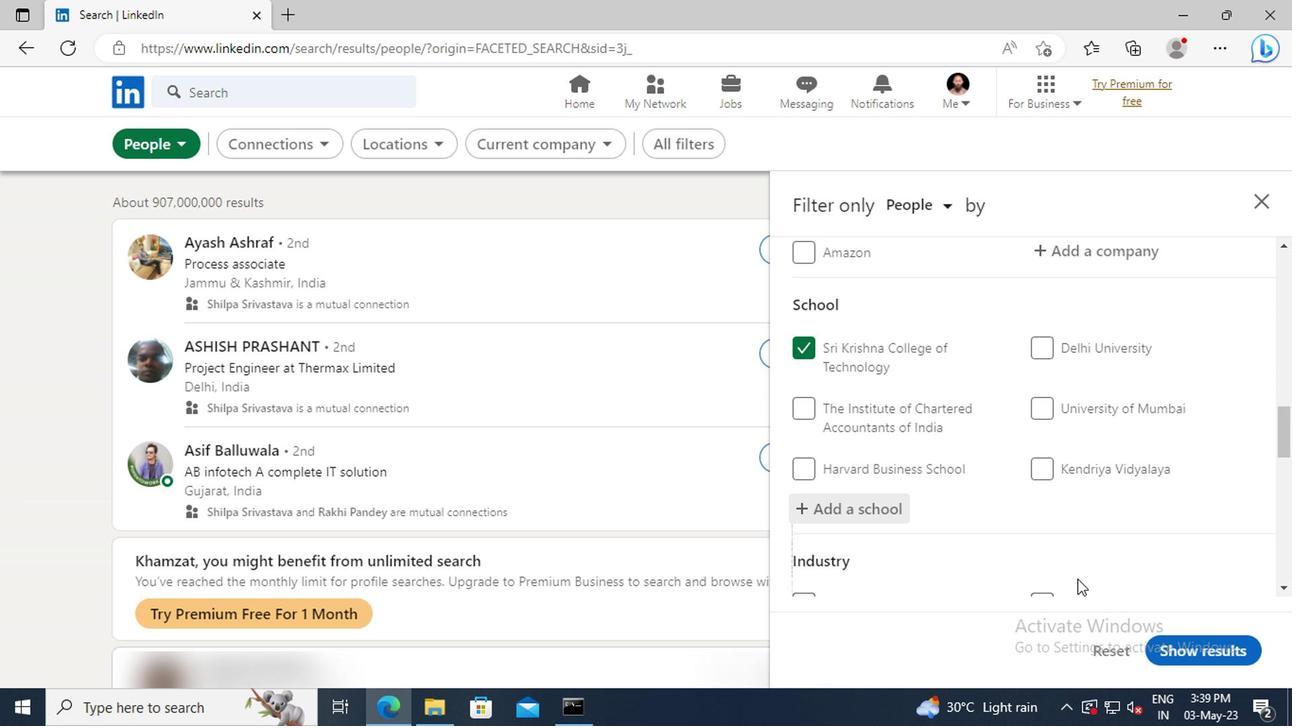 
Action: Mouse scrolled (1074, 579) with delta (0, -1)
Screenshot: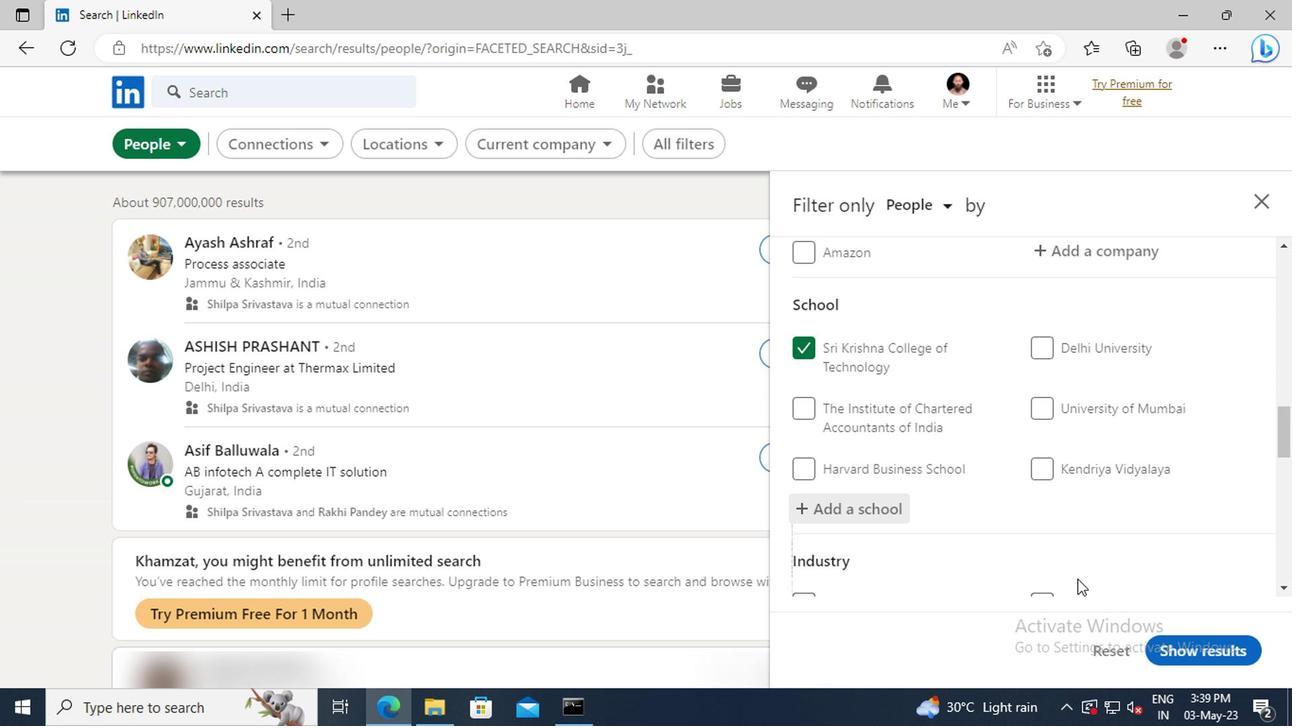 
Action: Mouse moved to (1056, 446)
Screenshot: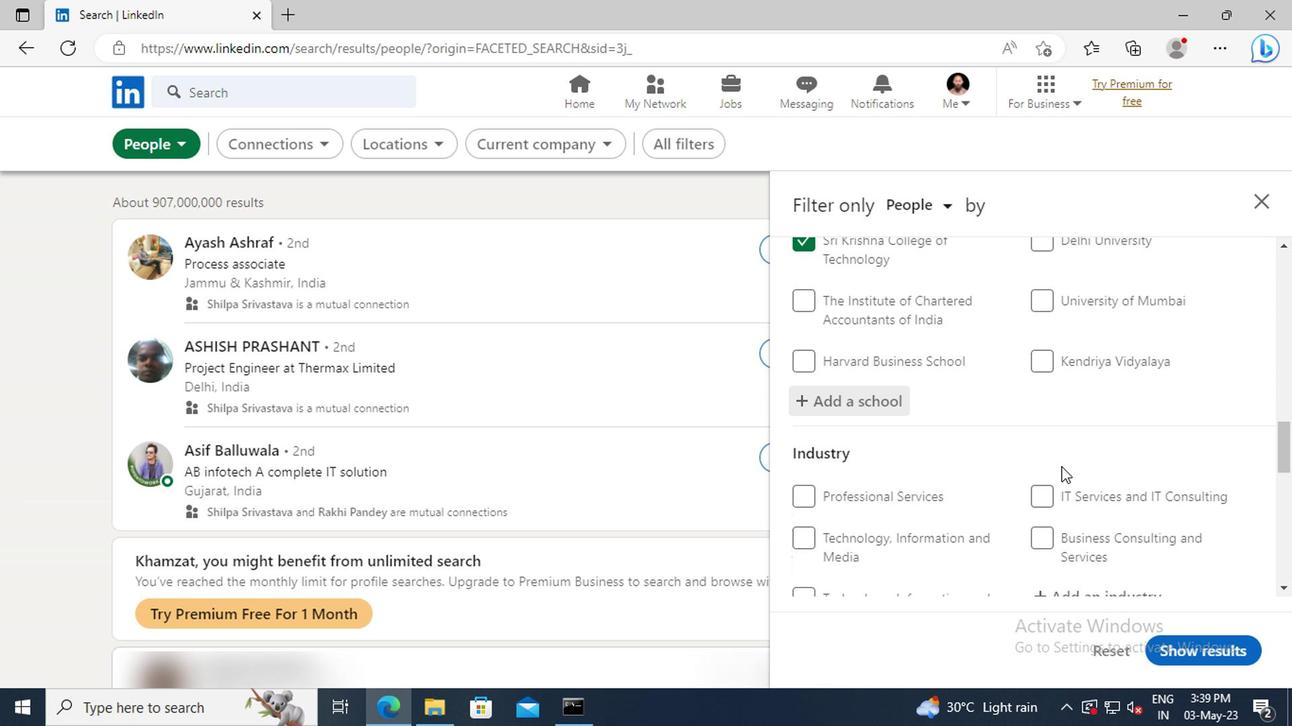 
Action: Mouse scrolled (1056, 444) with delta (0, -1)
Screenshot: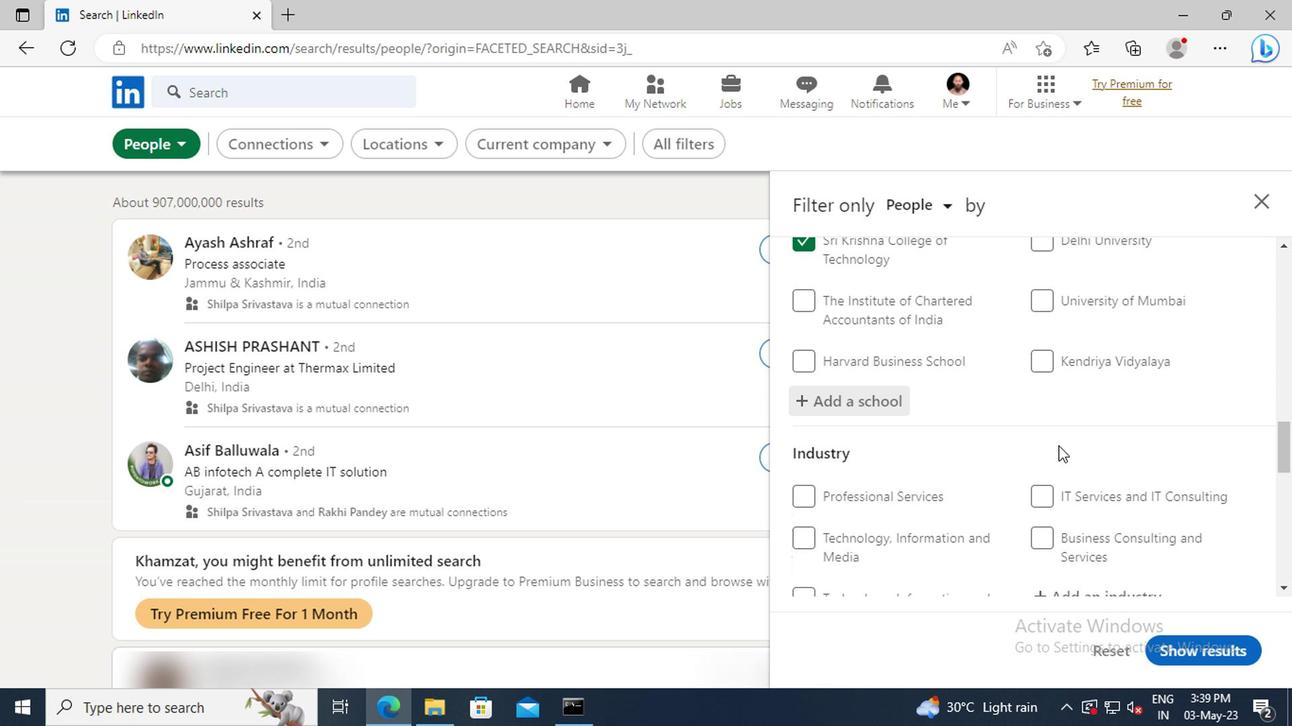 
Action: Mouse moved to (1049, 430)
Screenshot: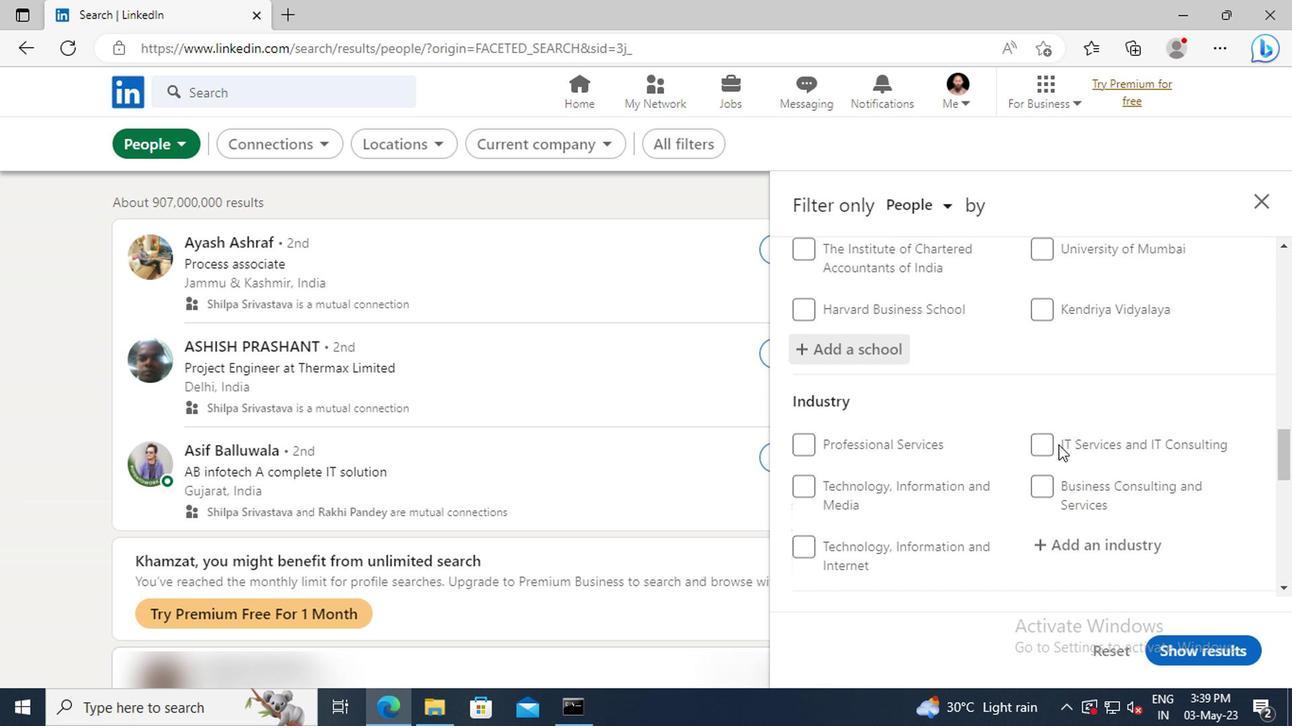 
Action: Mouse scrolled (1049, 430) with delta (0, 0)
Screenshot: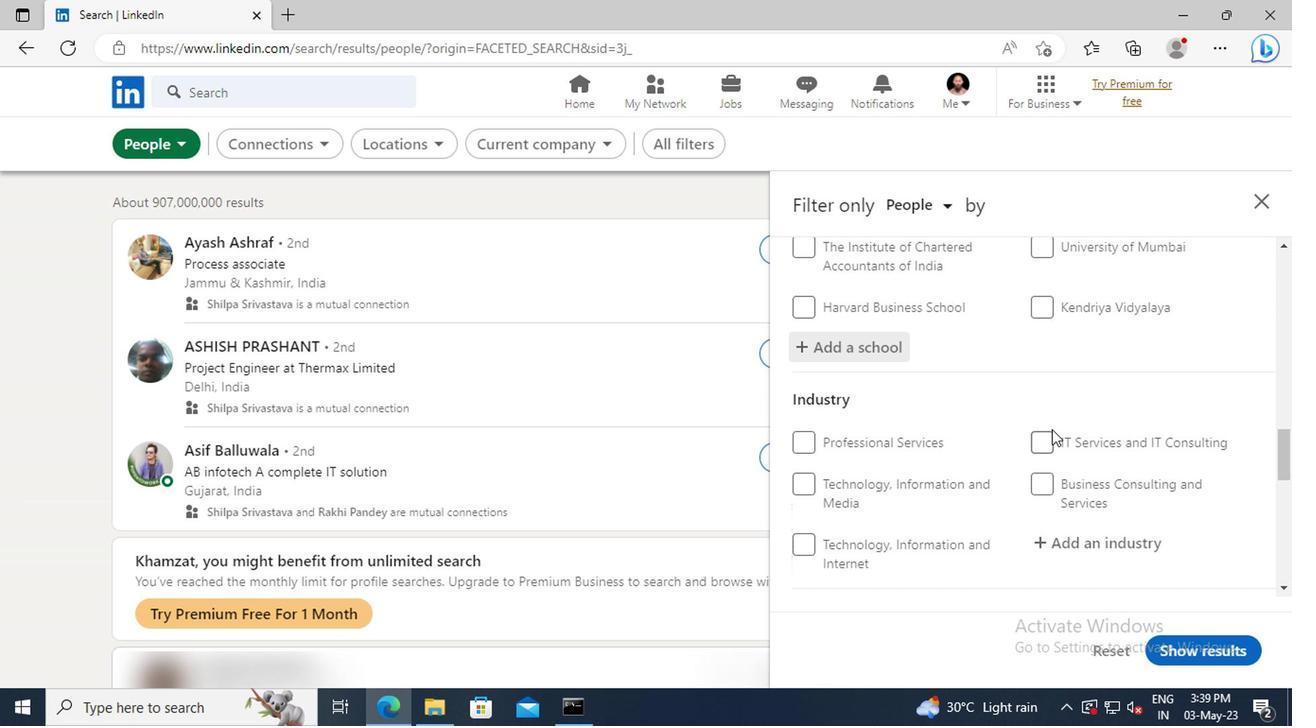 
Action: Mouse scrolled (1049, 430) with delta (0, 0)
Screenshot: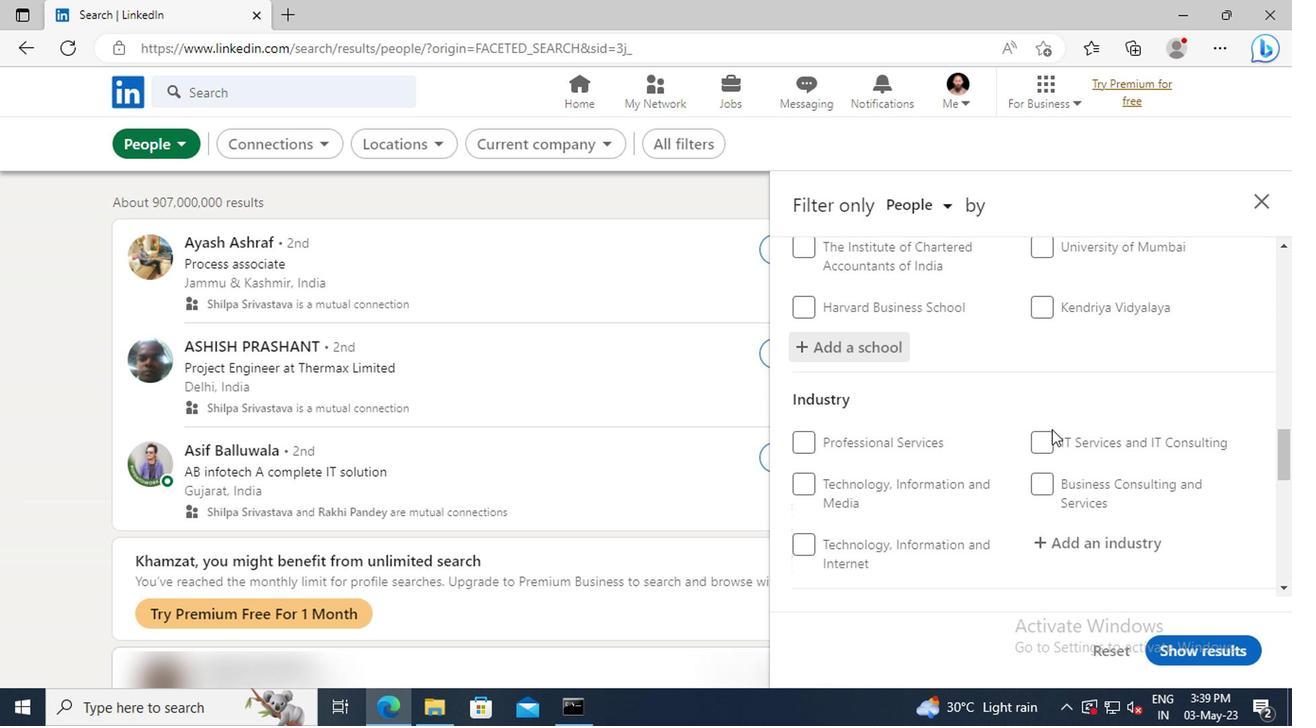 
Action: Mouse moved to (1051, 437)
Screenshot: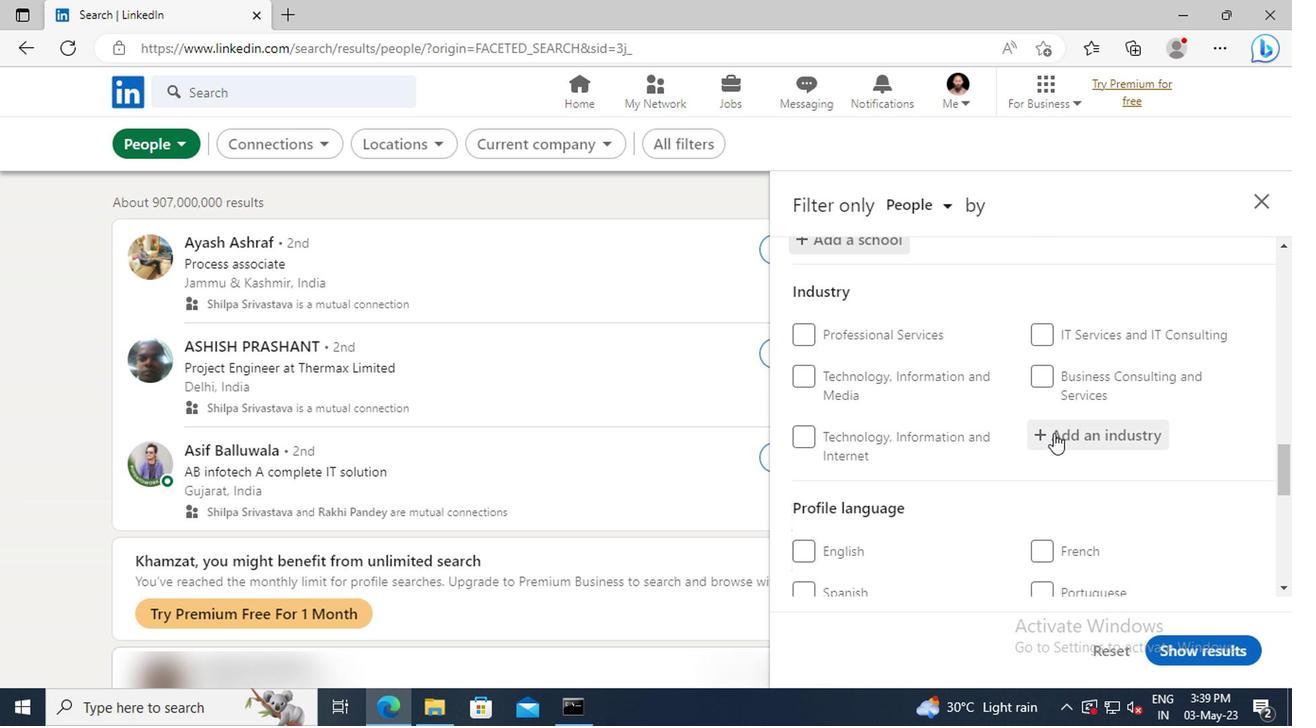 
Action: Mouse pressed left at (1051, 437)
Screenshot: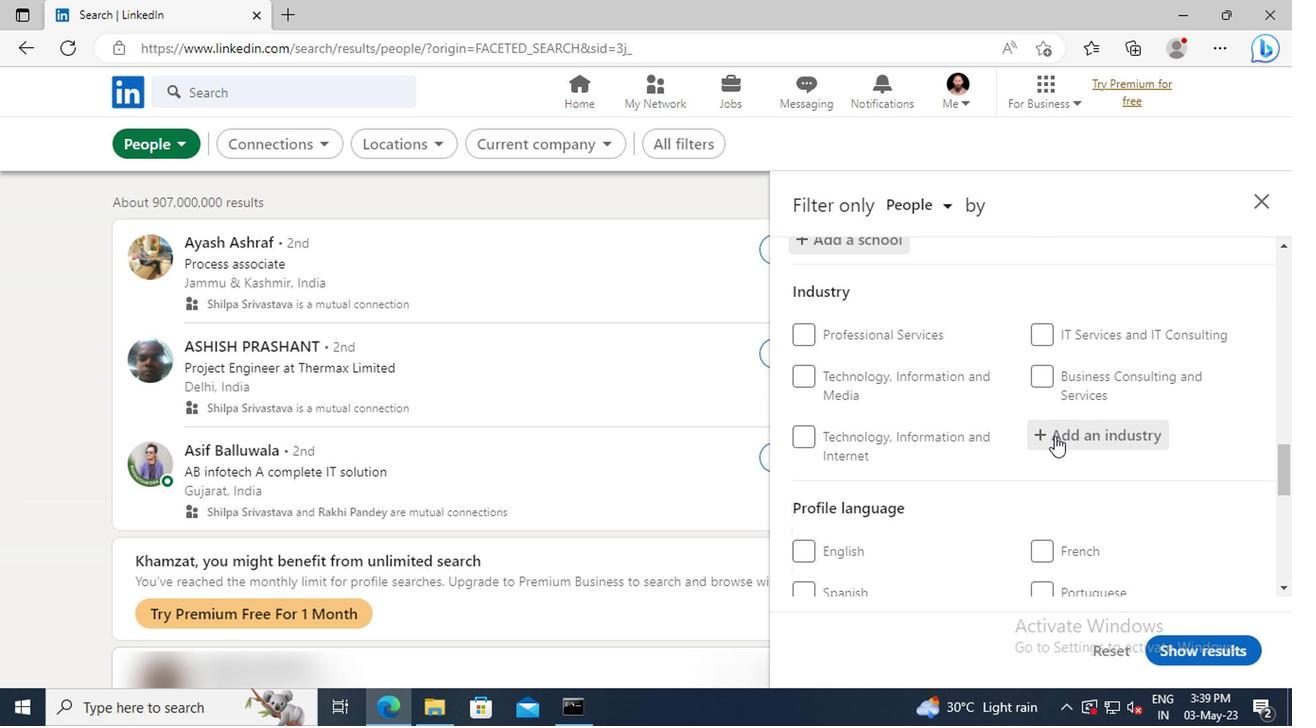 
Action: Key pressed <Key.shift>NUCLEAR
Screenshot: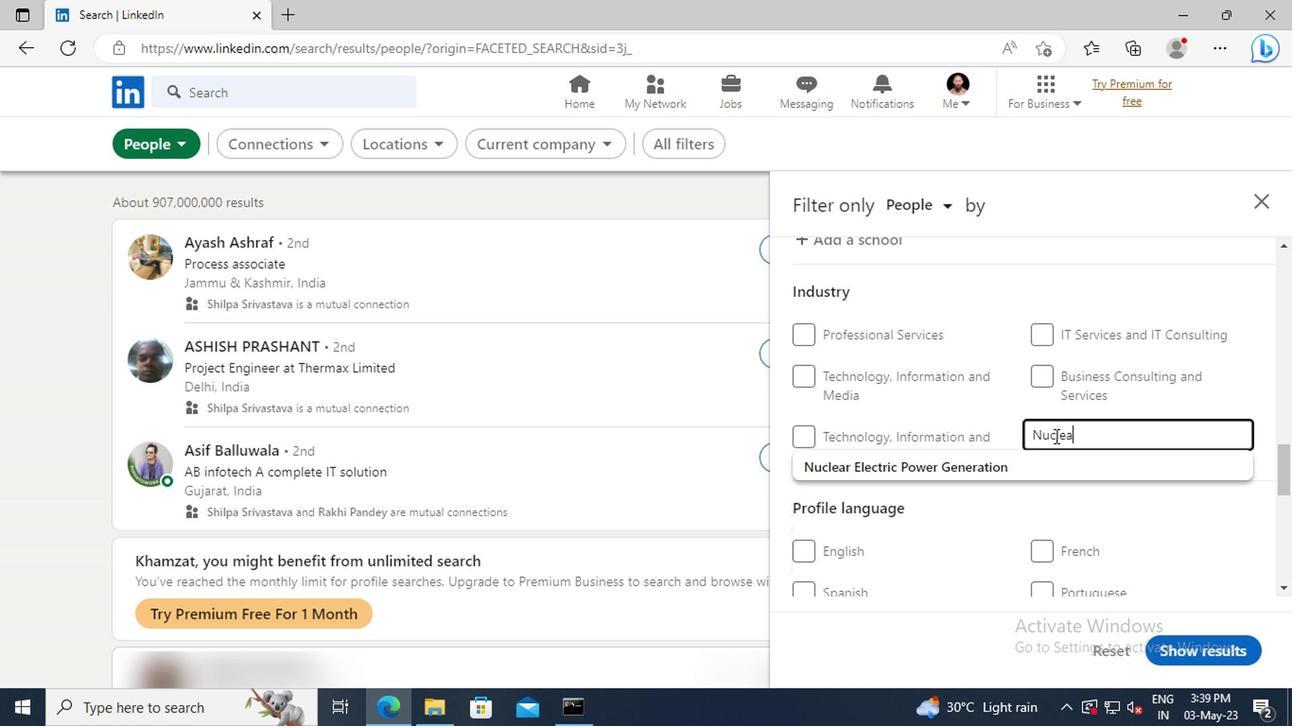 
Action: Mouse moved to (1053, 465)
Screenshot: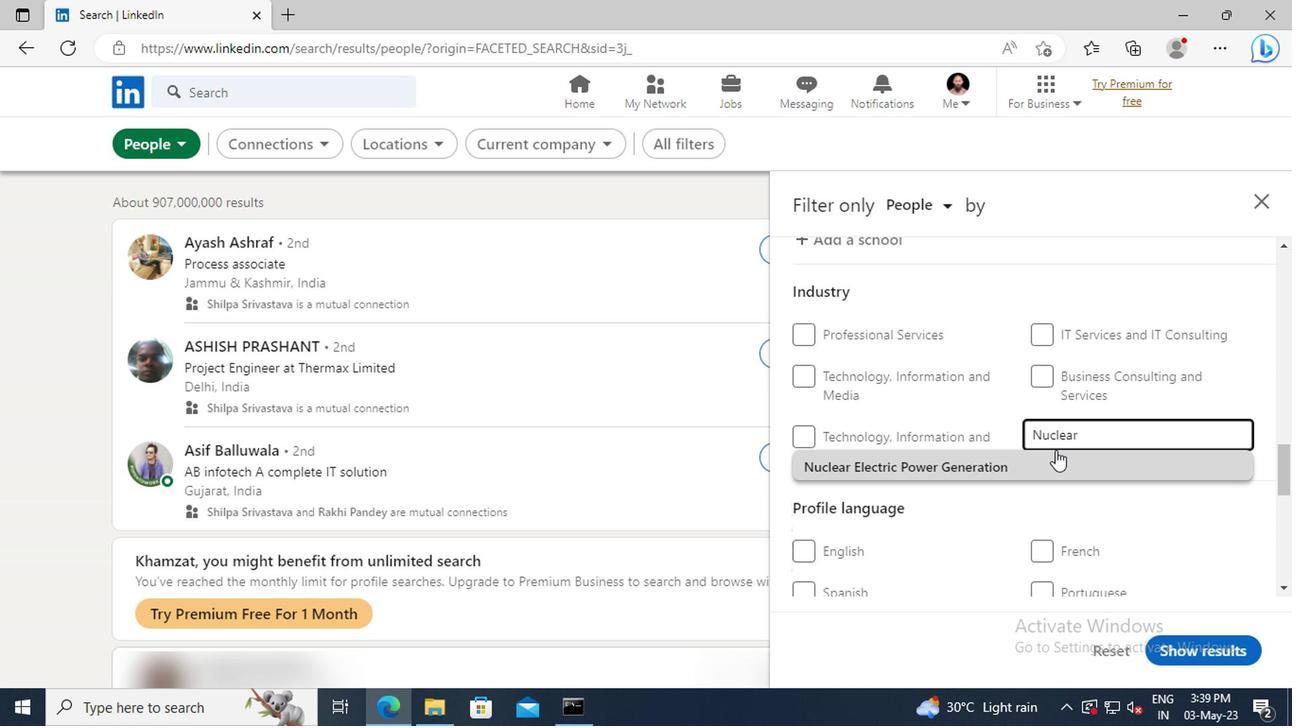 
Action: Mouse pressed left at (1053, 465)
Screenshot: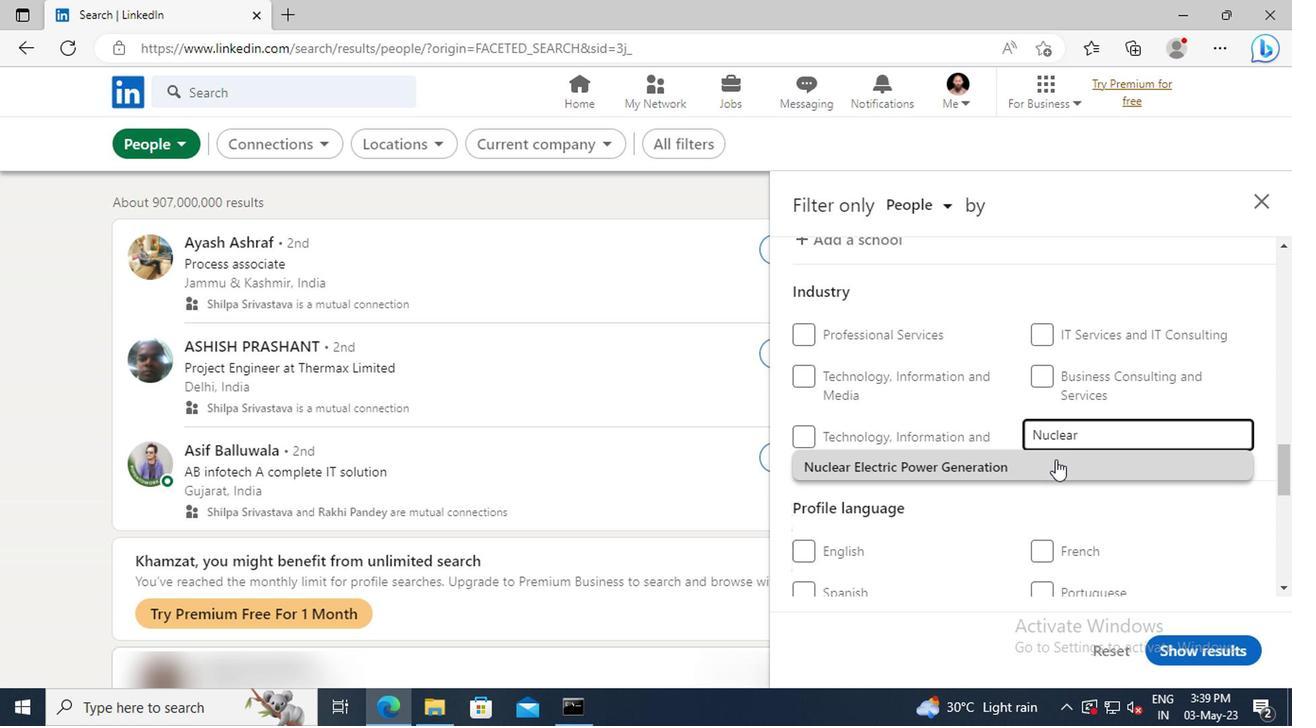 
Action: Mouse scrolled (1053, 465) with delta (0, 0)
Screenshot: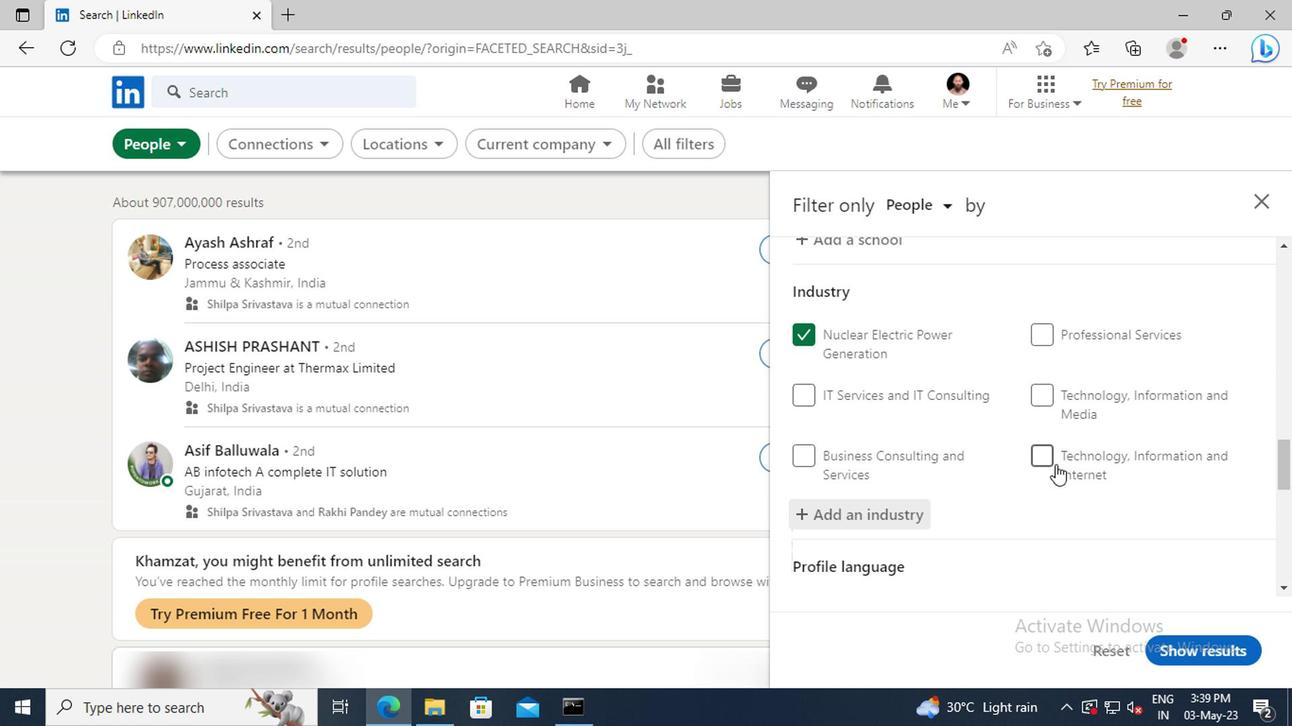 
Action: Mouse scrolled (1053, 465) with delta (0, 0)
Screenshot: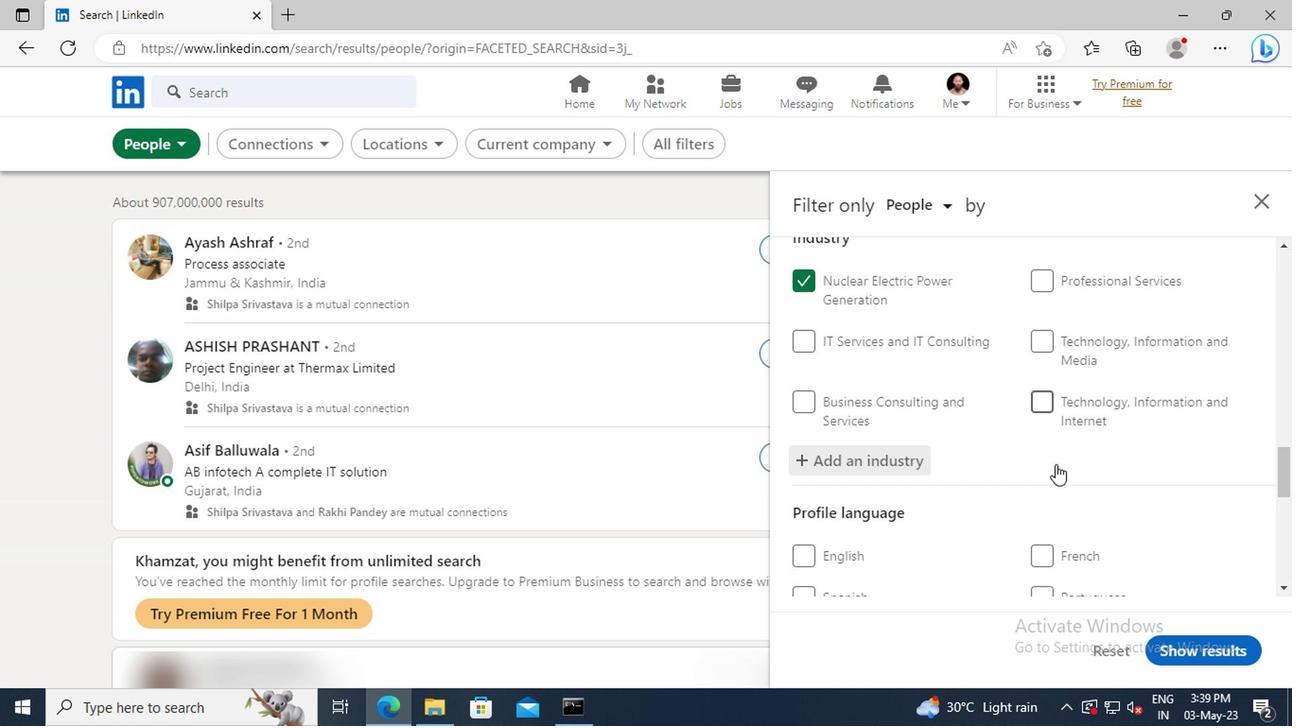 
Action: Mouse scrolled (1053, 465) with delta (0, 0)
Screenshot: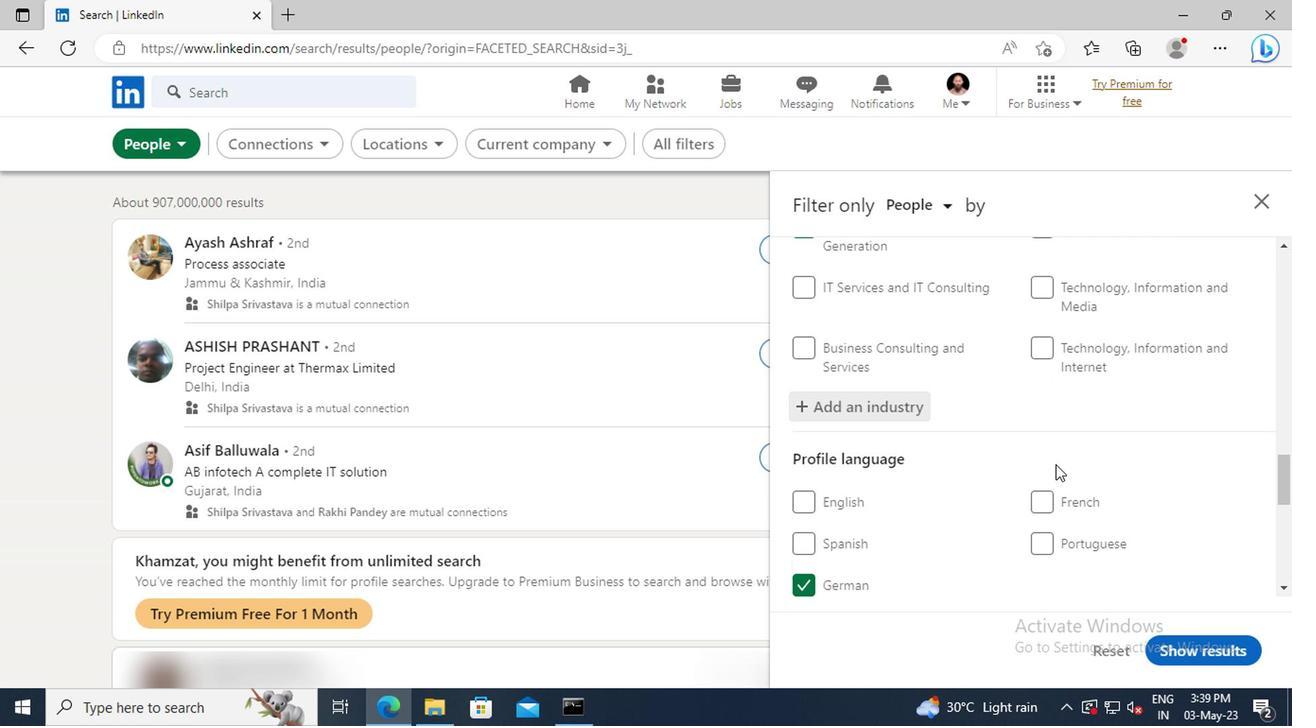 
Action: Mouse scrolled (1053, 465) with delta (0, 0)
Screenshot: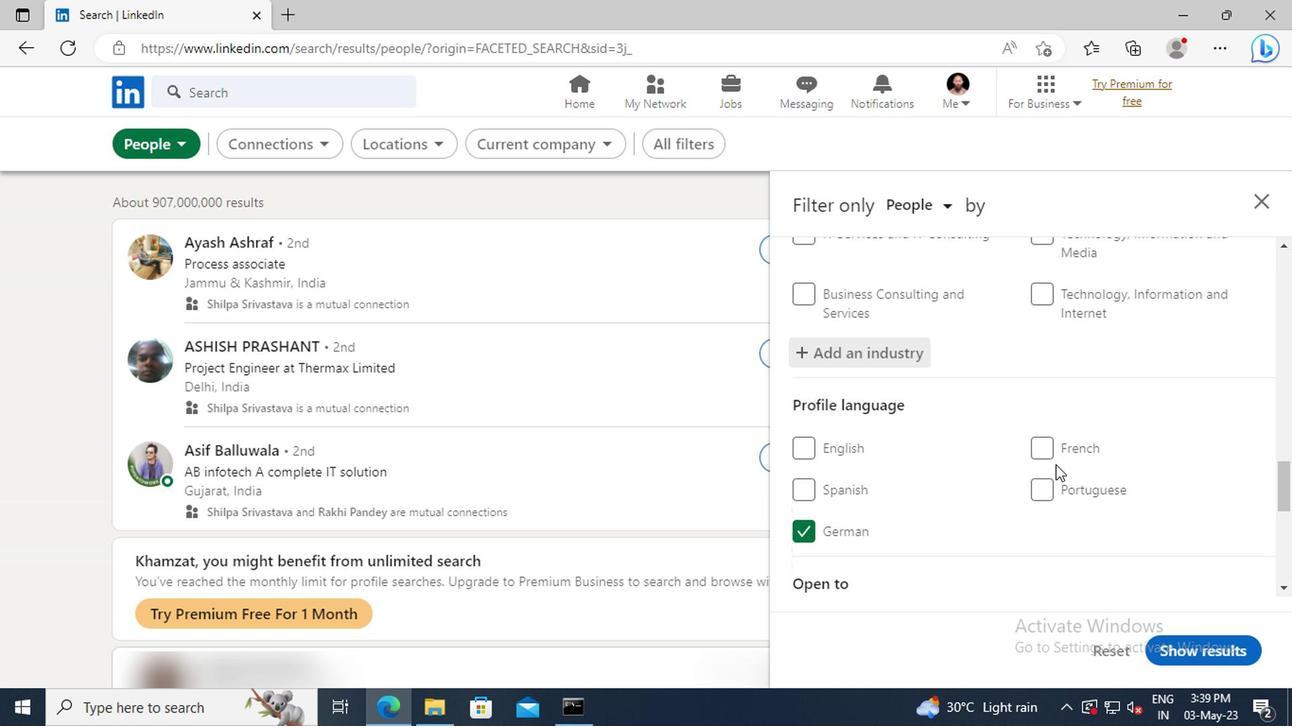 
Action: Mouse scrolled (1053, 465) with delta (0, 0)
Screenshot: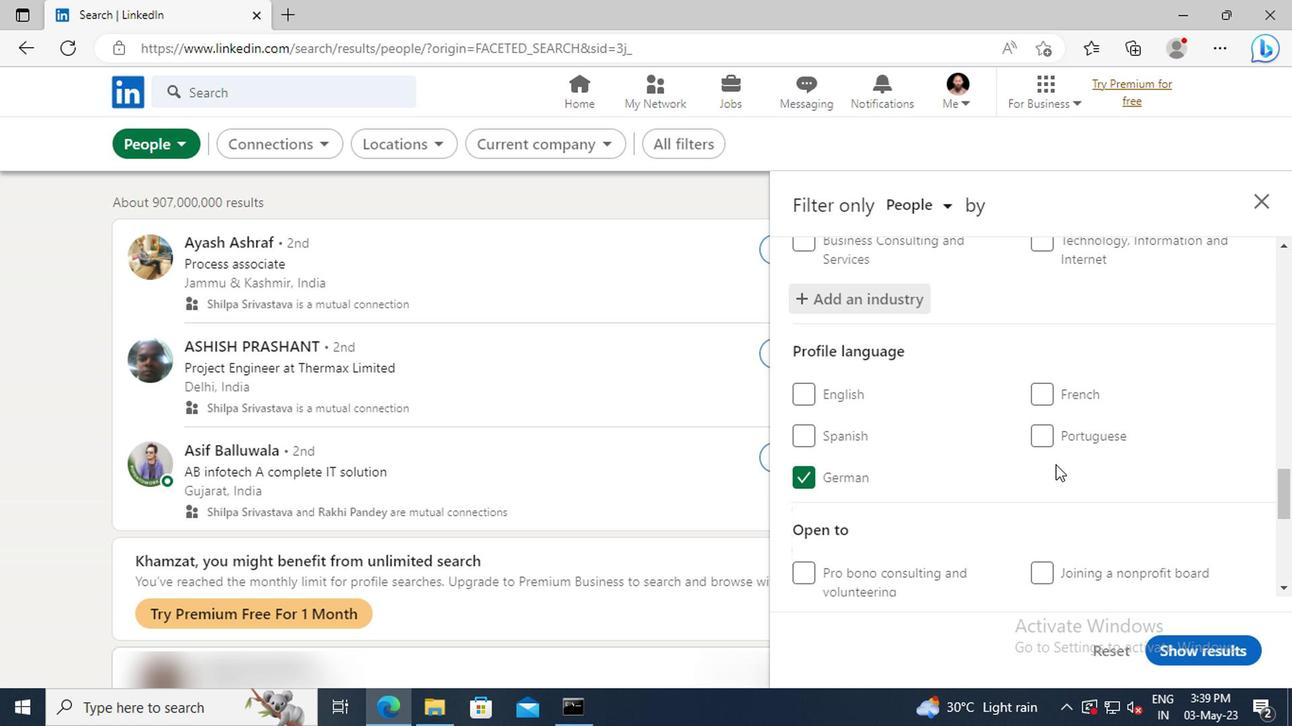 
Action: Mouse scrolled (1053, 465) with delta (0, 0)
Screenshot: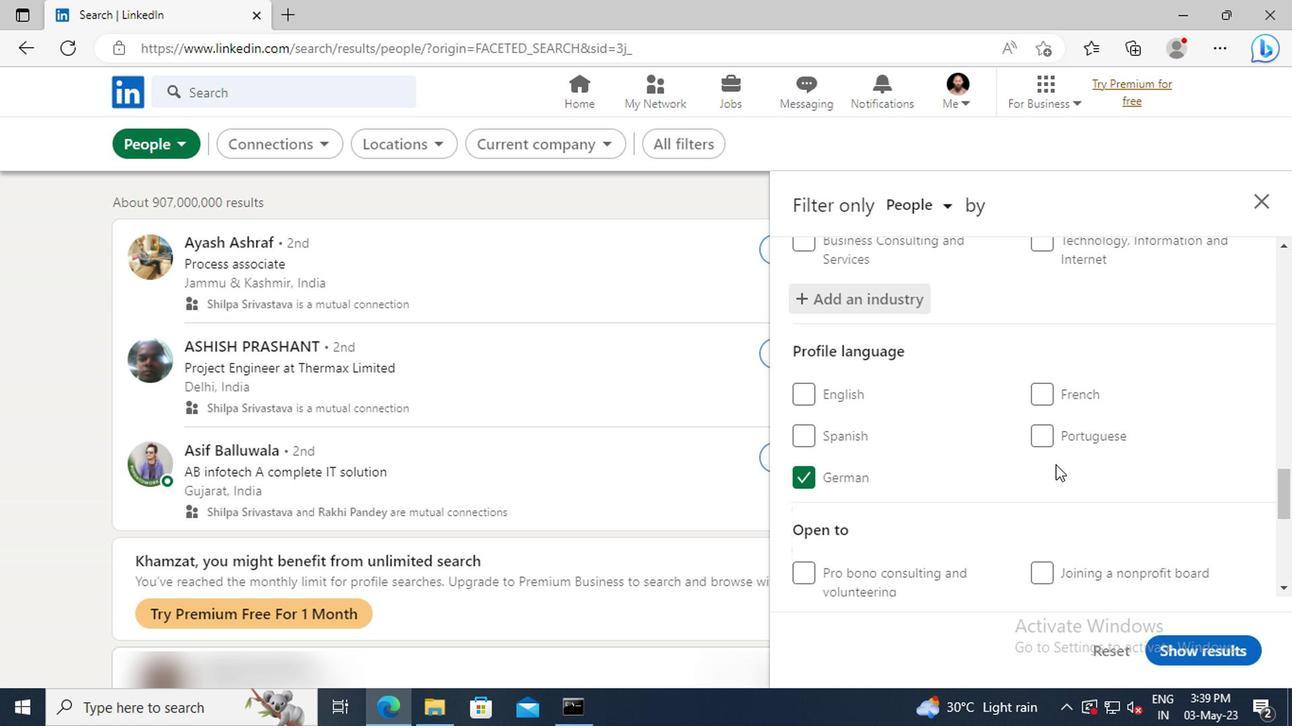 
Action: Mouse scrolled (1053, 465) with delta (0, 0)
Screenshot: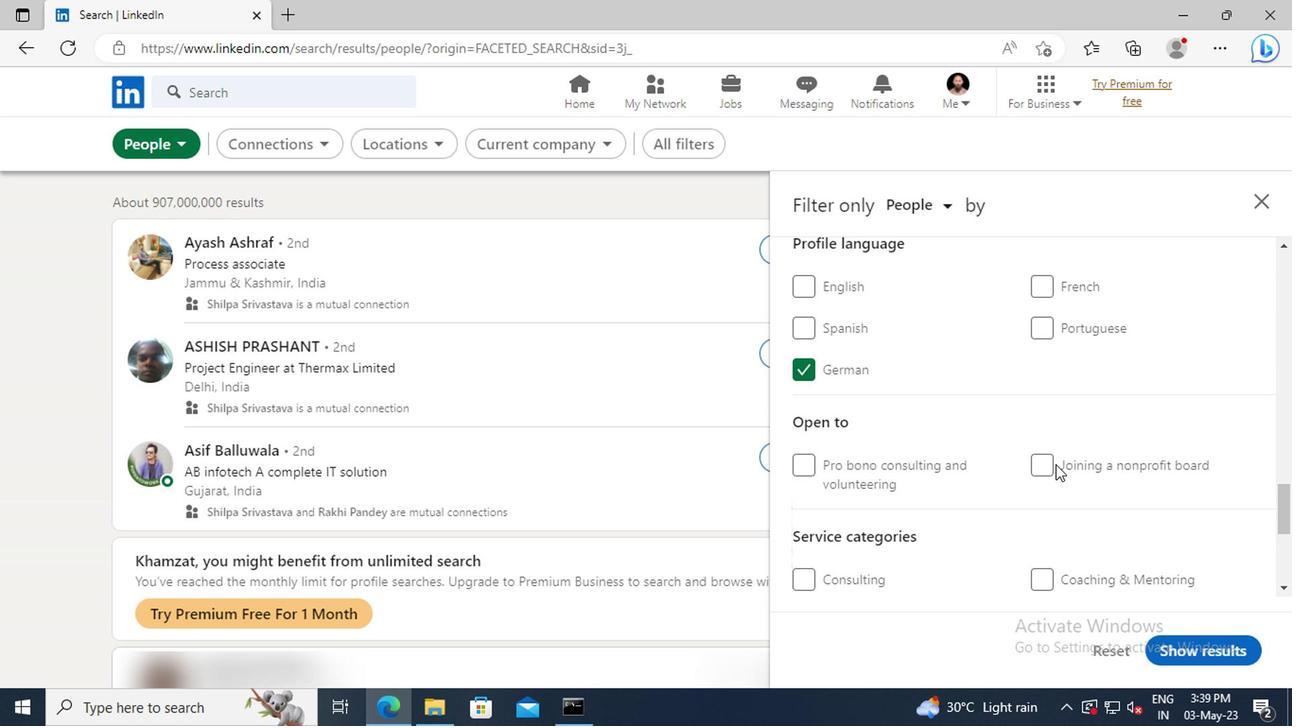 
Action: Mouse scrolled (1053, 465) with delta (0, 0)
Screenshot: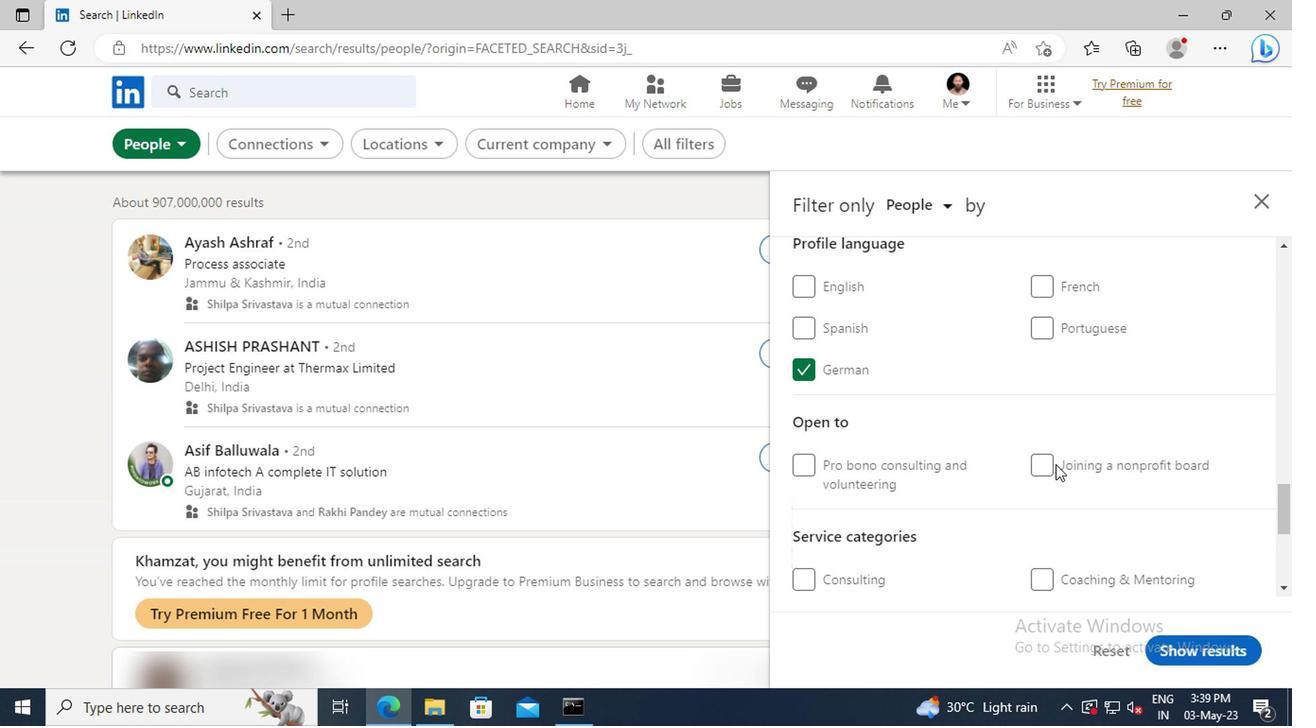 
Action: Mouse scrolled (1053, 465) with delta (0, 0)
Screenshot: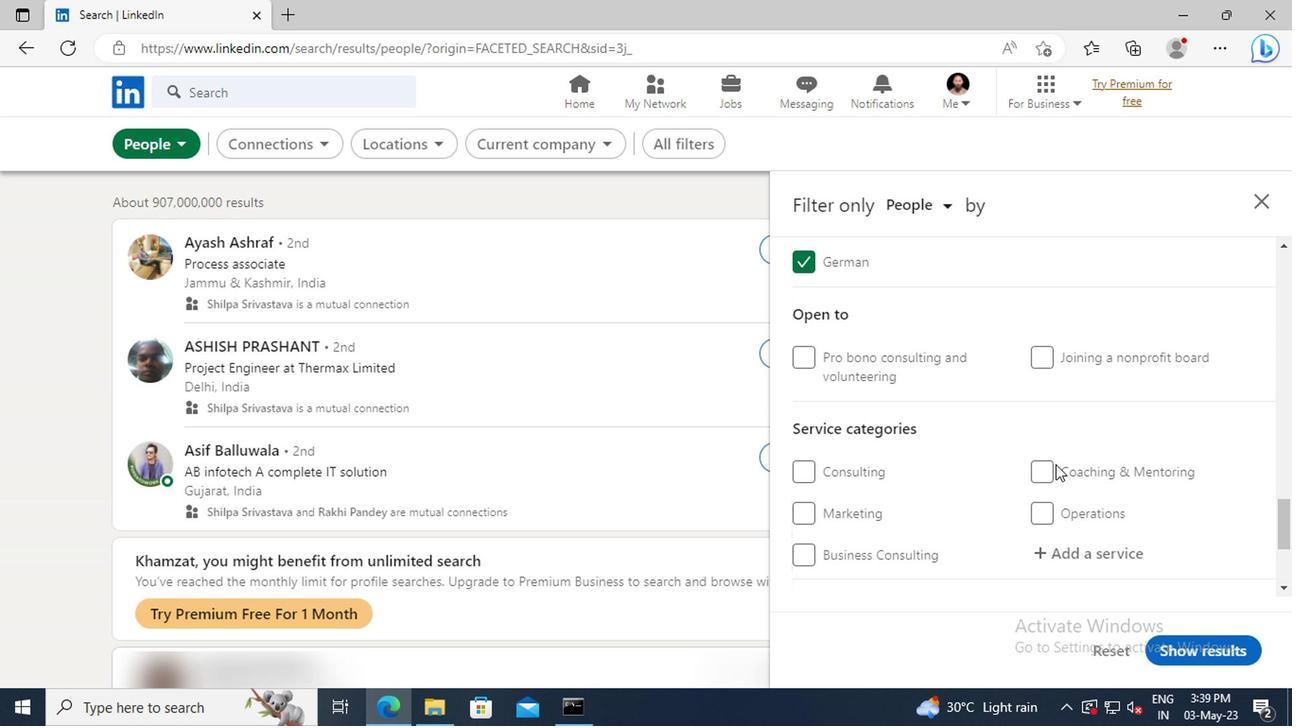 
Action: Mouse scrolled (1053, 465) with delta (0, 0)
Screenshot: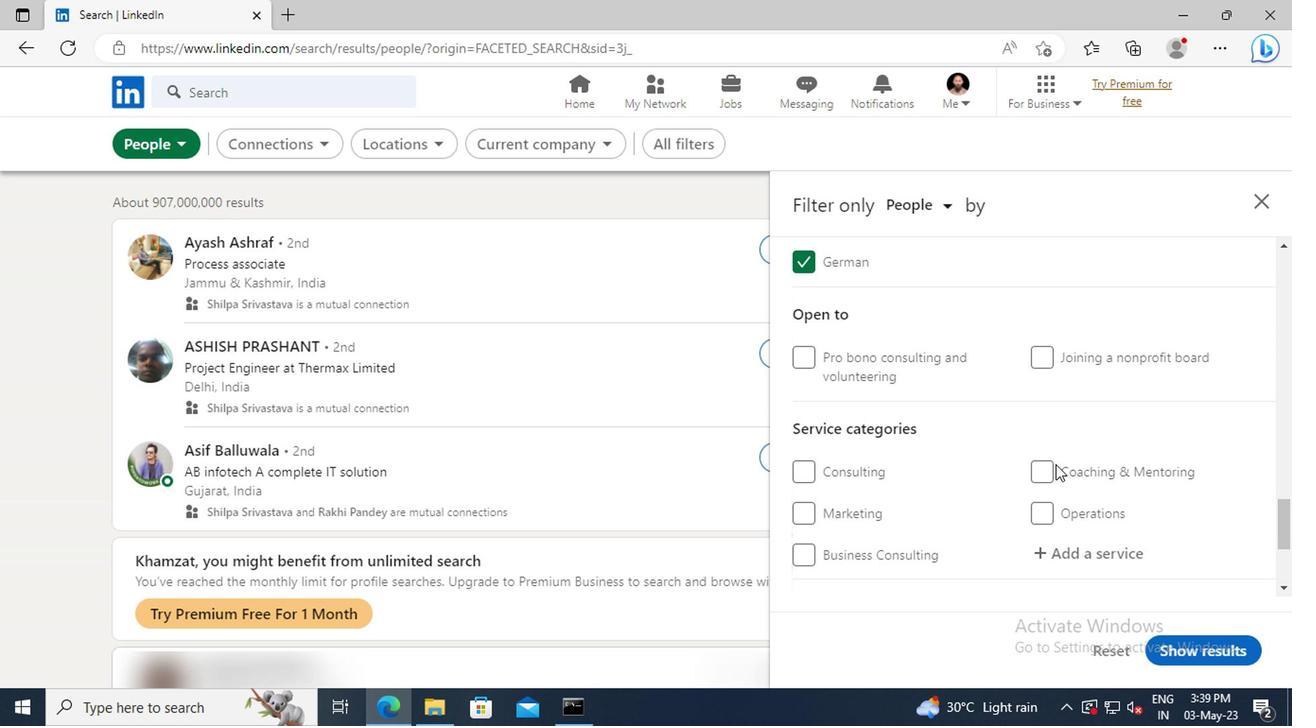 
Action: Mouse moved to (1063, 457)
Screenshot: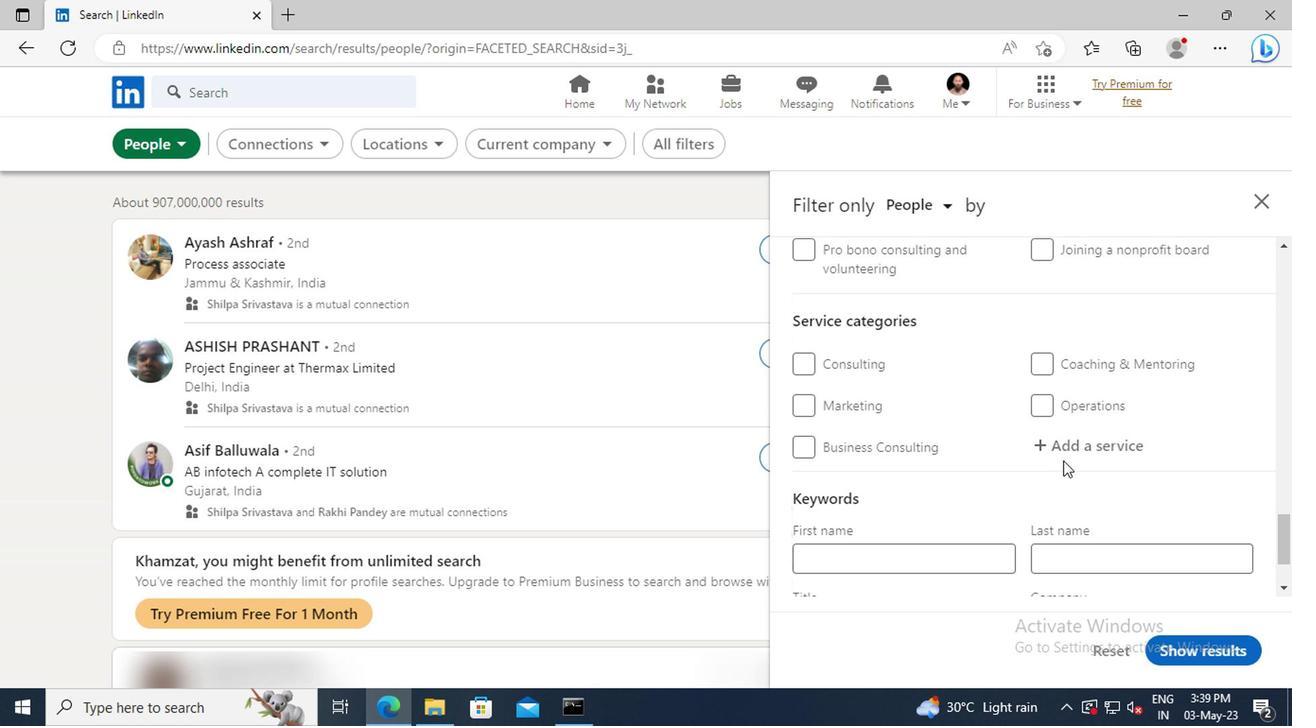 
Action: Mouse pressed left at (1063, 457)
Screenshot: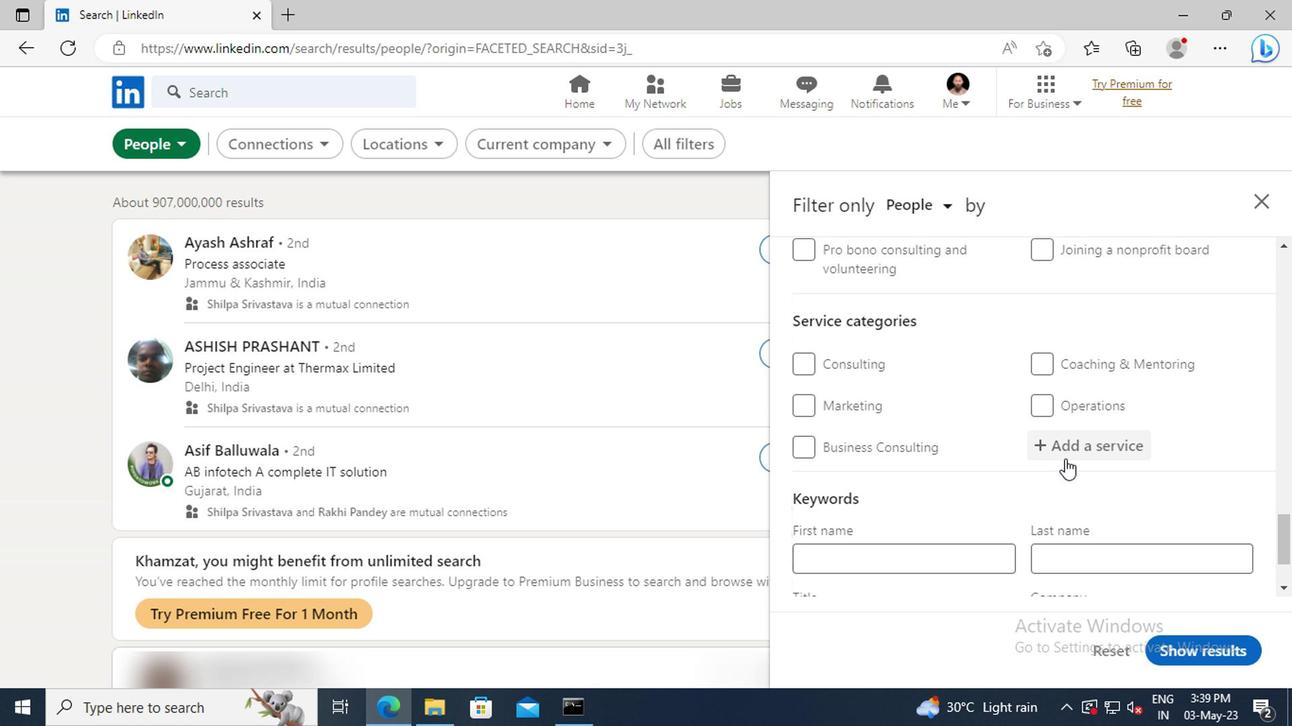 
Action: Key pressed <Key.shift>DEMAND
Screenshot: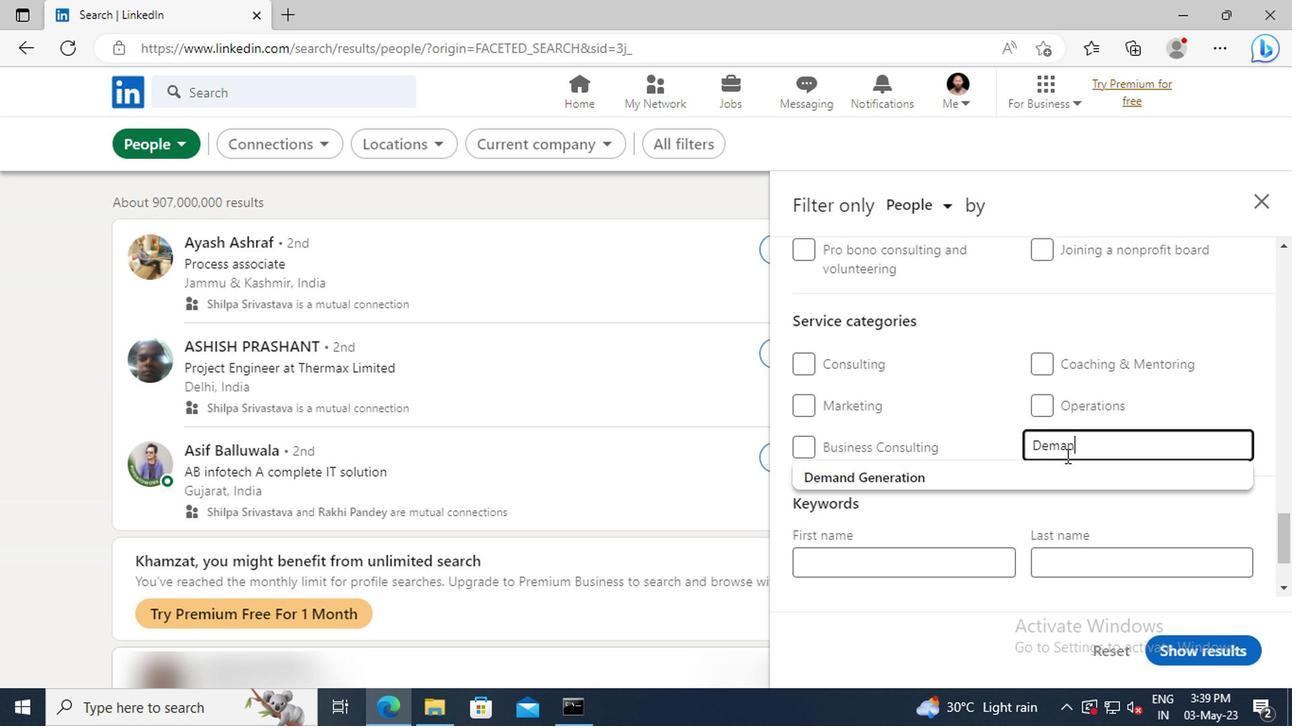
Action: Mouse moved to (1063, 476)
Screenshot: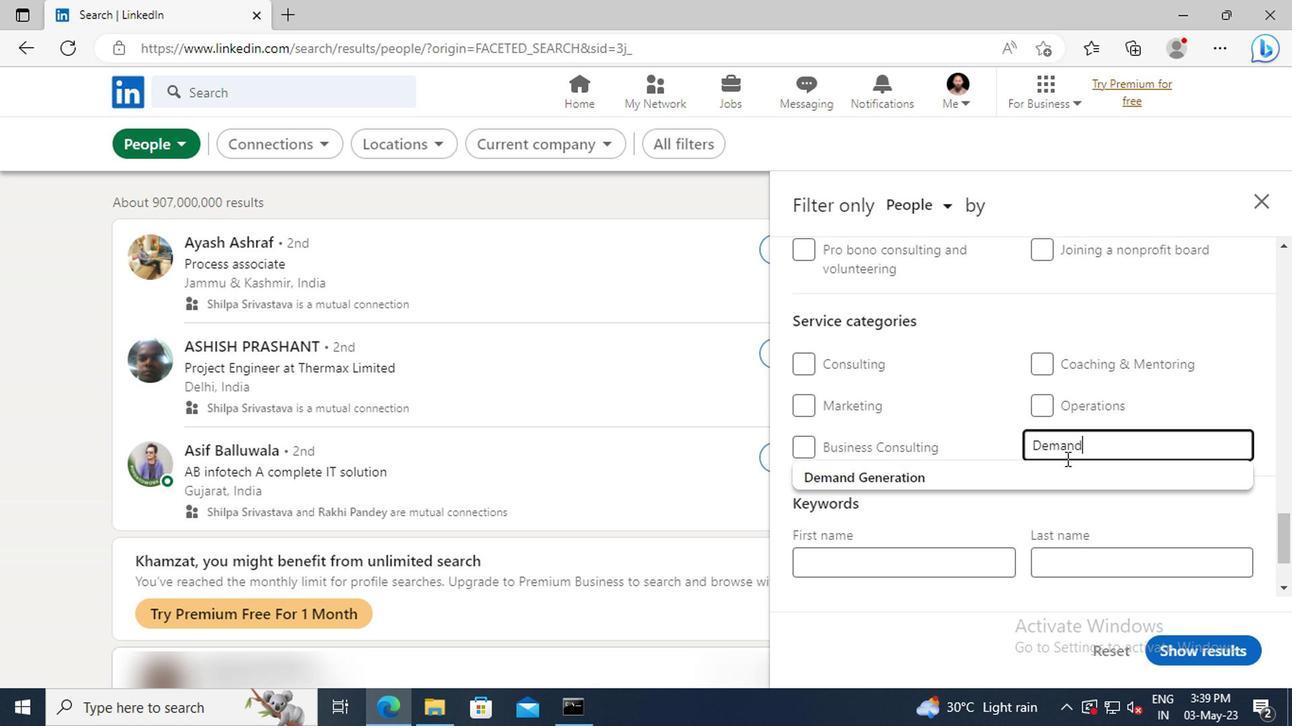 
Action: Mouse pressed left at (1063, 476)
Screenshot: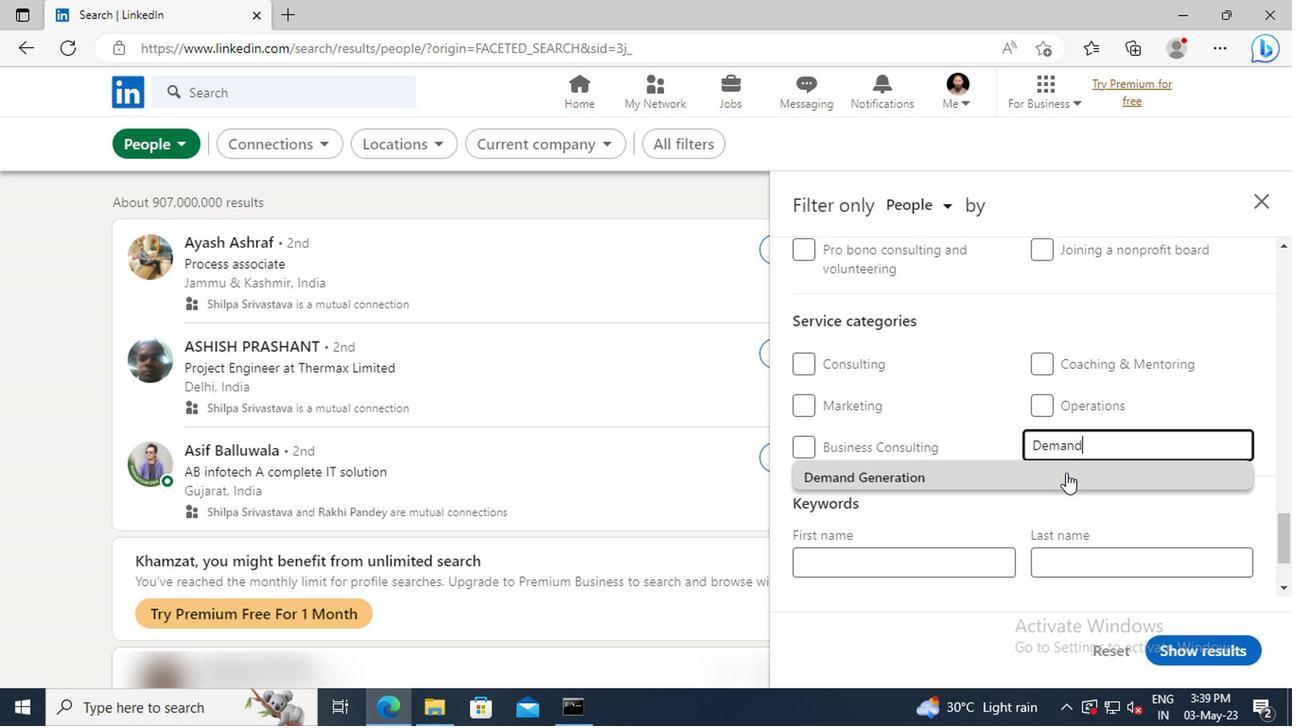 
Action: Mouse scrolled (1063, 475) with delta (0, -1)
Screenshot: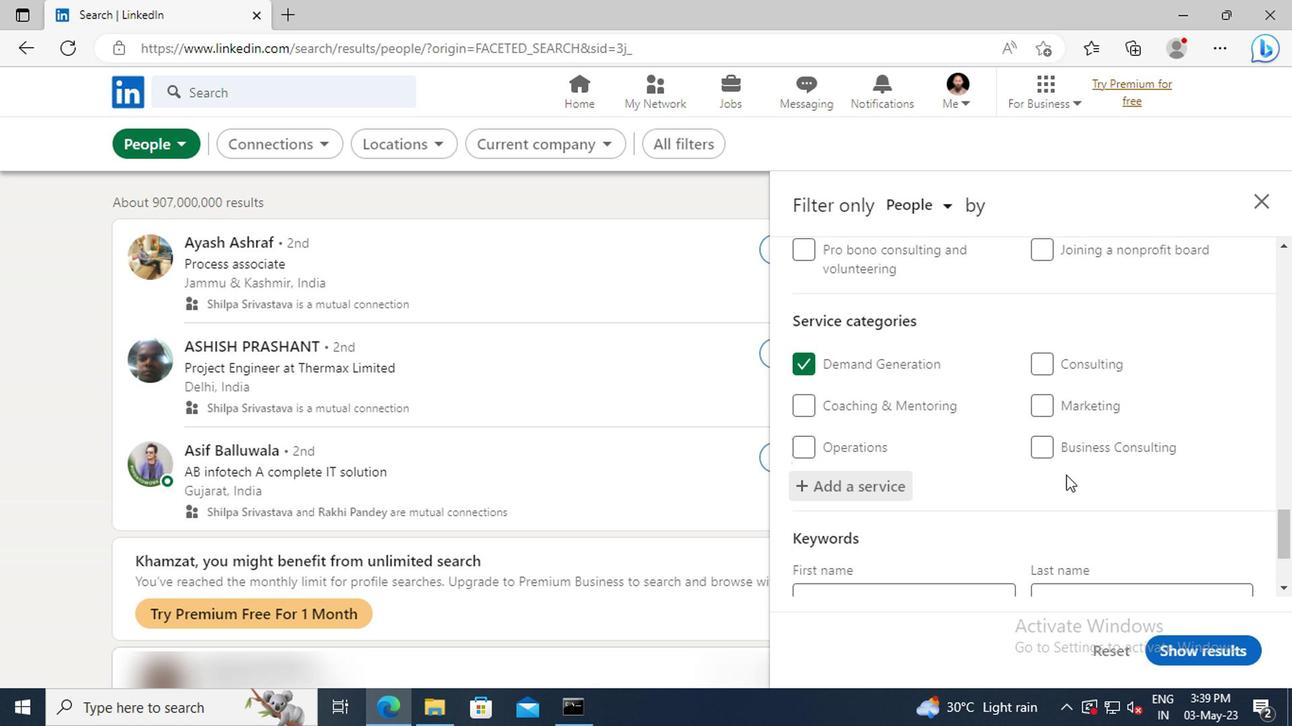 
Action: Mouse scrolled (1063, 475) with delta (0, -1)
Screenshot: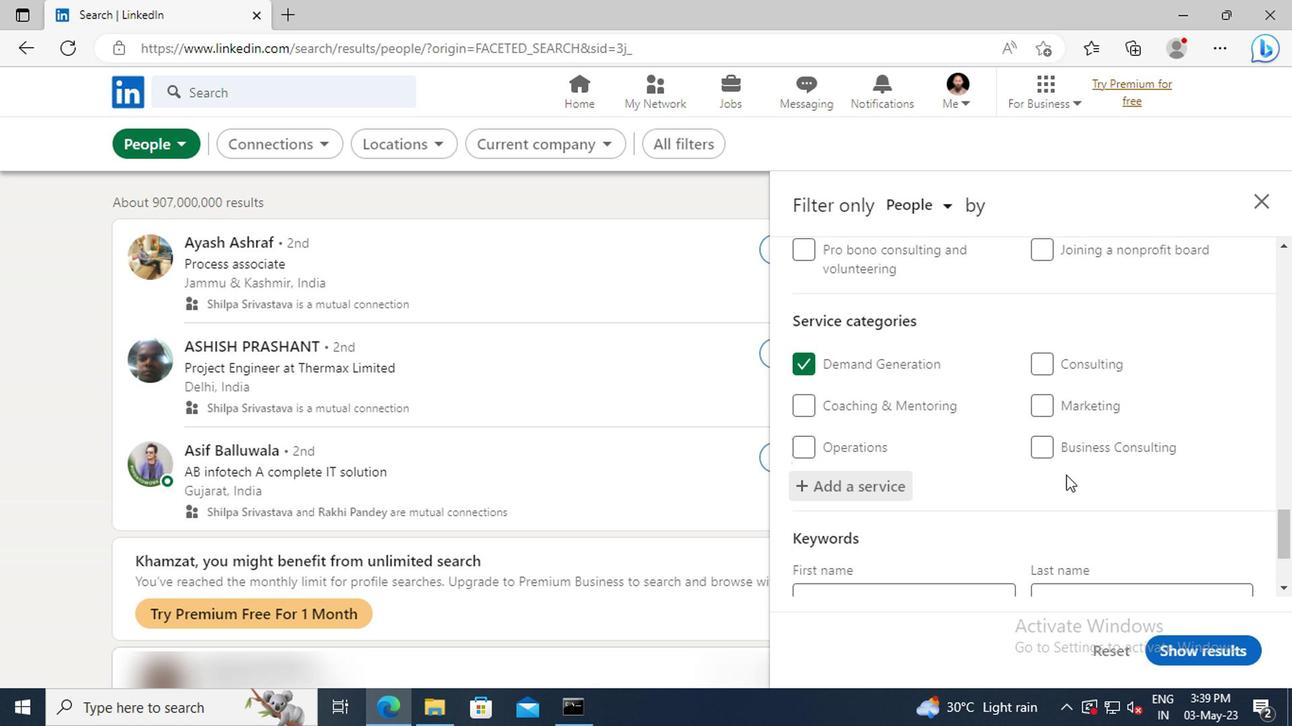 
Action: Mouse scrolled (1063, 475) with delta (0, -1)
Screenshot: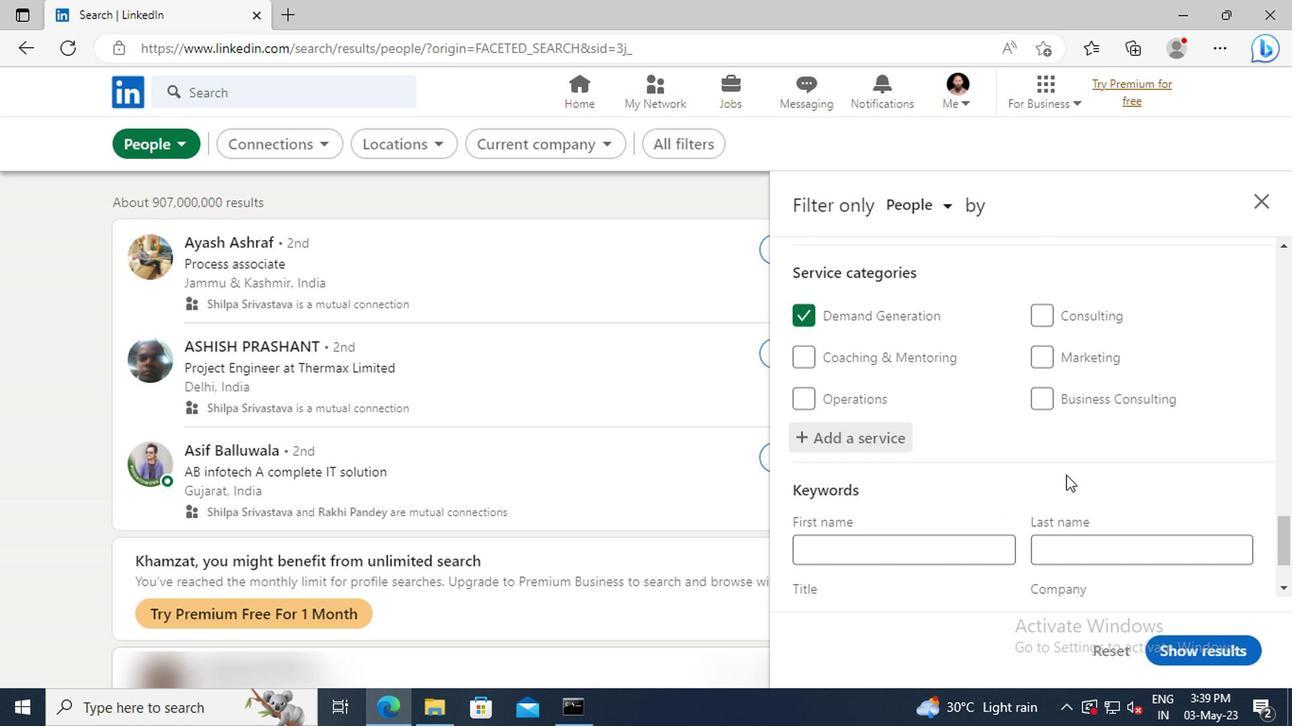 
Action: Mouse scrolled (1063, 475) with delta (0, -1)
Screenshot: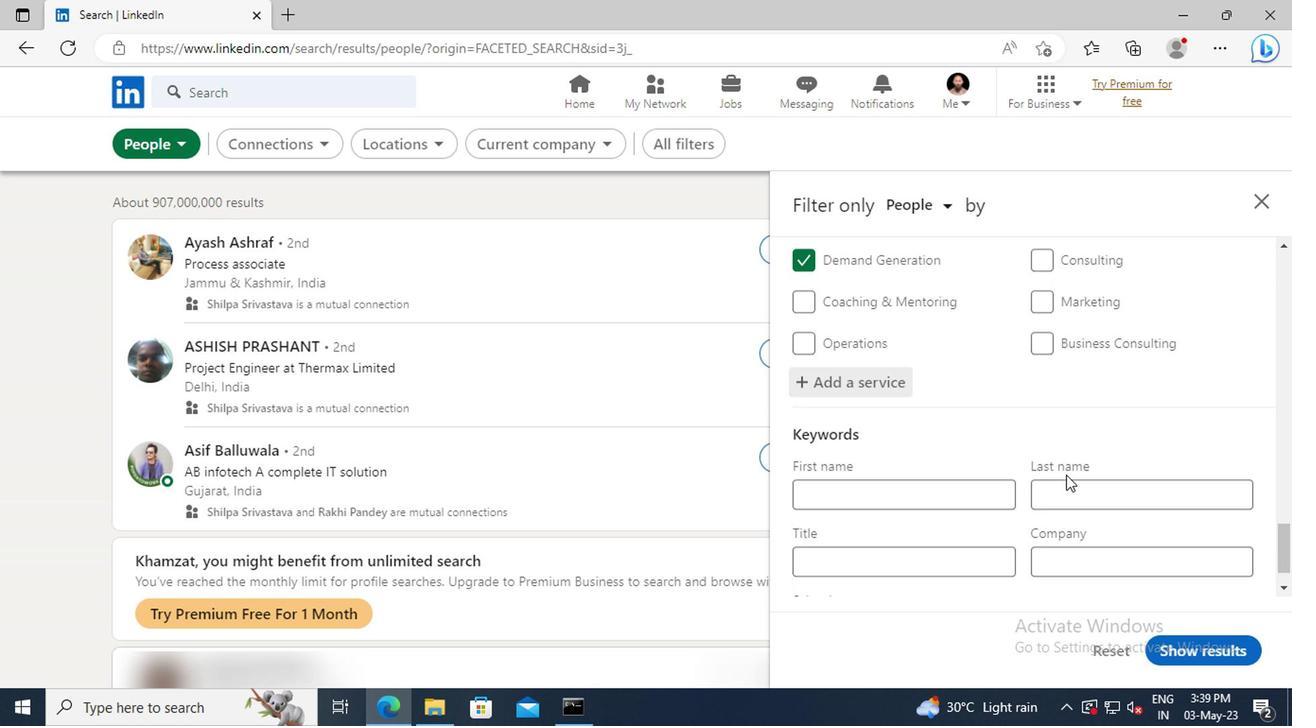 
Action: Mouse moved to (934, 499)
Screenshot: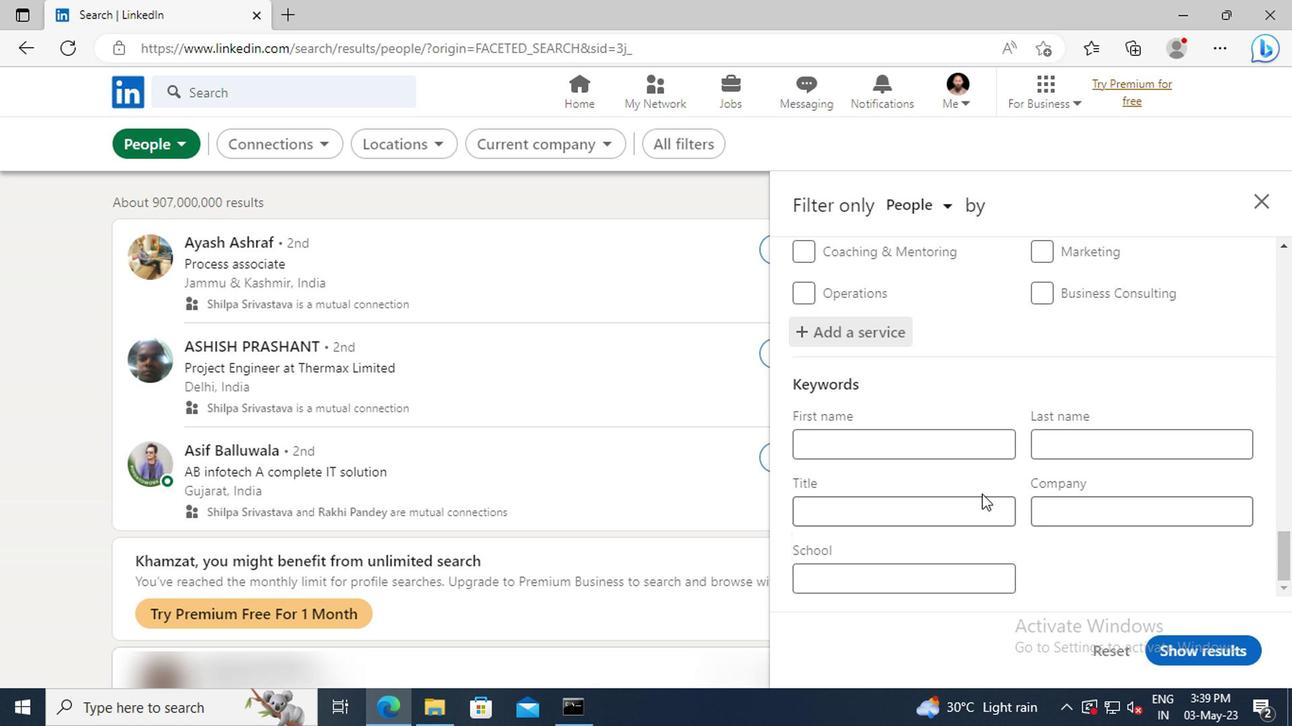 
Action: Mouse pressed left at (934, 499)
Screenshot: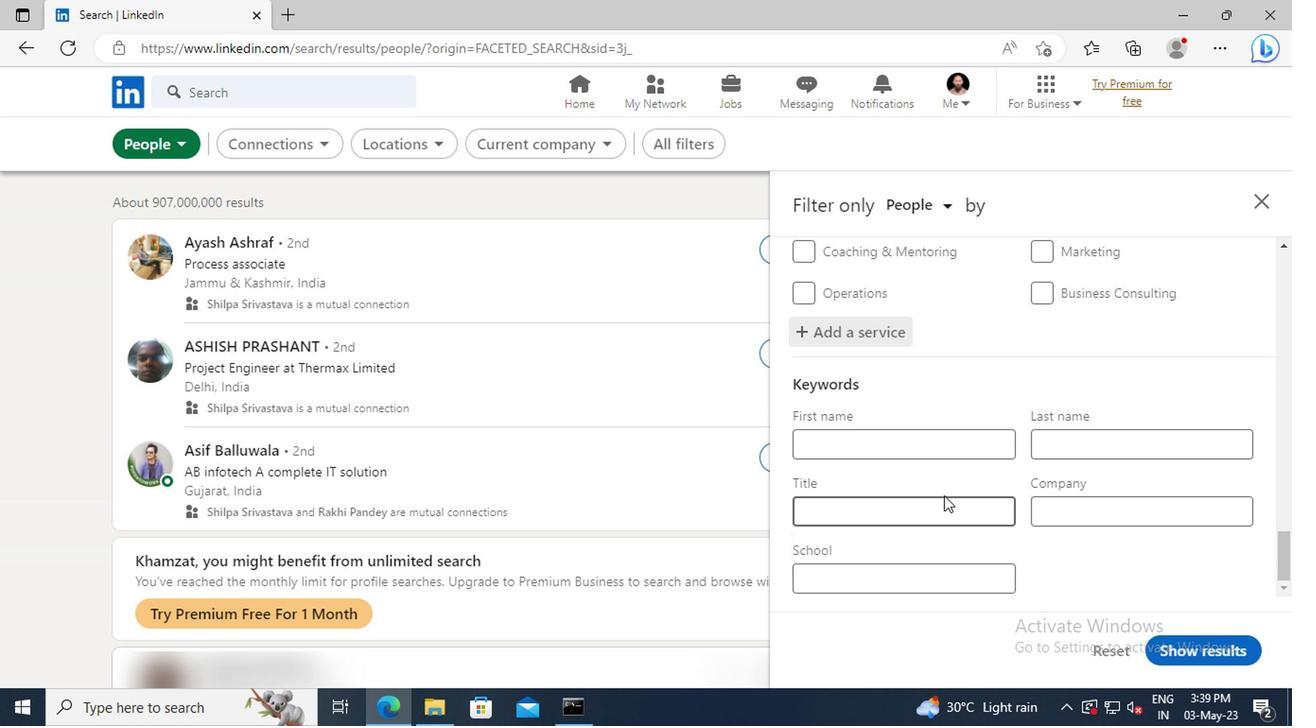 
Action: Key pressed <Key.shift>DIRECTOR<Key.space>OF<Key.space><Key.shift>INSIDE<Key.space><Key.shift>SALES<Key.enter>
Screenshot: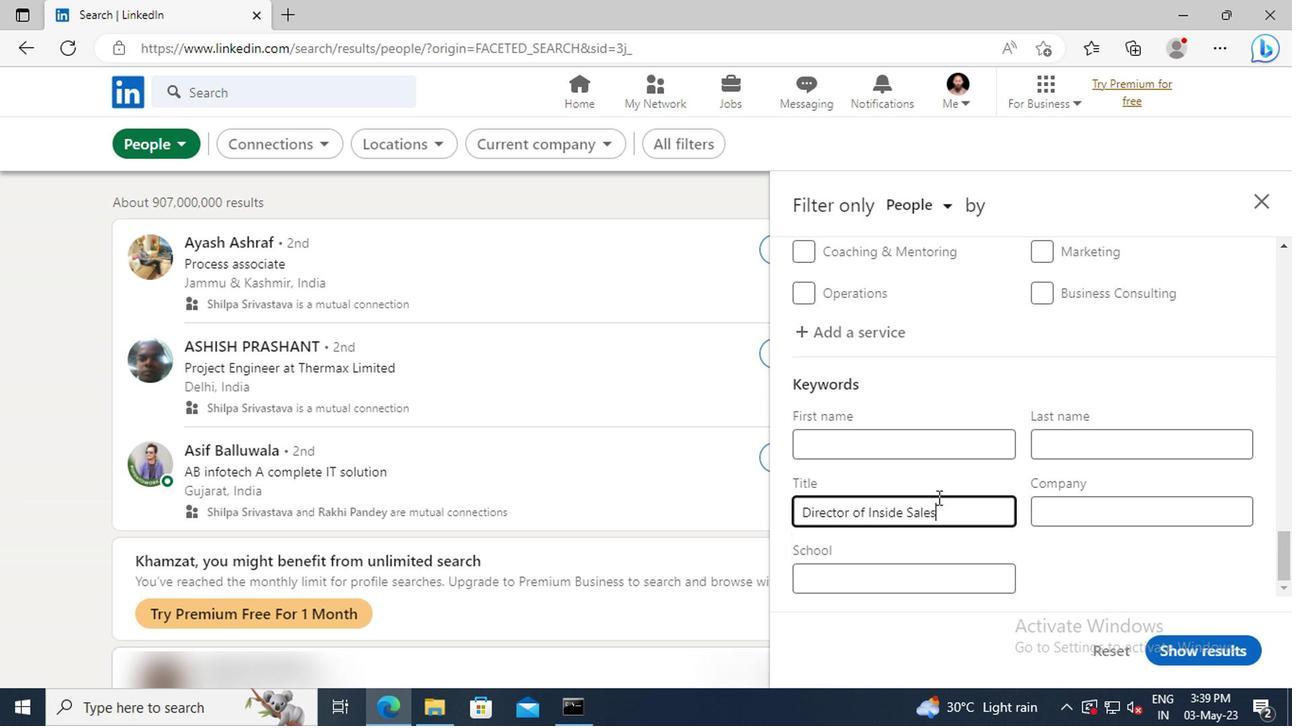 
Action: Mouse moved to (1181, 662)
Screenshot: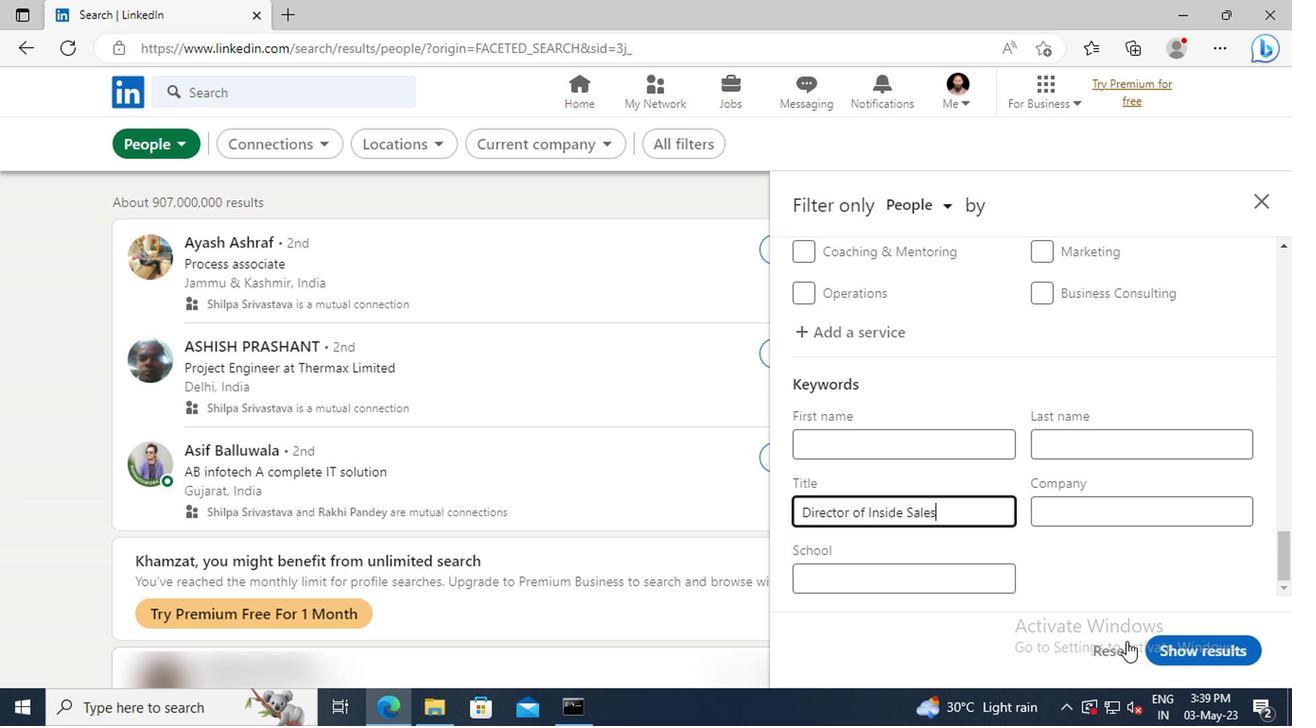 
Action: Mouse pressed left at (1181, 662)
Screenshot: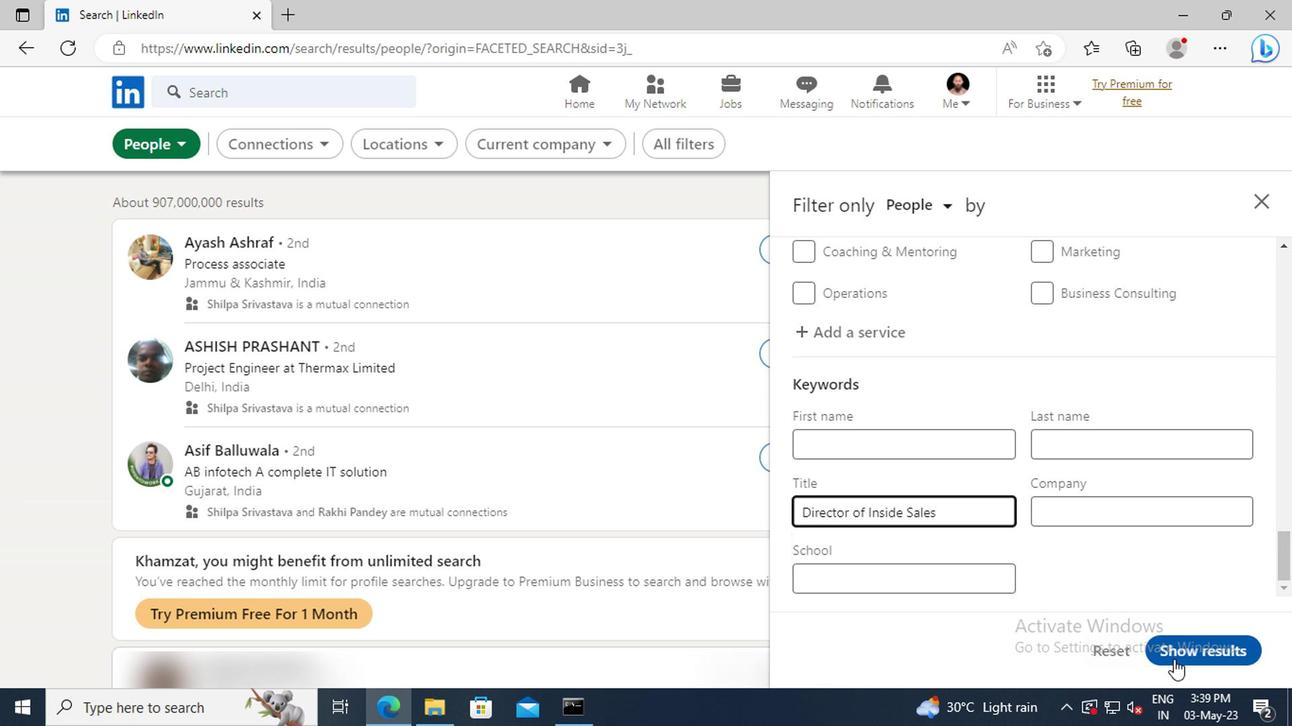 
